 Task: Find connections with filter location Bhitarwār with filter topic #Jobinterviewswith filter profile language Potuguese with filter current company Dun & Bradstreet with filter school Queen Mary's College with filter industry Commercial and Industrial Machinery Maintenance with filter service category Demand Generation with filter keywords title Mechanic
Action: Mouse moved to (699, 91)
Screenshot: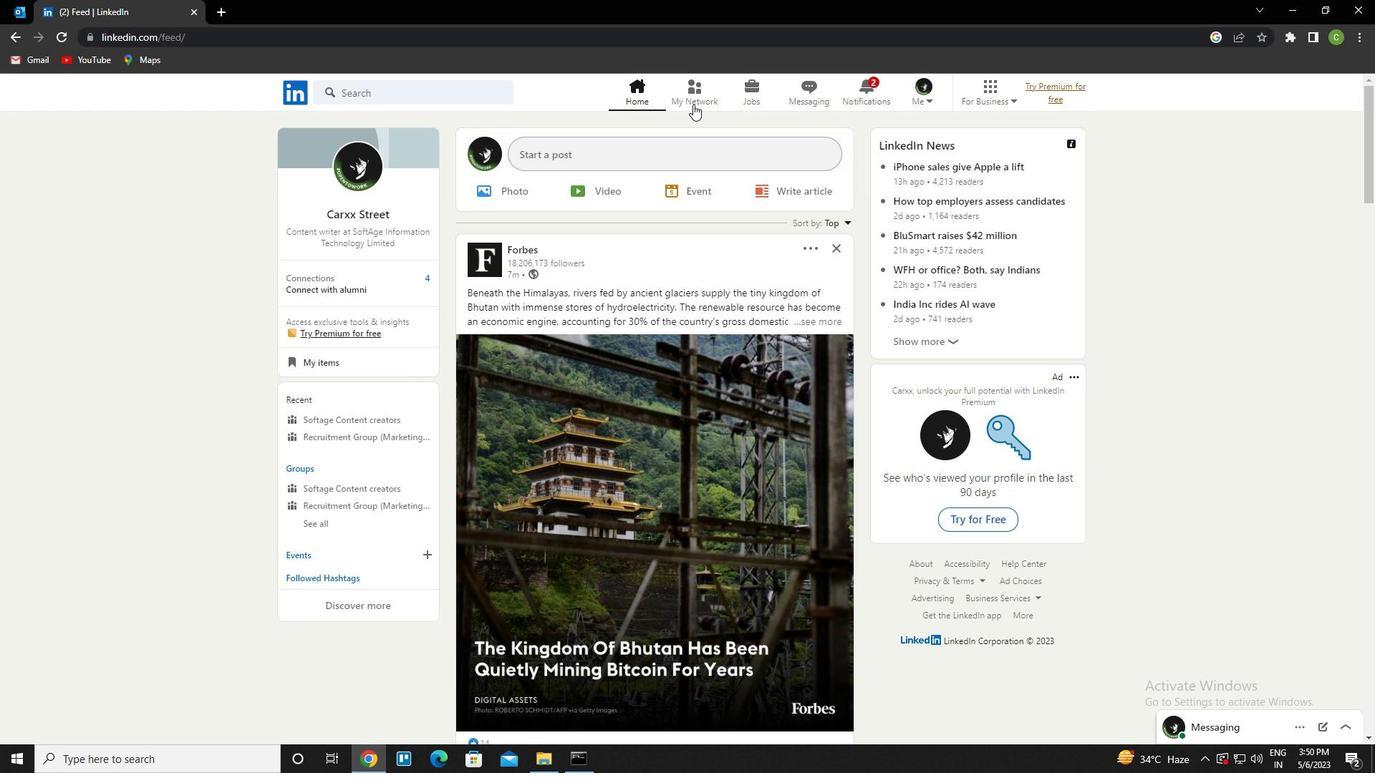 
Action: Mouse pressed left at (699, 91)
Screenshot: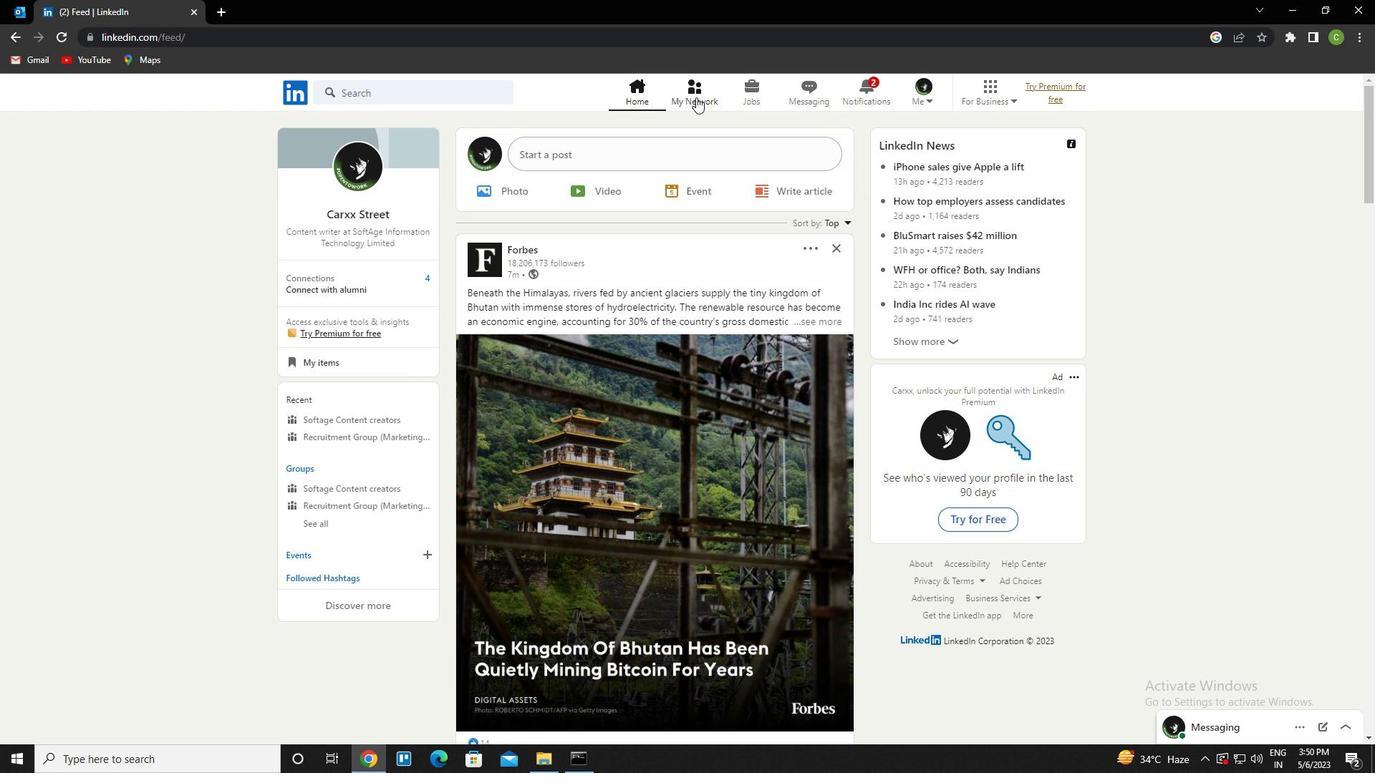 
Action: Mouse moved to (448, 174)
Screenshot: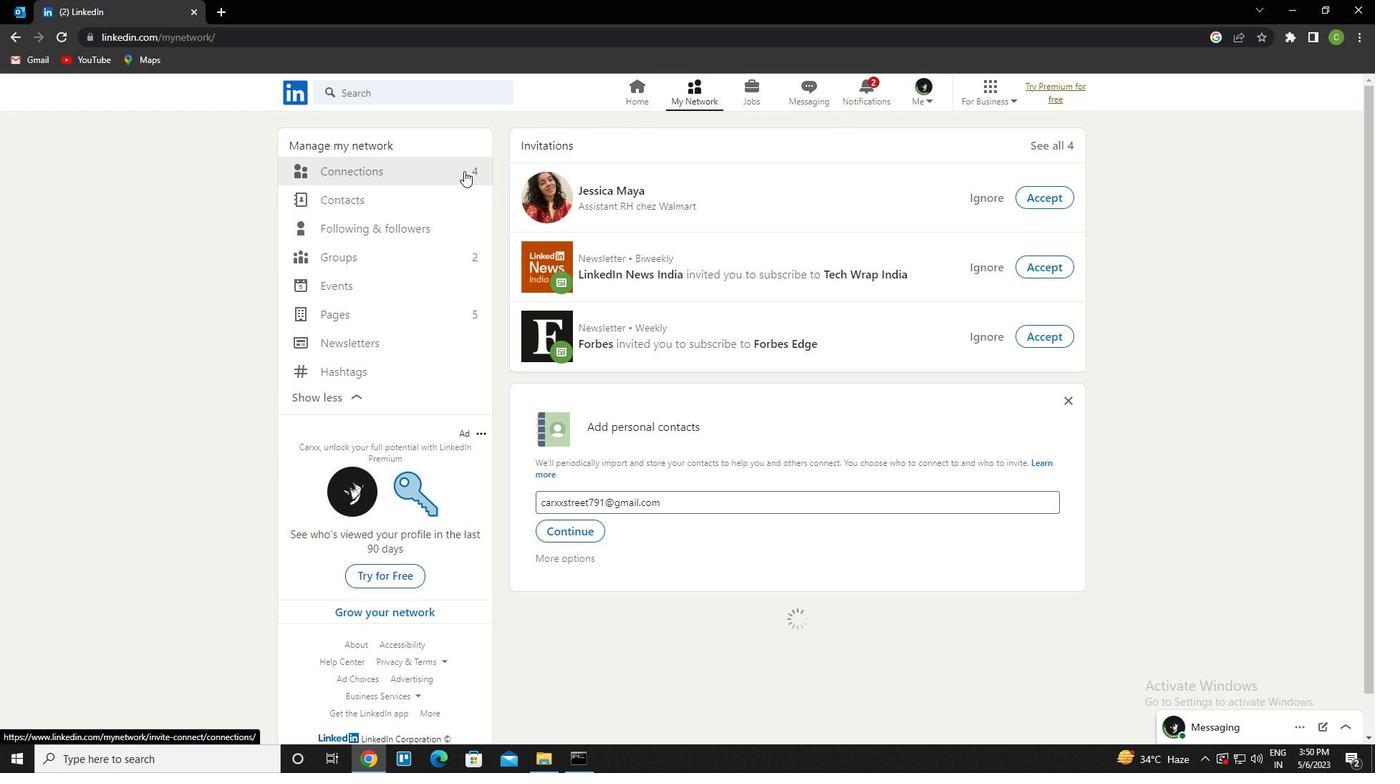 
Action: Mouse pressed left at (448, 174)
Screenshot: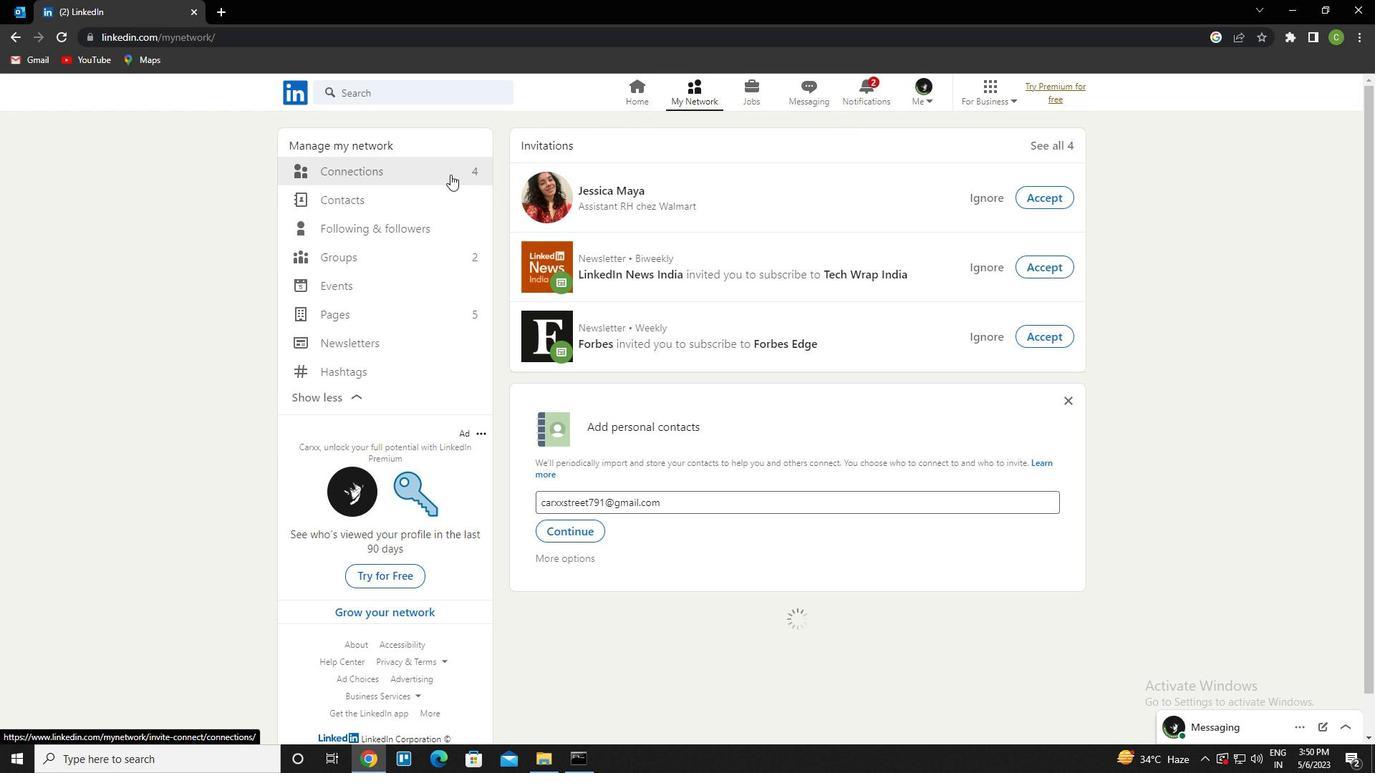 
Action: Mouse moved to (786, 175)
Screenshot: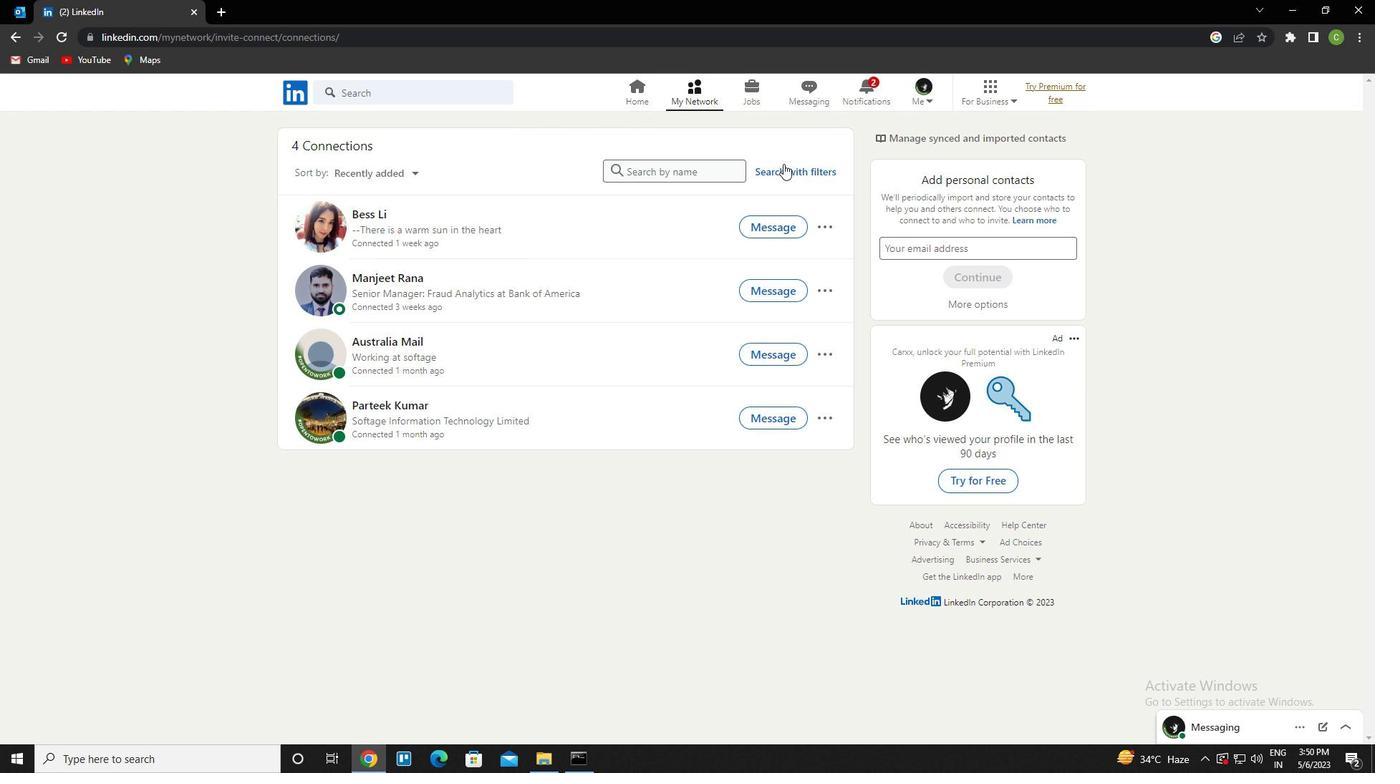 
Action: Mouse pressed left at (786, 175)
Screenshot: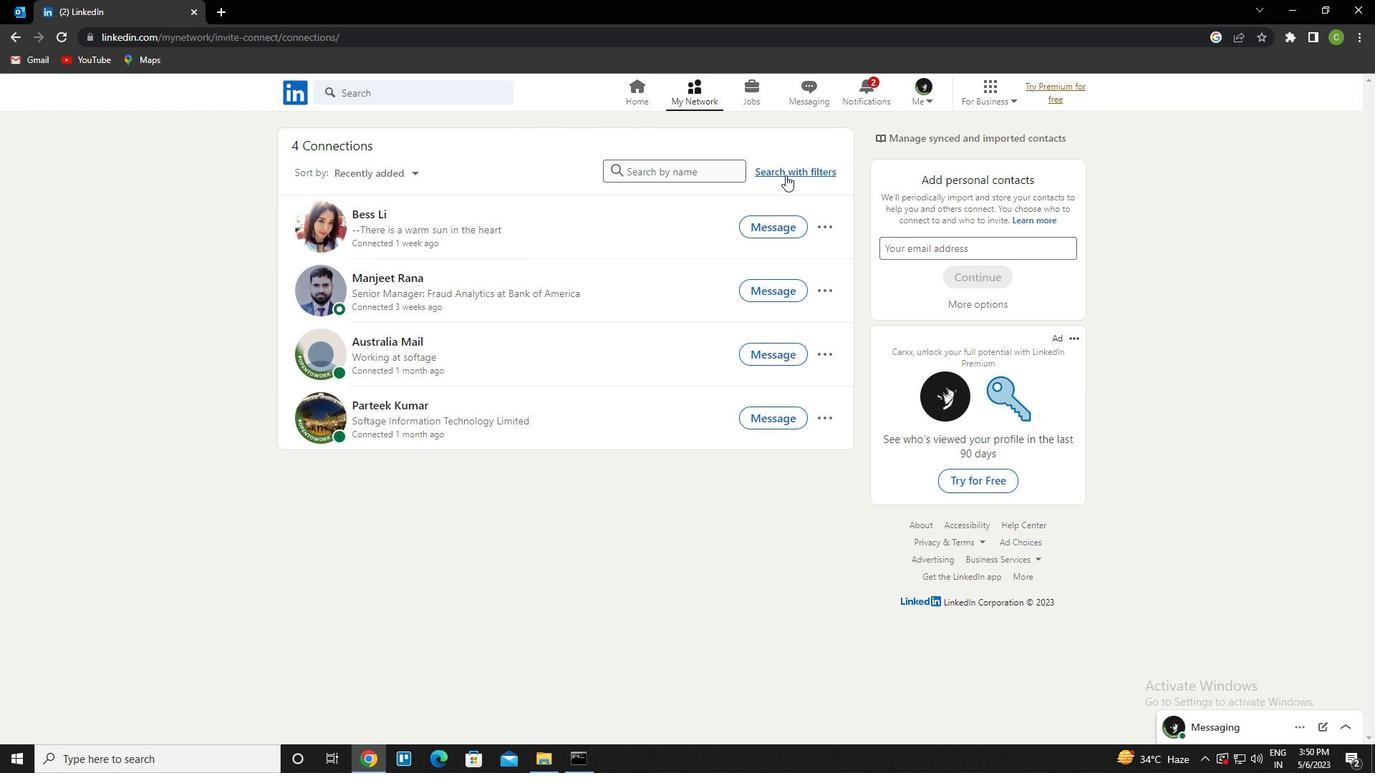 
Action: Mouse moved to (789, 174)
Screenshot: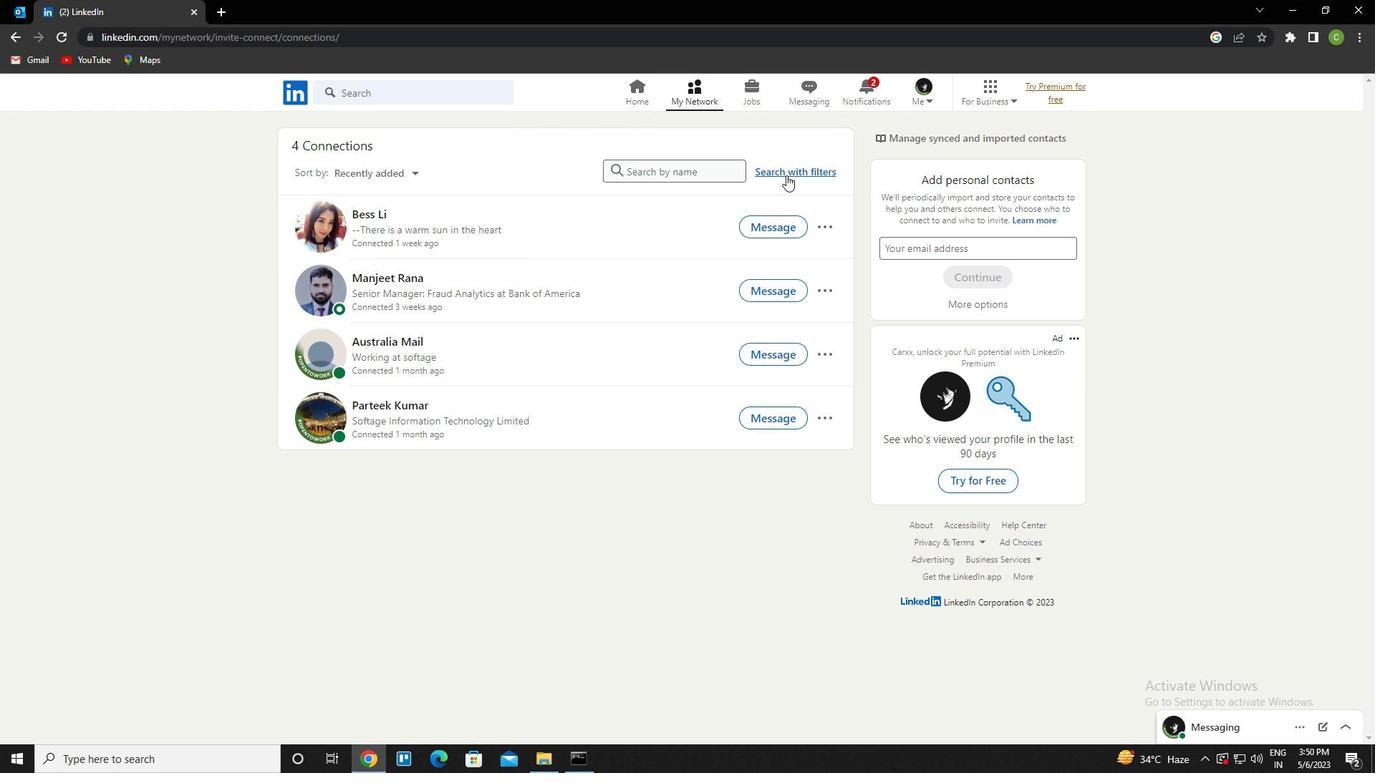 
Action: Mouse pressed left at (789, 174)
Screenshot: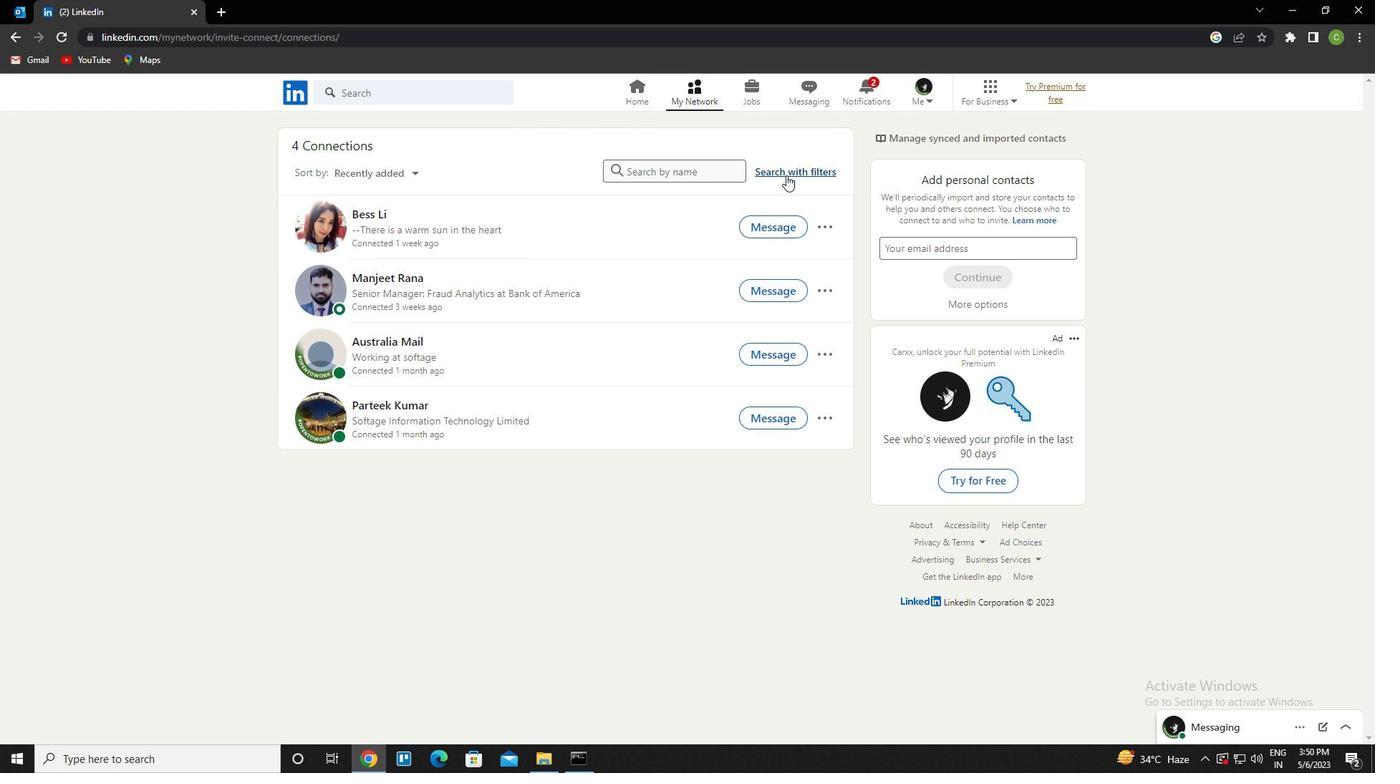 
Action: Mouse moved to (717, 126)
Screenshot: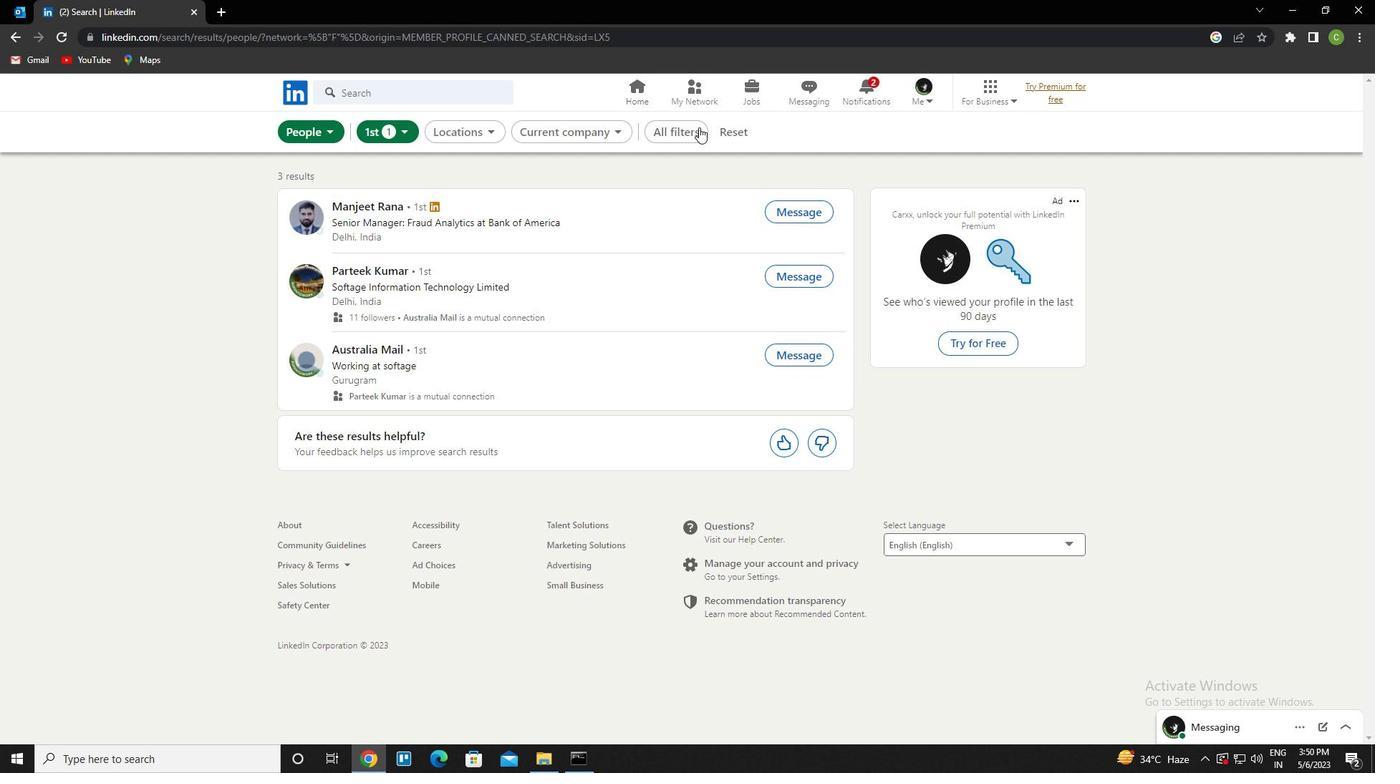 
Action: Mouse pressed left at (717, 126)
Screenshot: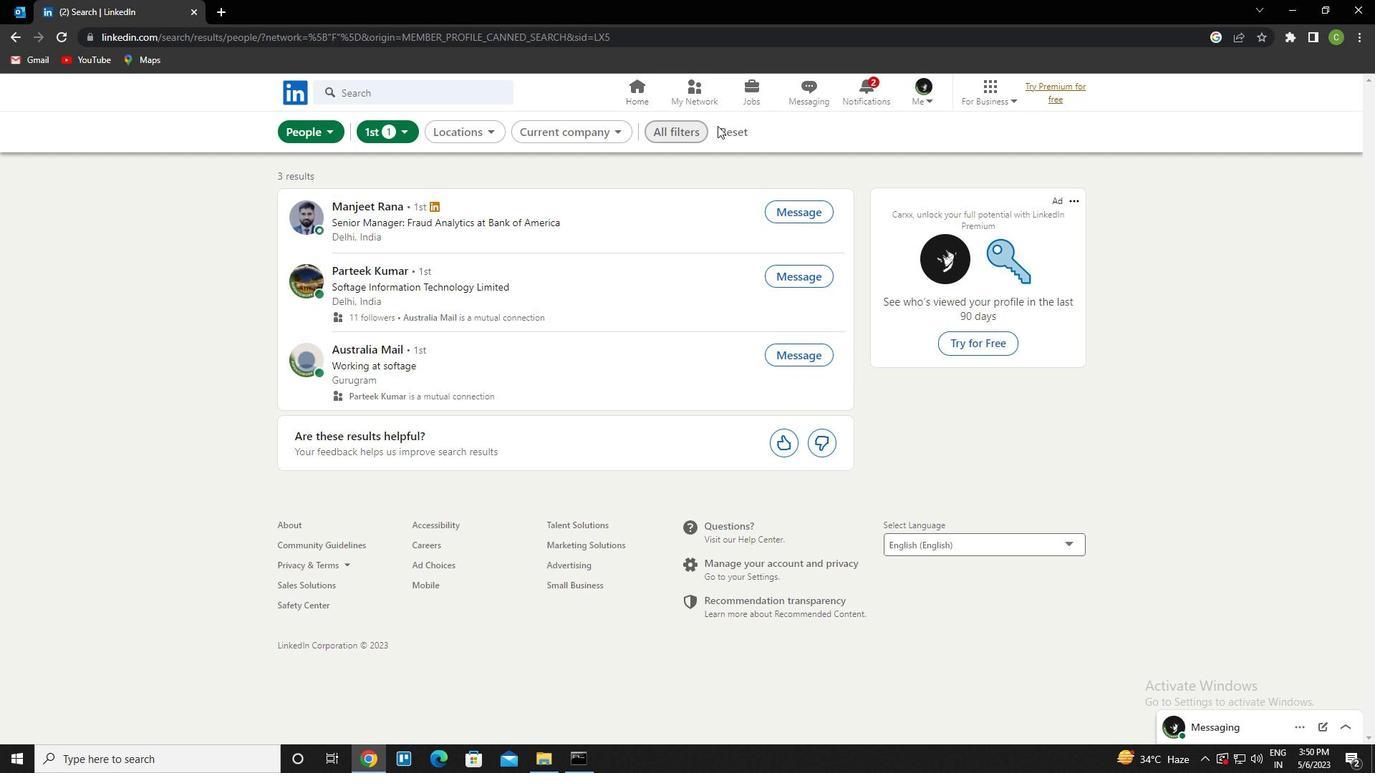 
Action: Mouse moved to (683, 131)
Screenshot: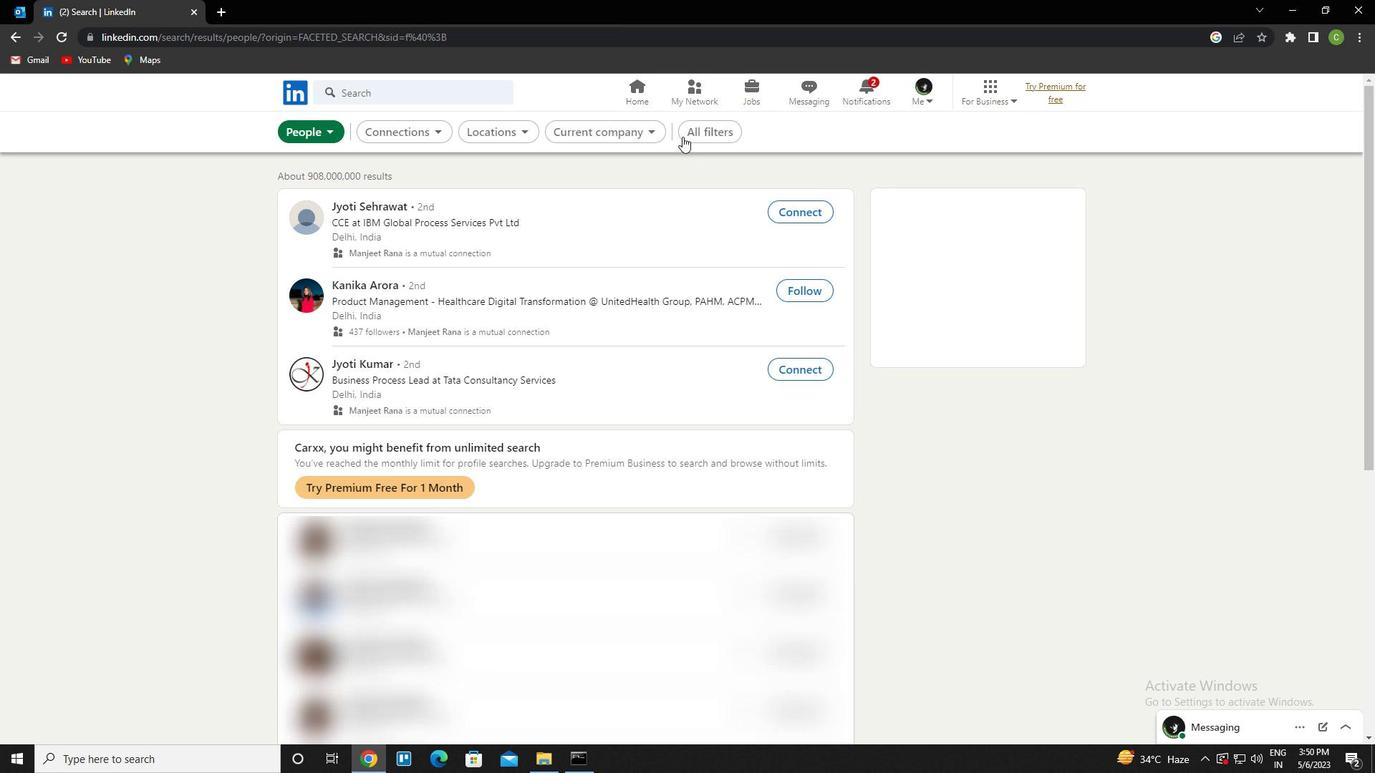 
Action: Mouse pressed left at (683, 131)
Screenshot: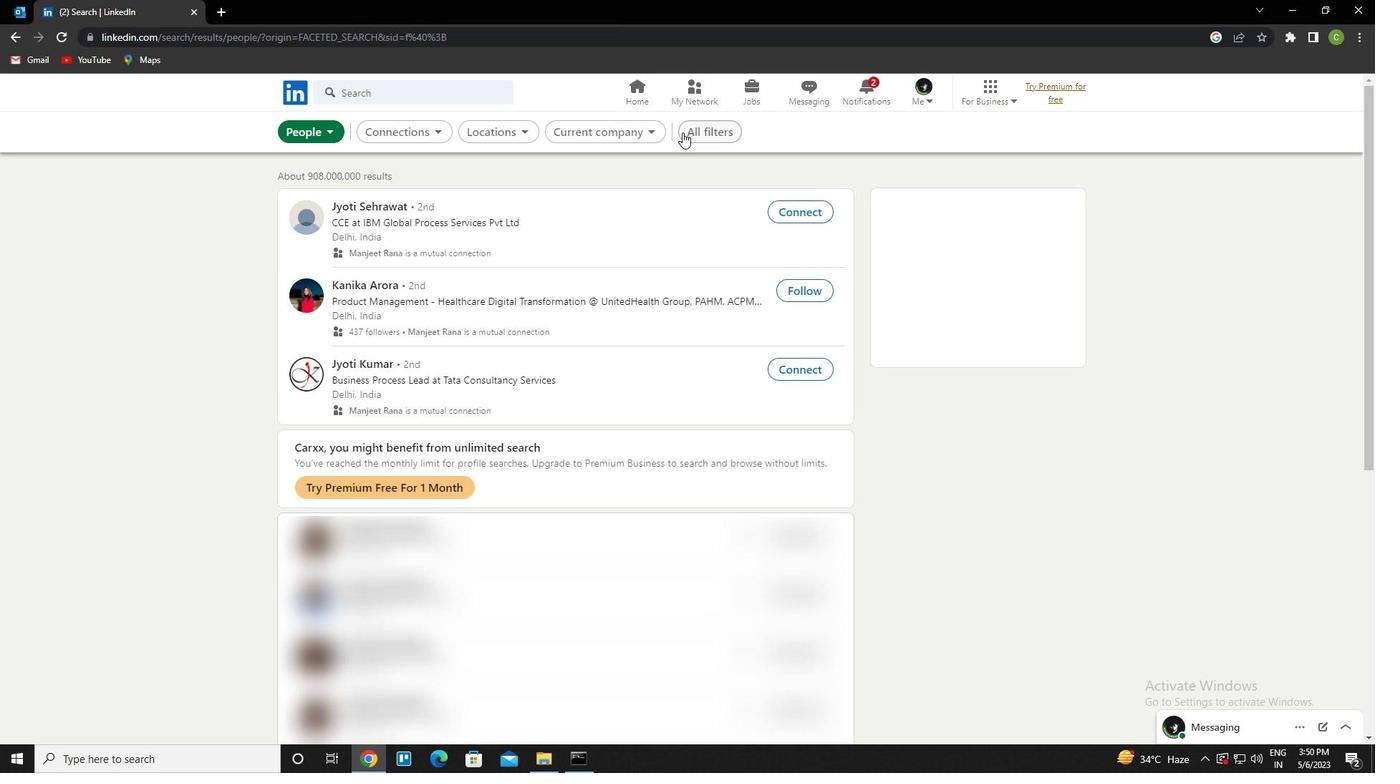 
Action: Mouse moved to (1242, 469)
Screenshot: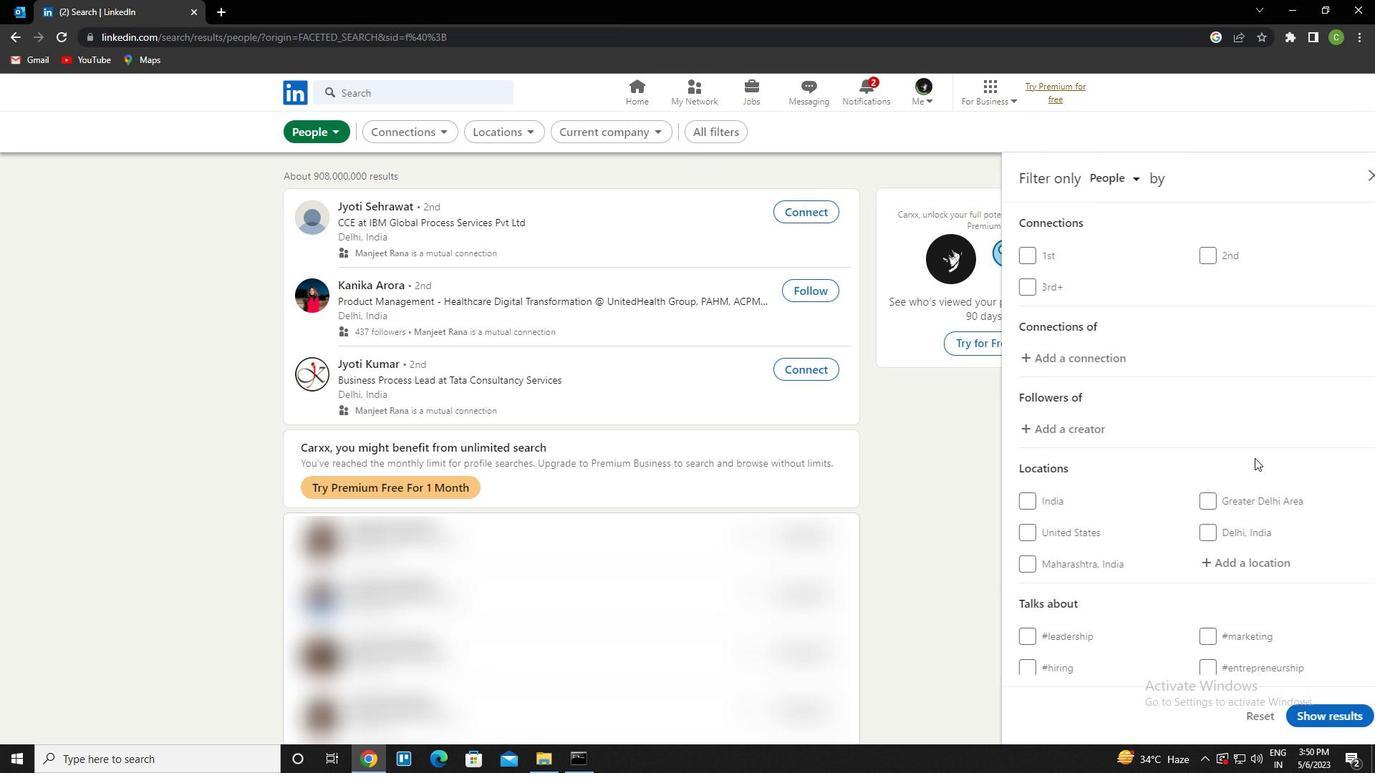 
Action: Mouse scrolled (1242, 468) with delta (0, 0)
Screenshot: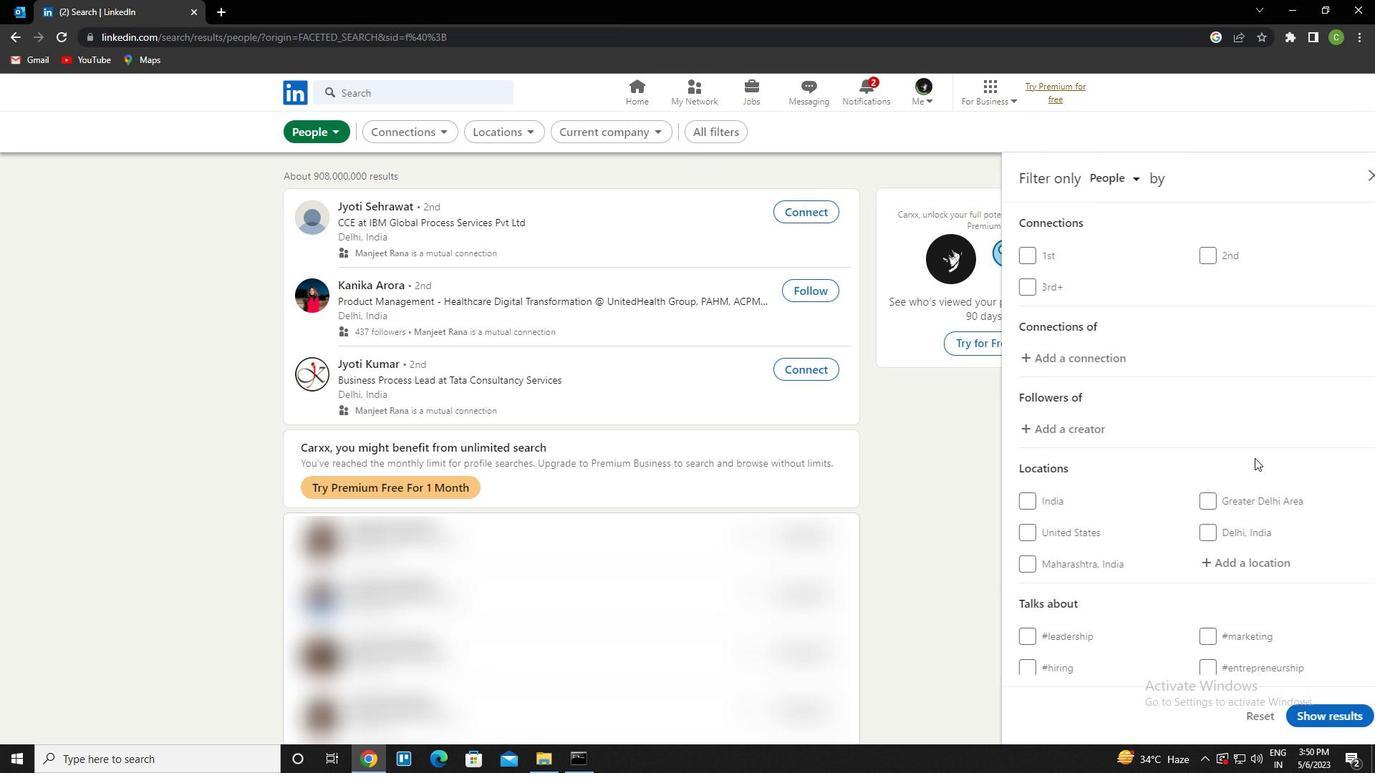 
Action: Mouse moved to (1231, 472)
Screenshot: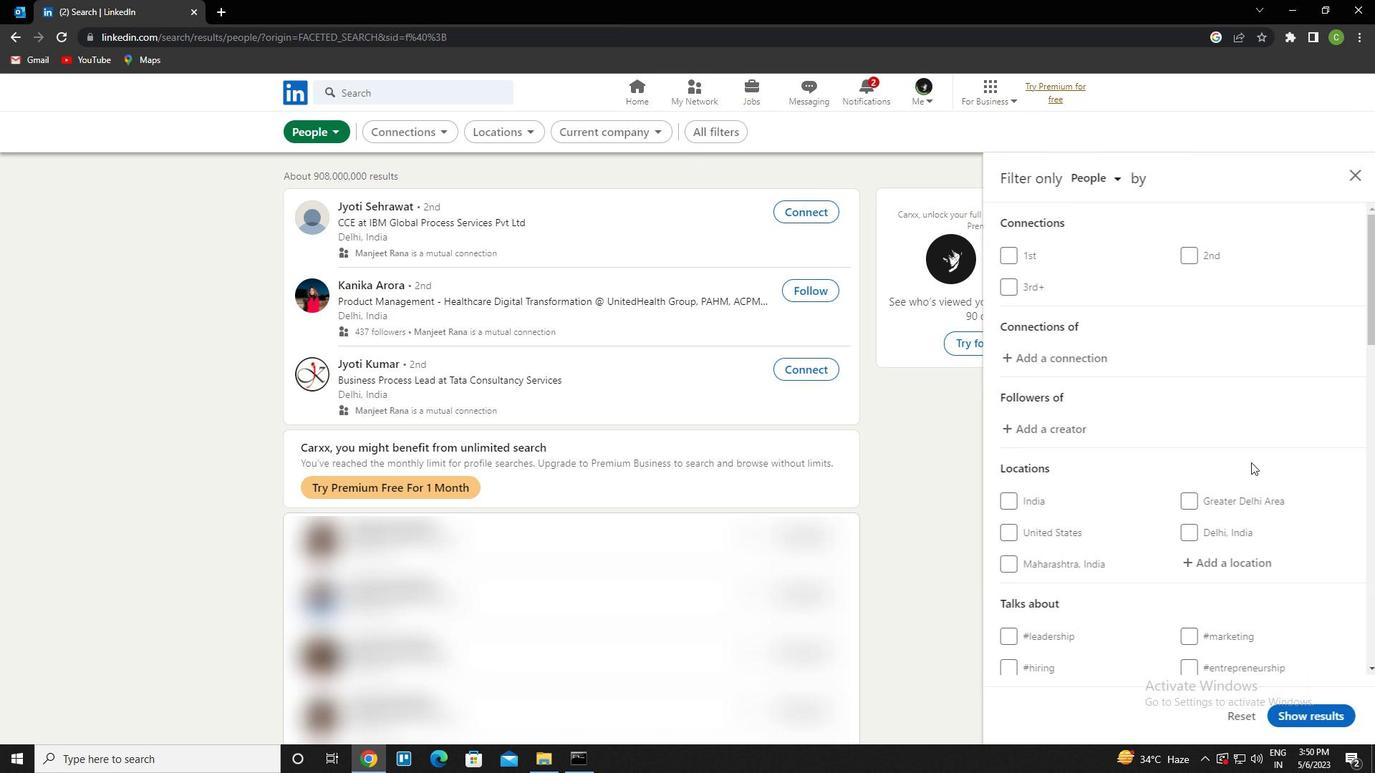 
Action: Mouse scrolled (1231, 471) with delta (0, 0)
Screenshot: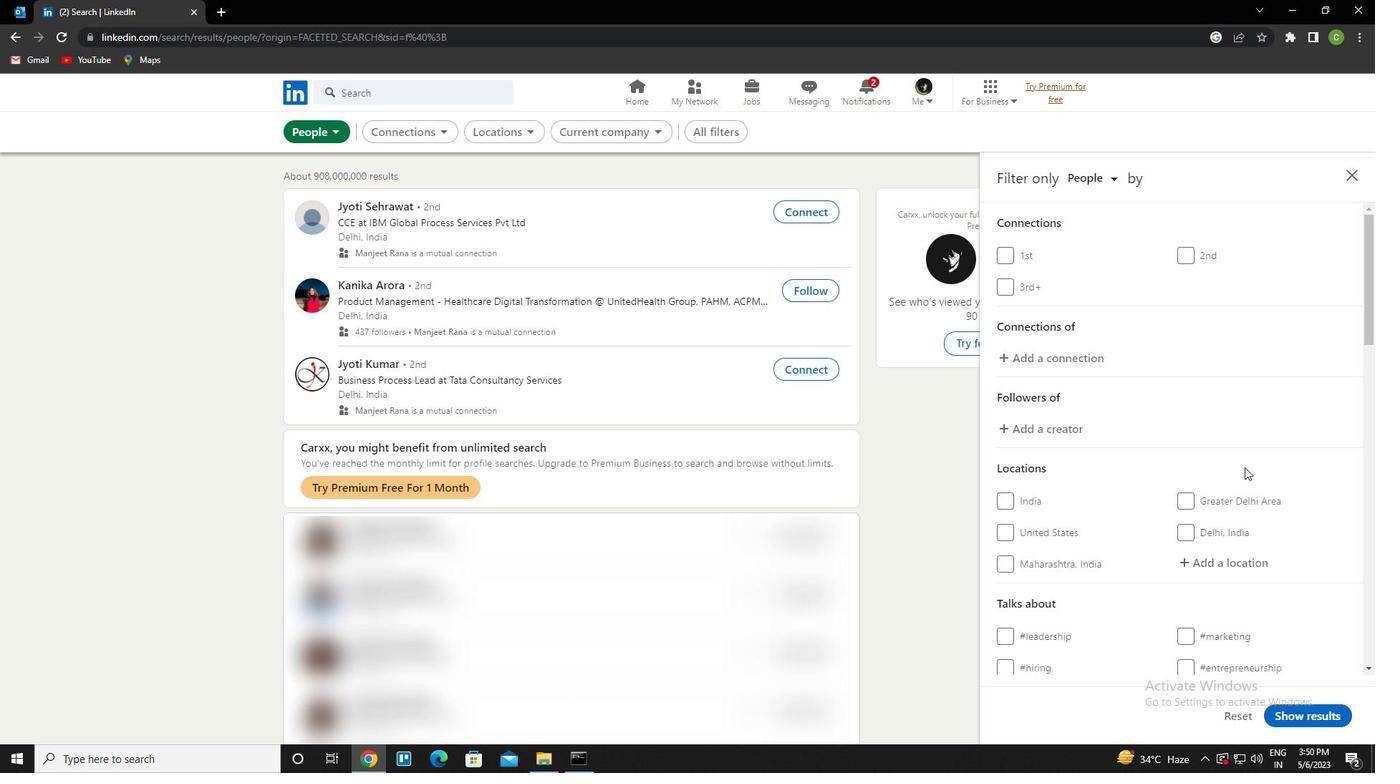 
Action: Mouse moved to (1237, 411)
Screenshot: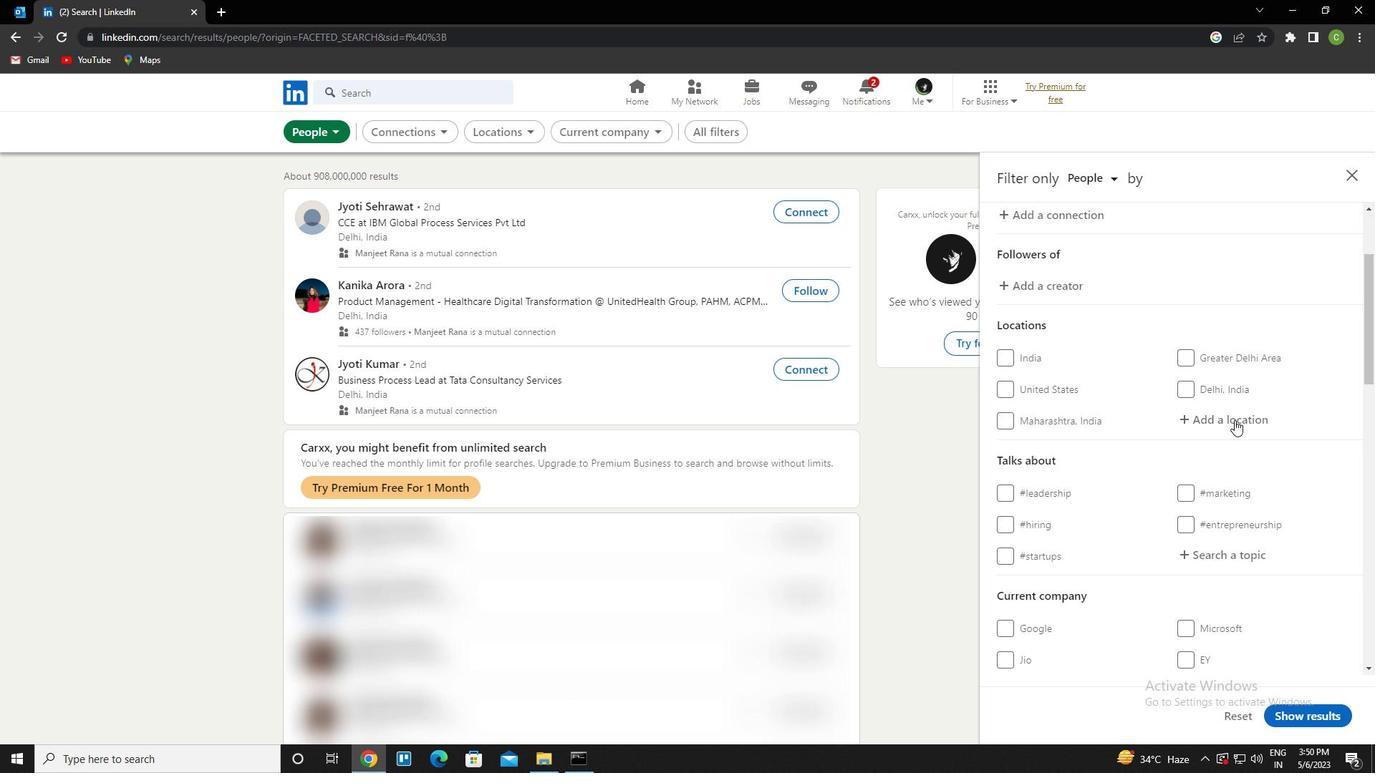 
Action: Mouse pressed left at (1237, 411)
Screenshot: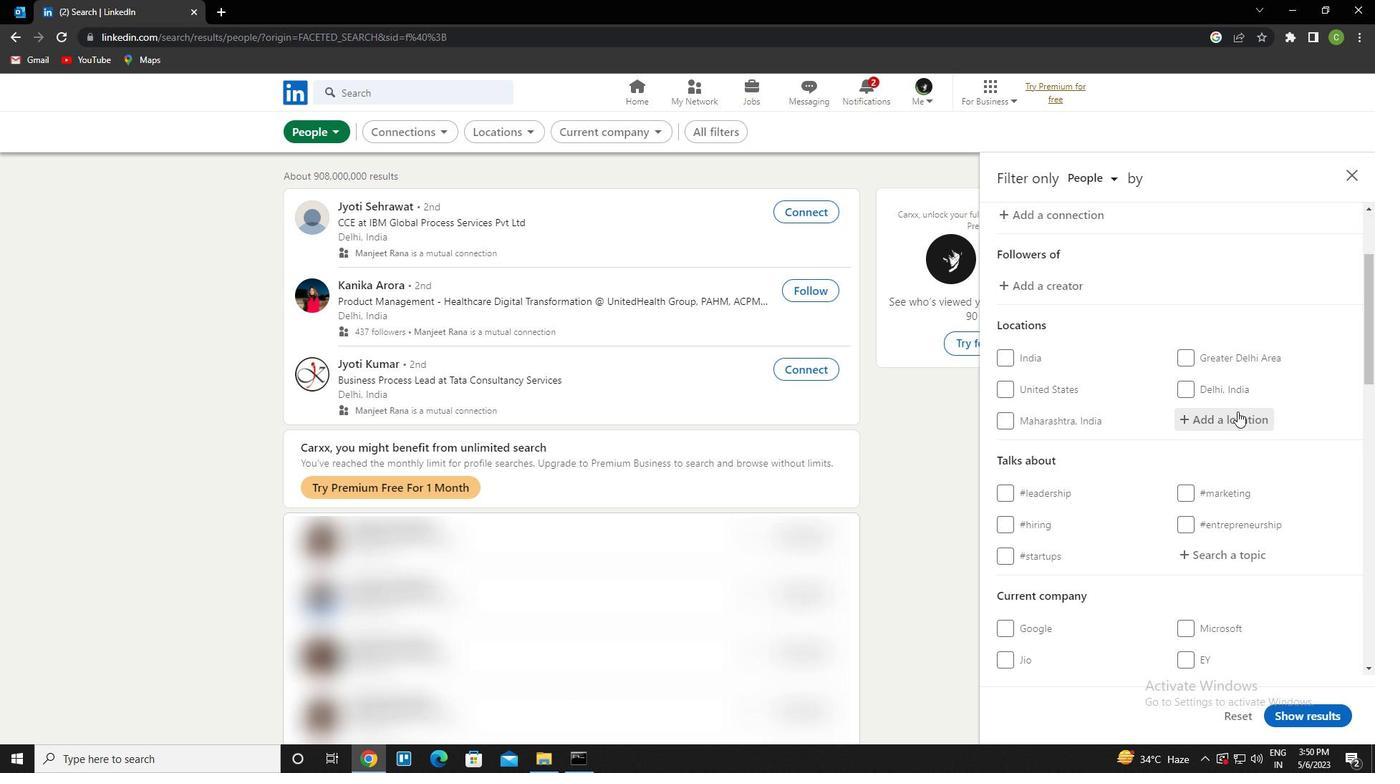 
Action: Key pressed <Key.caps_lock>b<Key.caps_lock>hitarwar<Key.down><Key.enter>
Screenshot: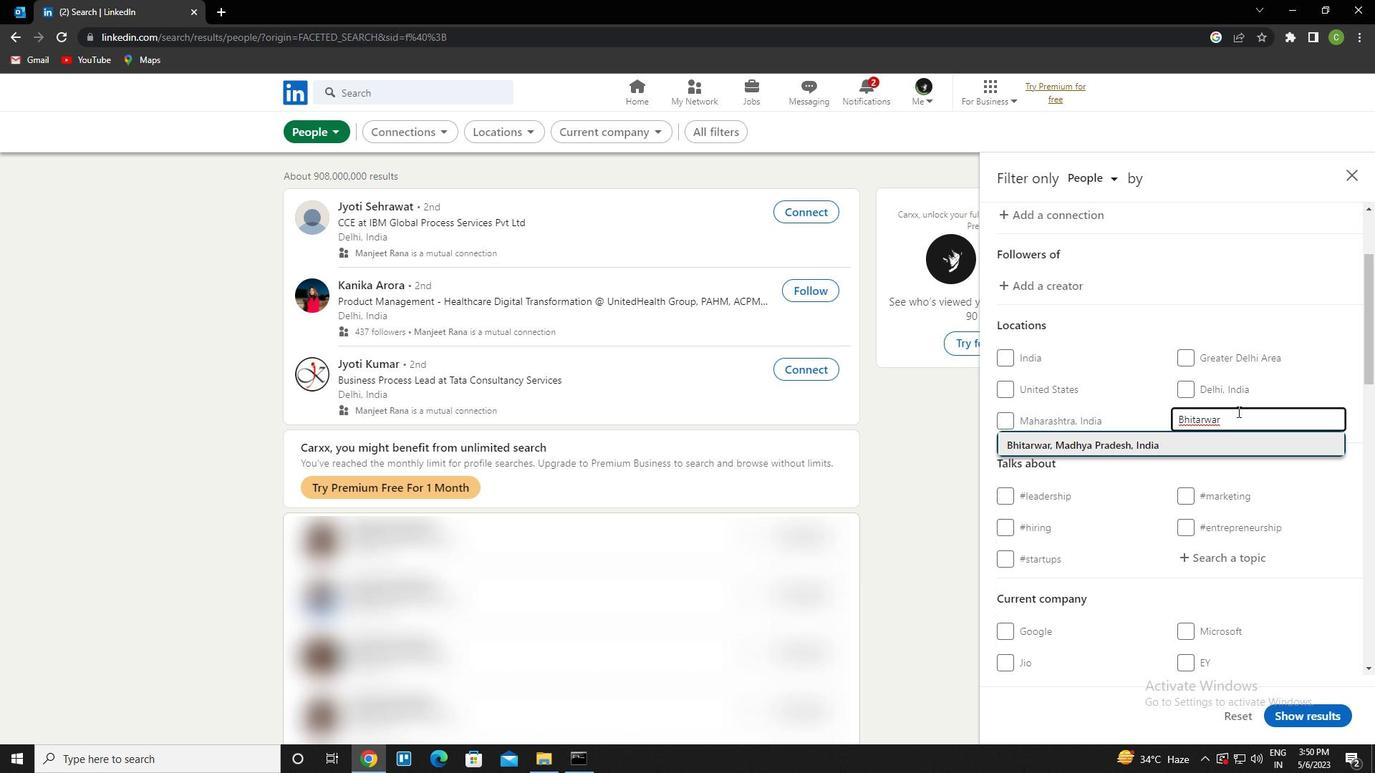 
Action: Mouse moved to (1216, 422)
Screenshot: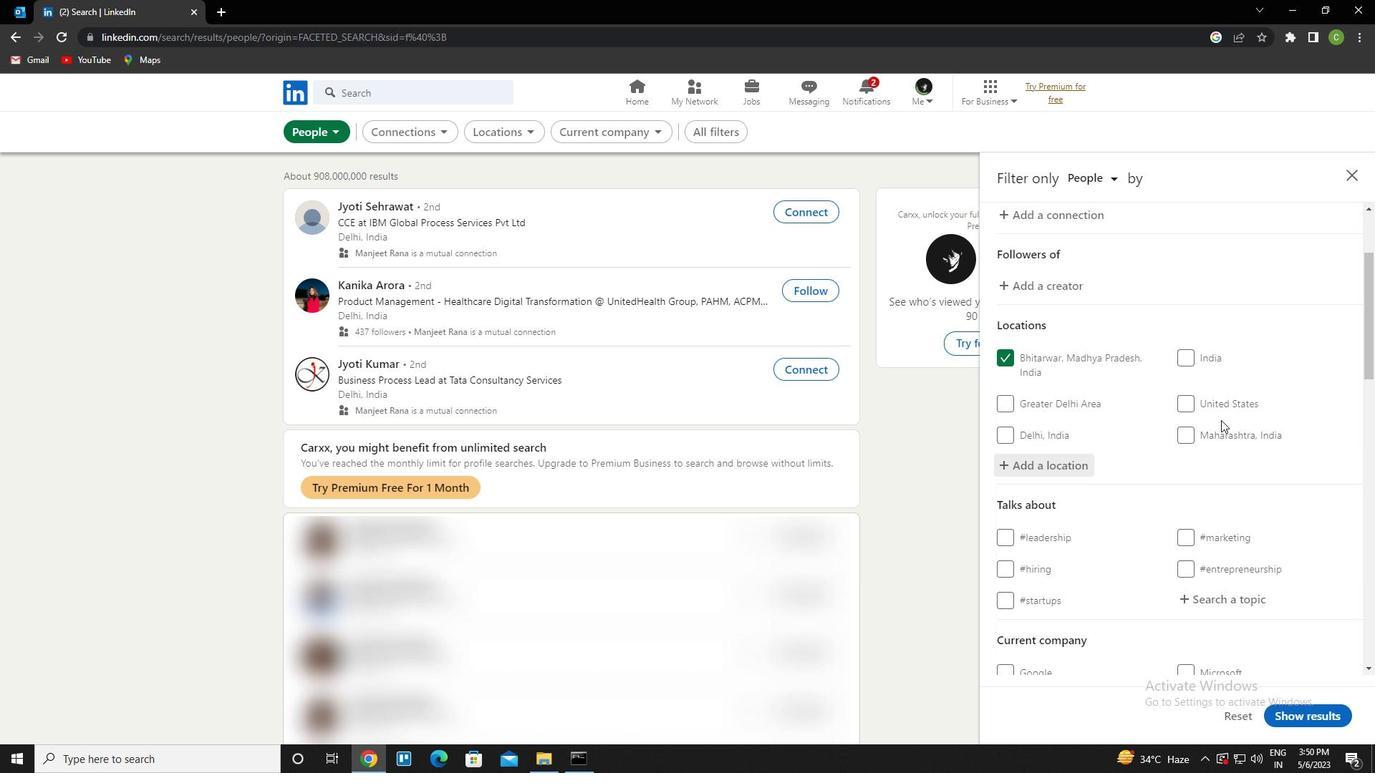 
Action: Mouse scrolled (1216, 421) with delta (0, 0)
Screenshot: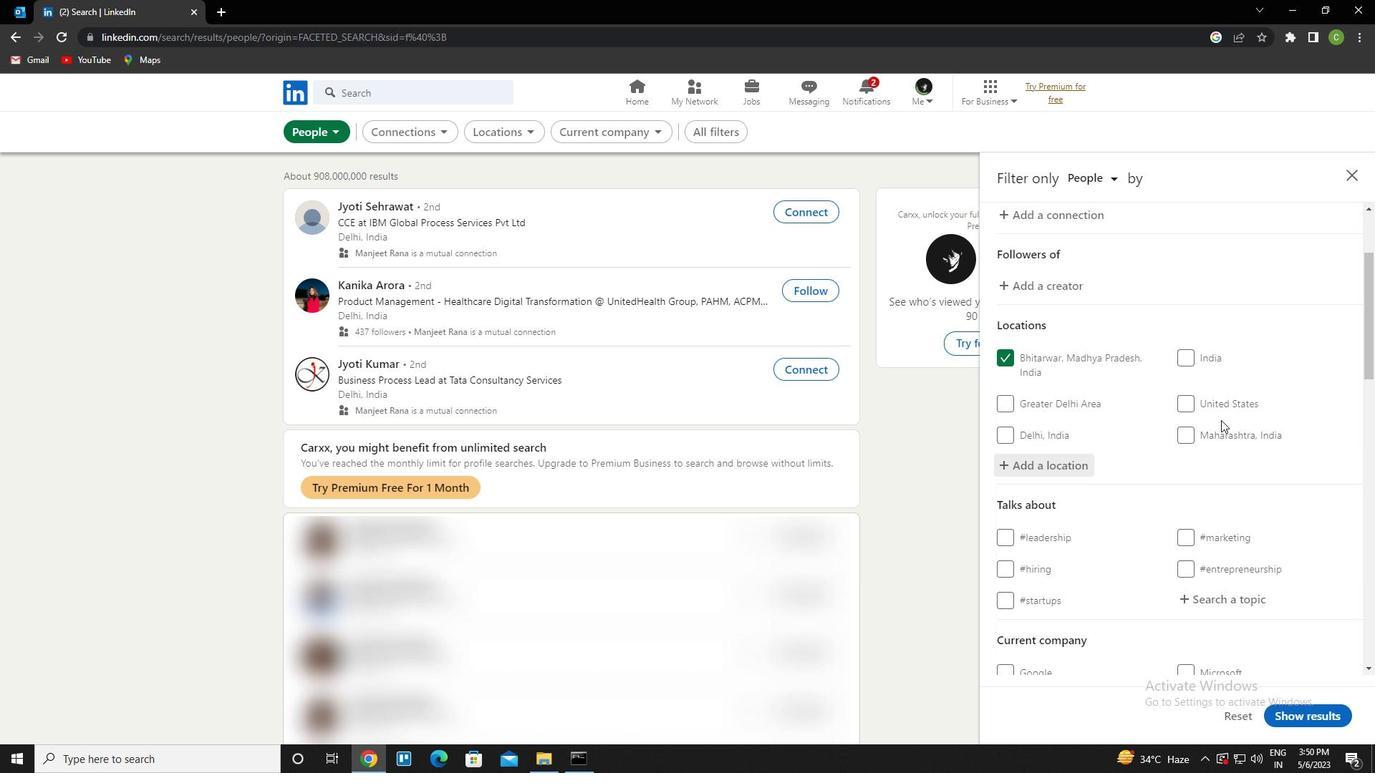 
Action: Mouse moved to (1203, 426)
Screenshot: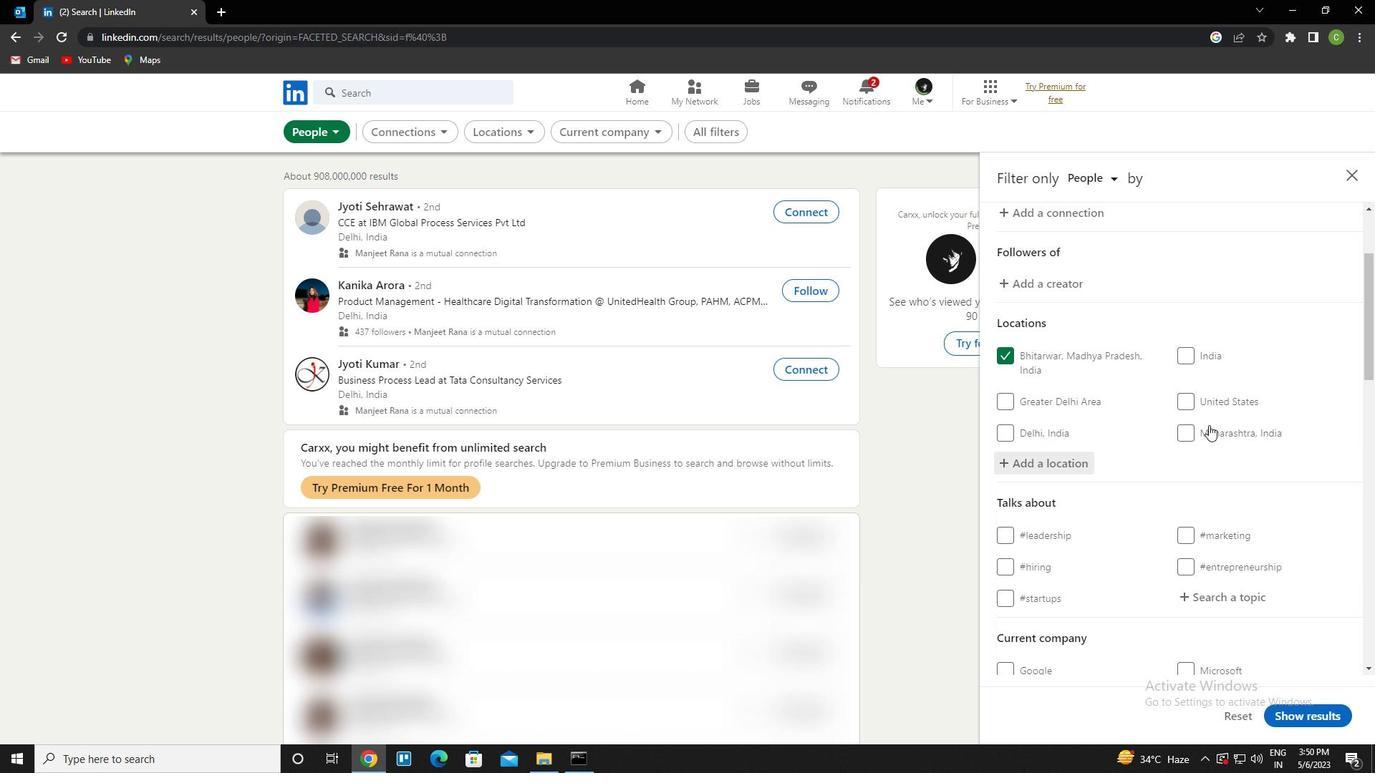 
Action: Mouse scrolled (1203, 426) with delta (0, 0)
Screenshot: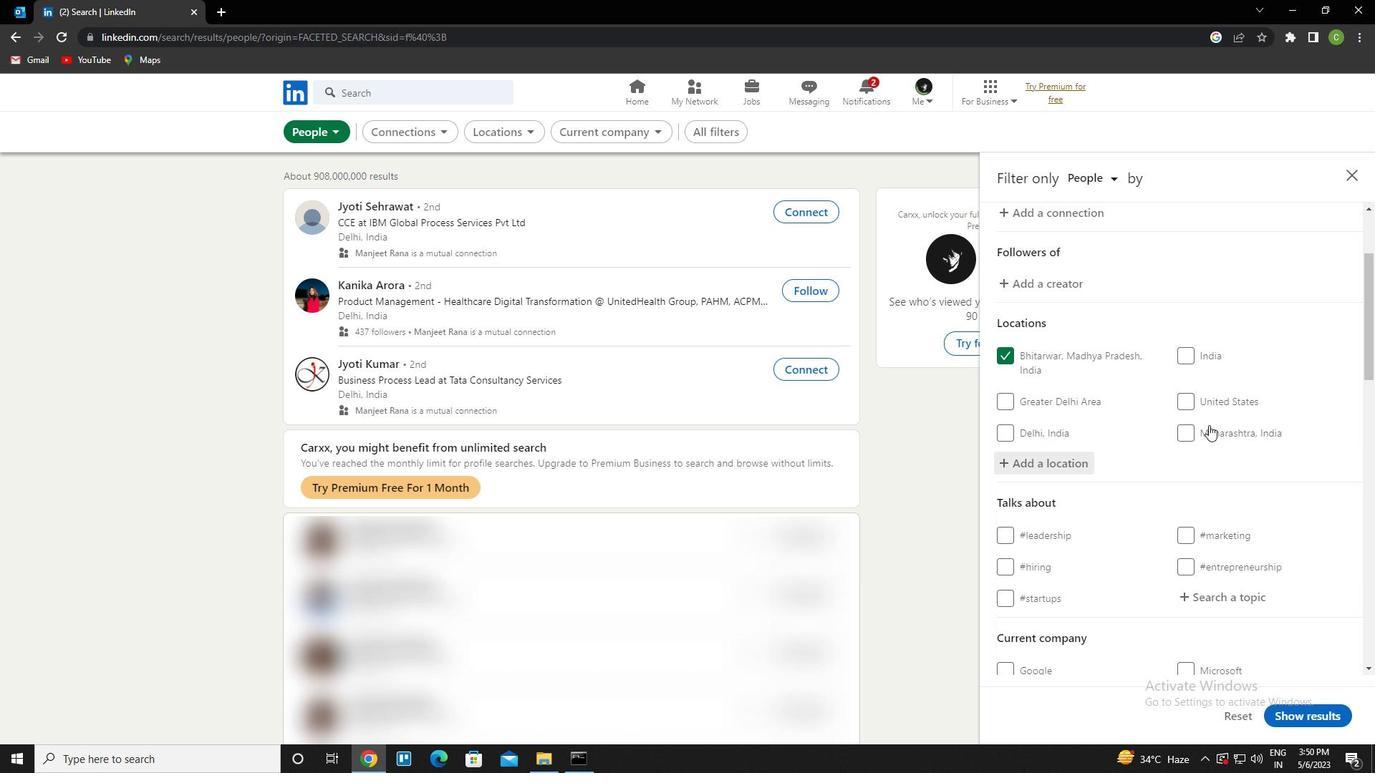 
Action: Mouse moved to (1167, 446)
Screenshot: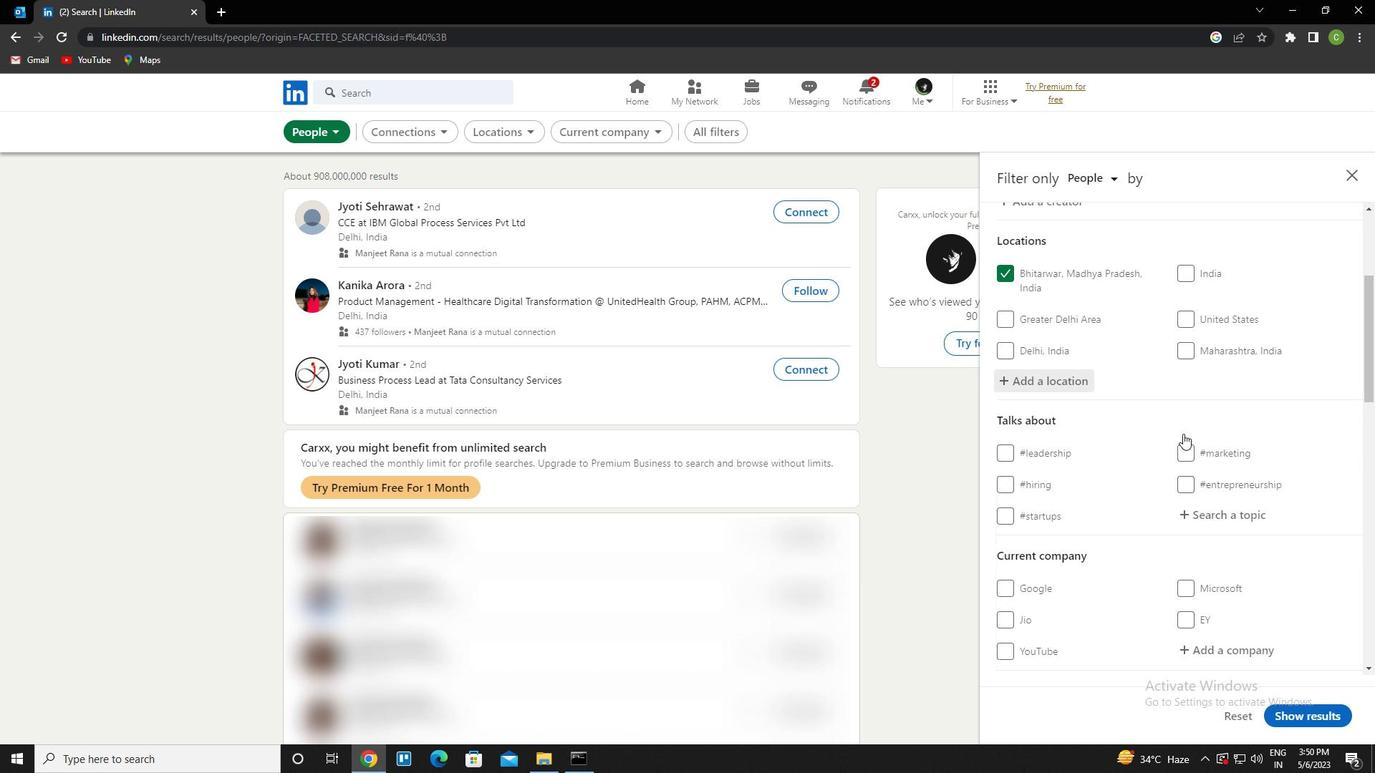 
Action: Mouse scrolled (1167, 445) with delta (0, 0)
Screenshot: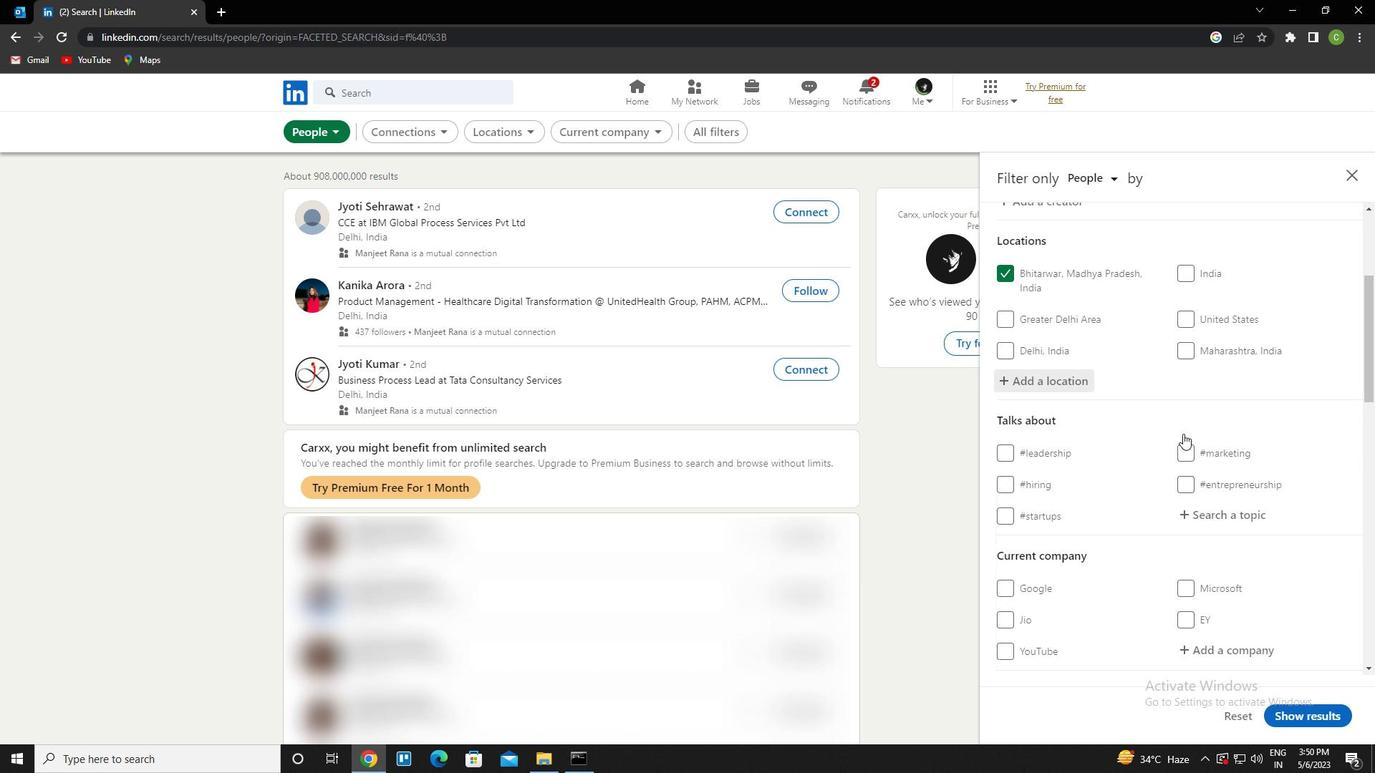 
Action: Mouse moved to (1213, 389)
Screenshot: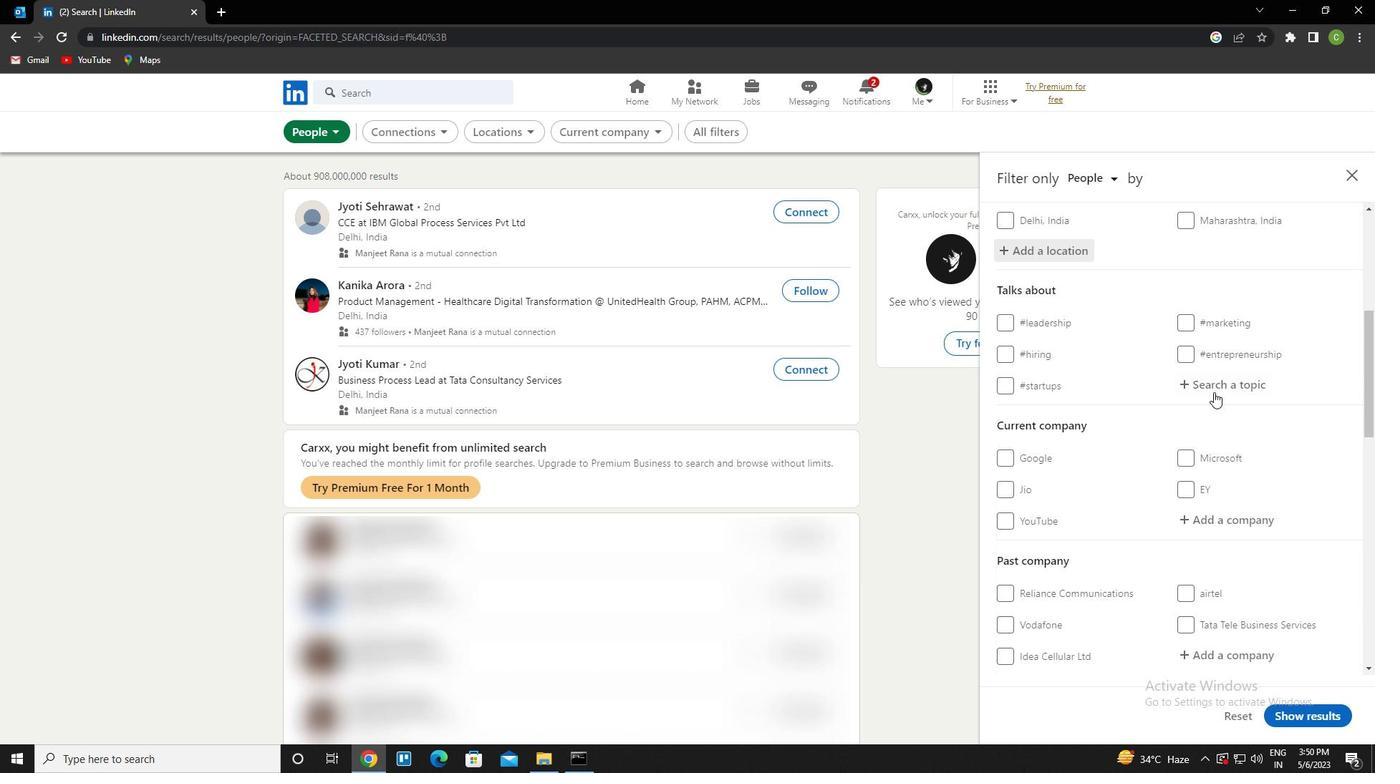 
Action: Mouse pressed left at (1213, 389)
Screenshot: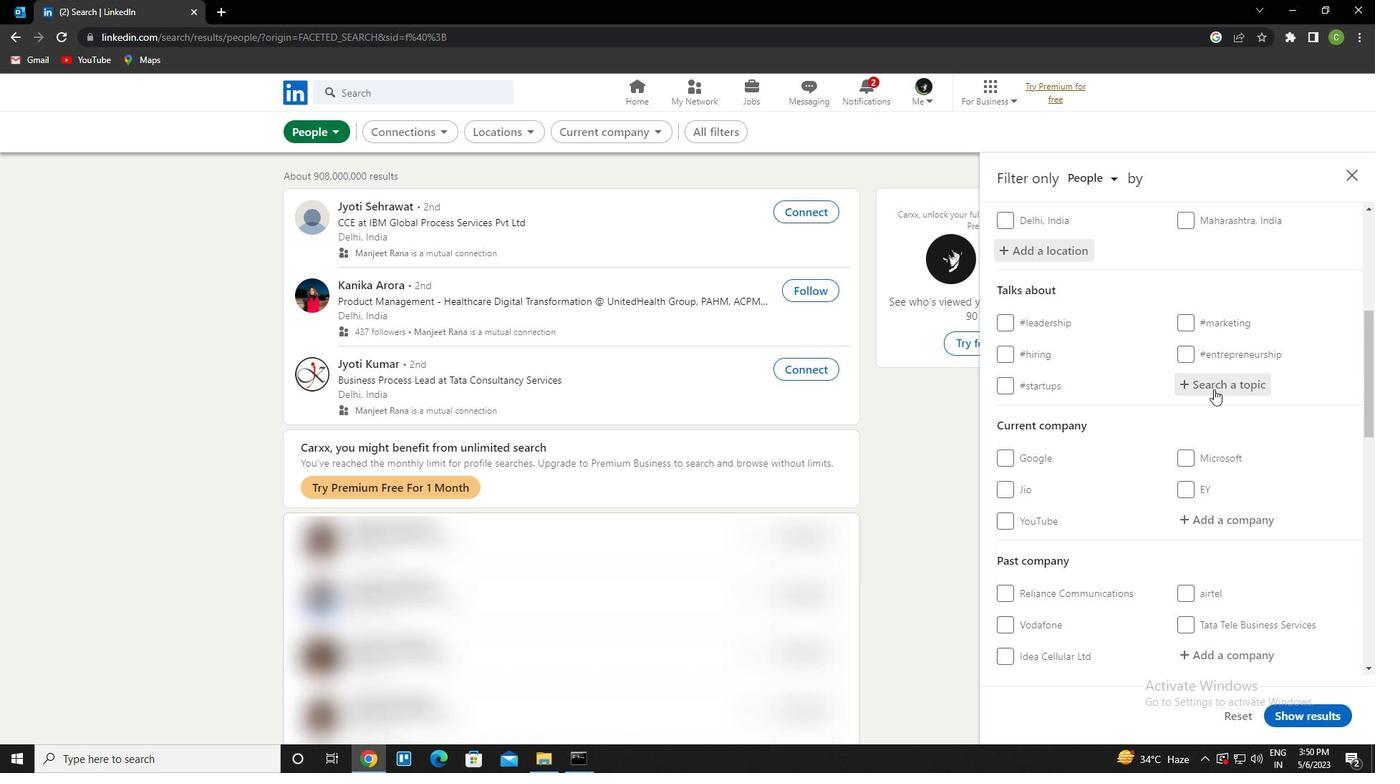 
Action: Key pressed jobinterviews<Key.down><Key.enter>
Screenshot: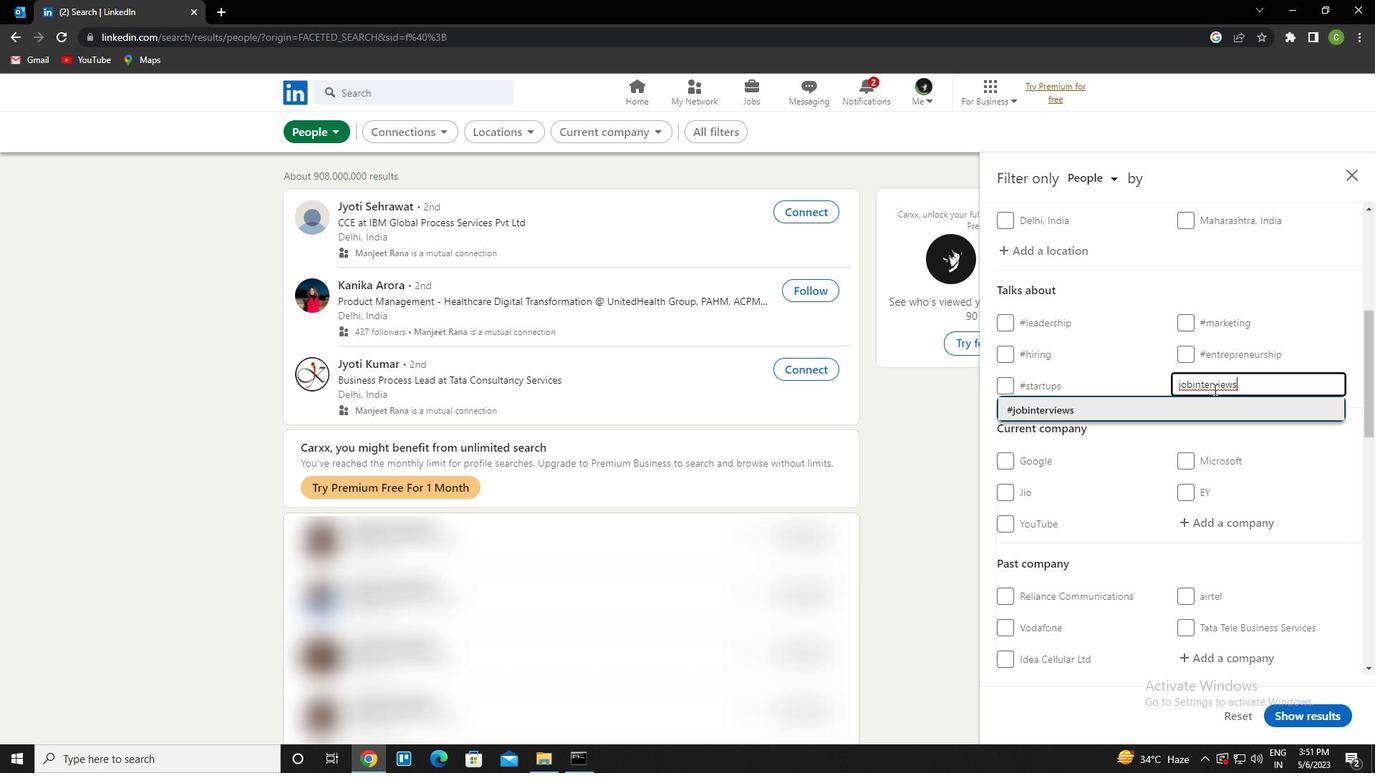 
Action: Mouse scrolled (1213, 388) with delta (0, 0)
Screenshot: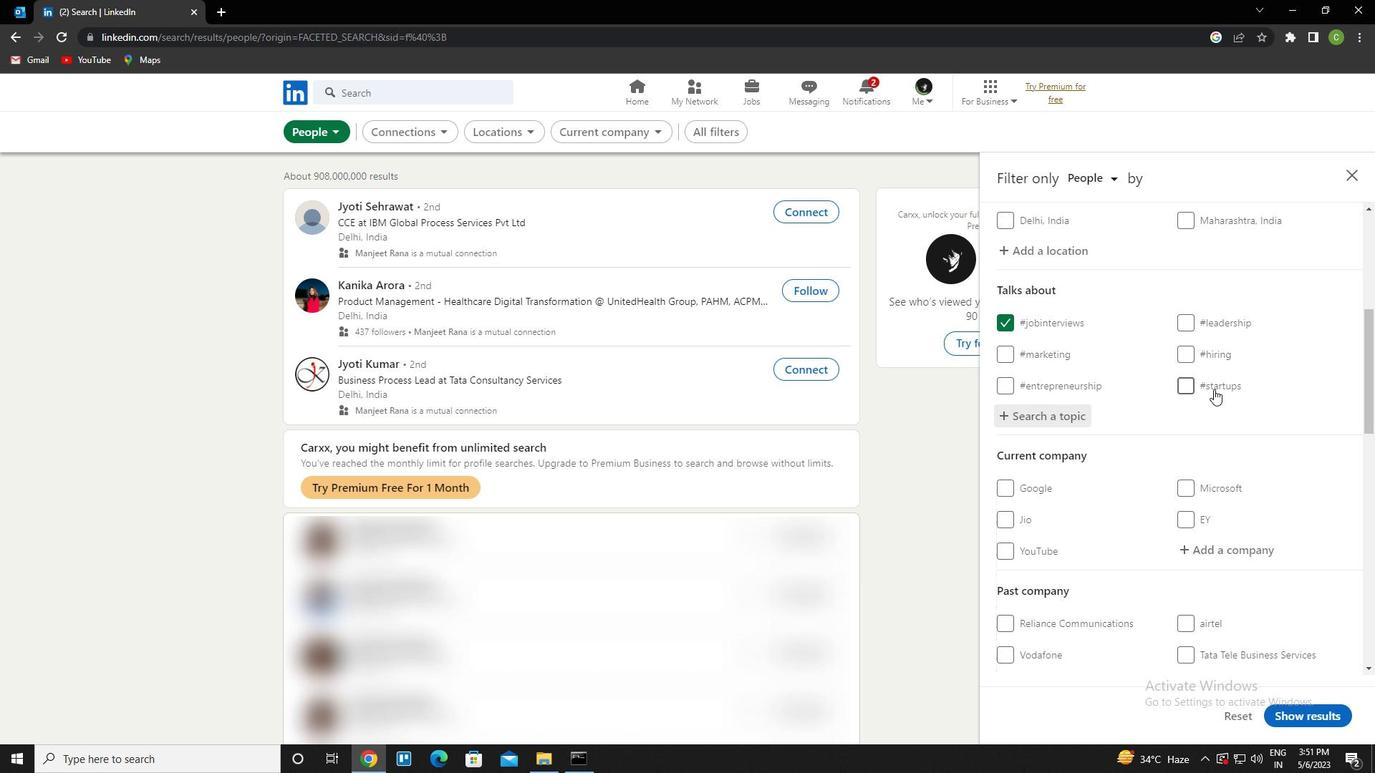 
Action: Mouse moved to (1199, 393)
Screenshot: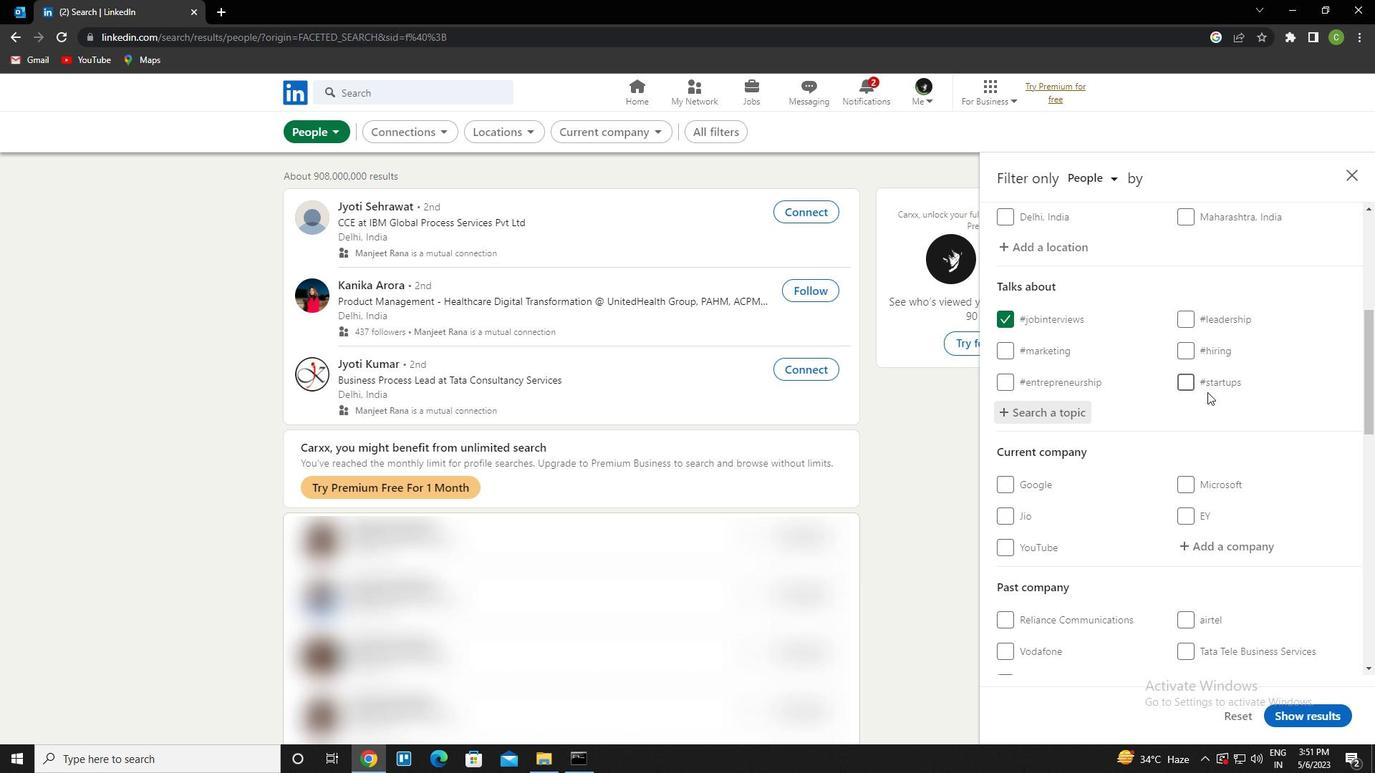 
Action: Mouse scrolled (1199, 392) with delta (0, 0)
Screenshot: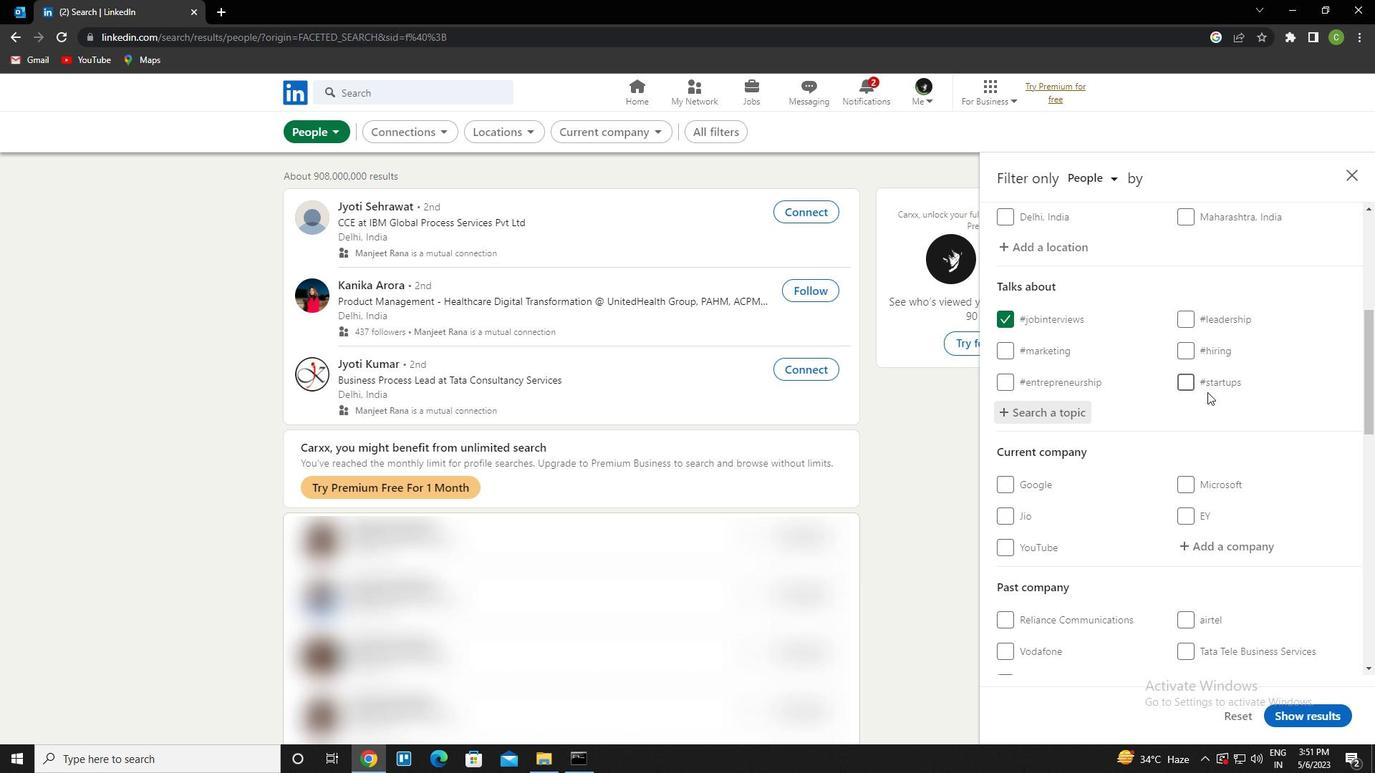 
Action: Mouse moved to (1196, 393)
Screenshot: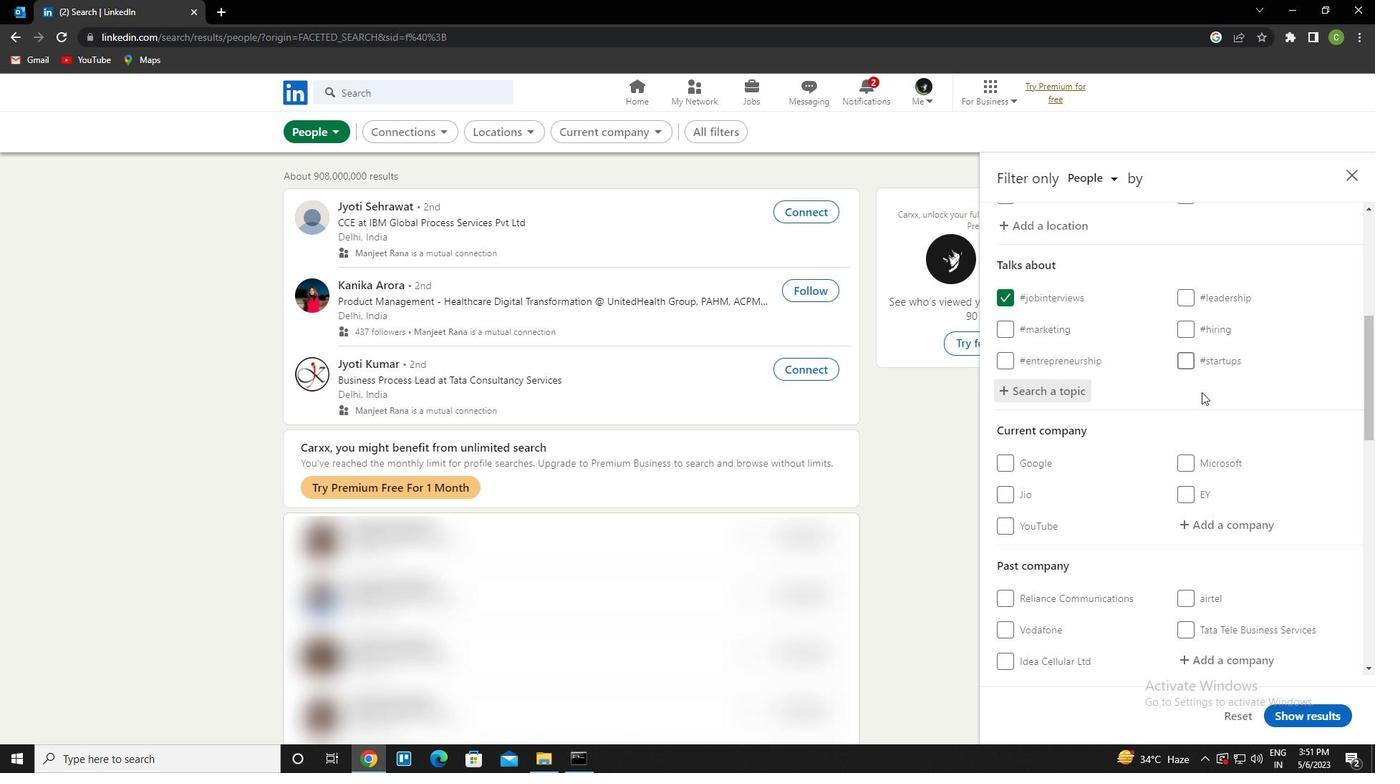 
Action: Mouse scrolled (1196, 392) with delta (0, 0)
Screenshot: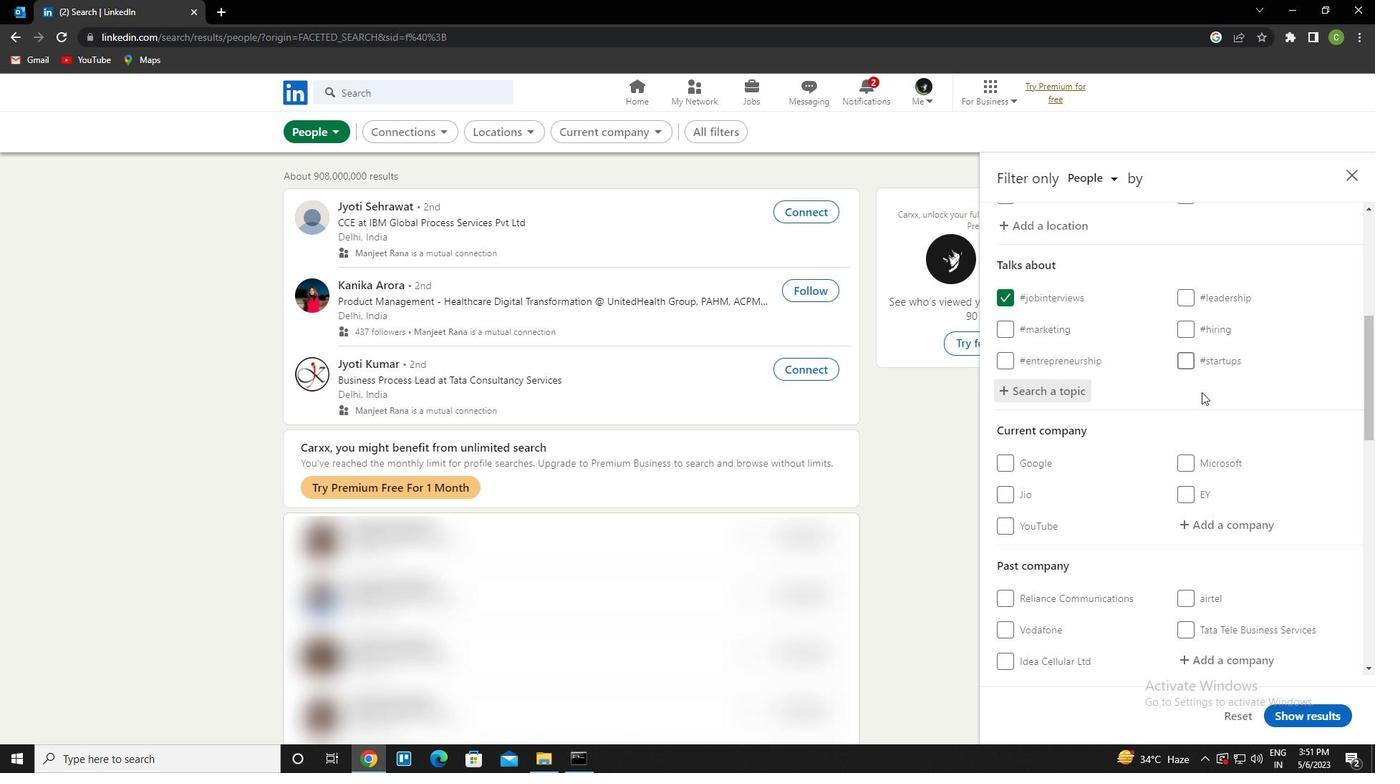 
Action: Mouse moved to (1195, 393)
Screenshot: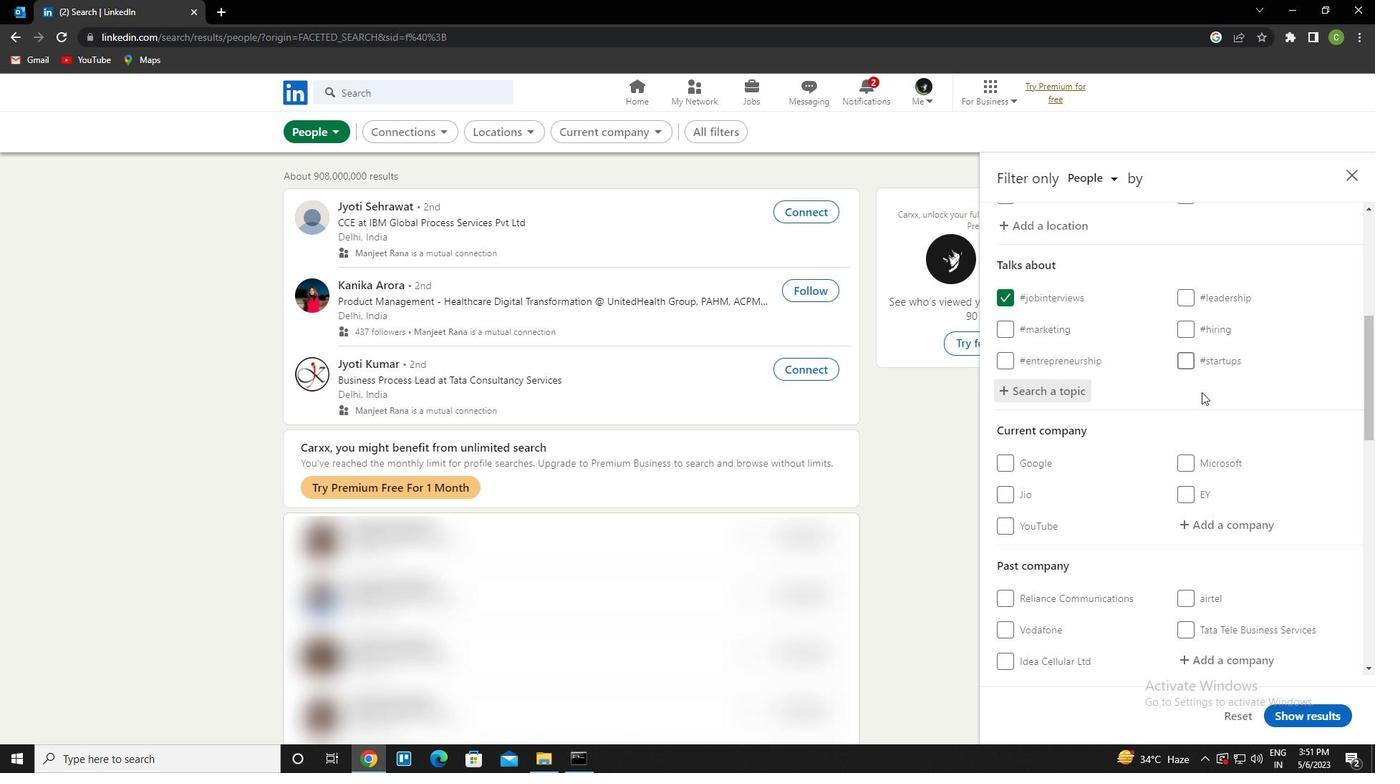 
Action: Mouse scrolled (1195, 392) with delta (0, 0)
Screenshot: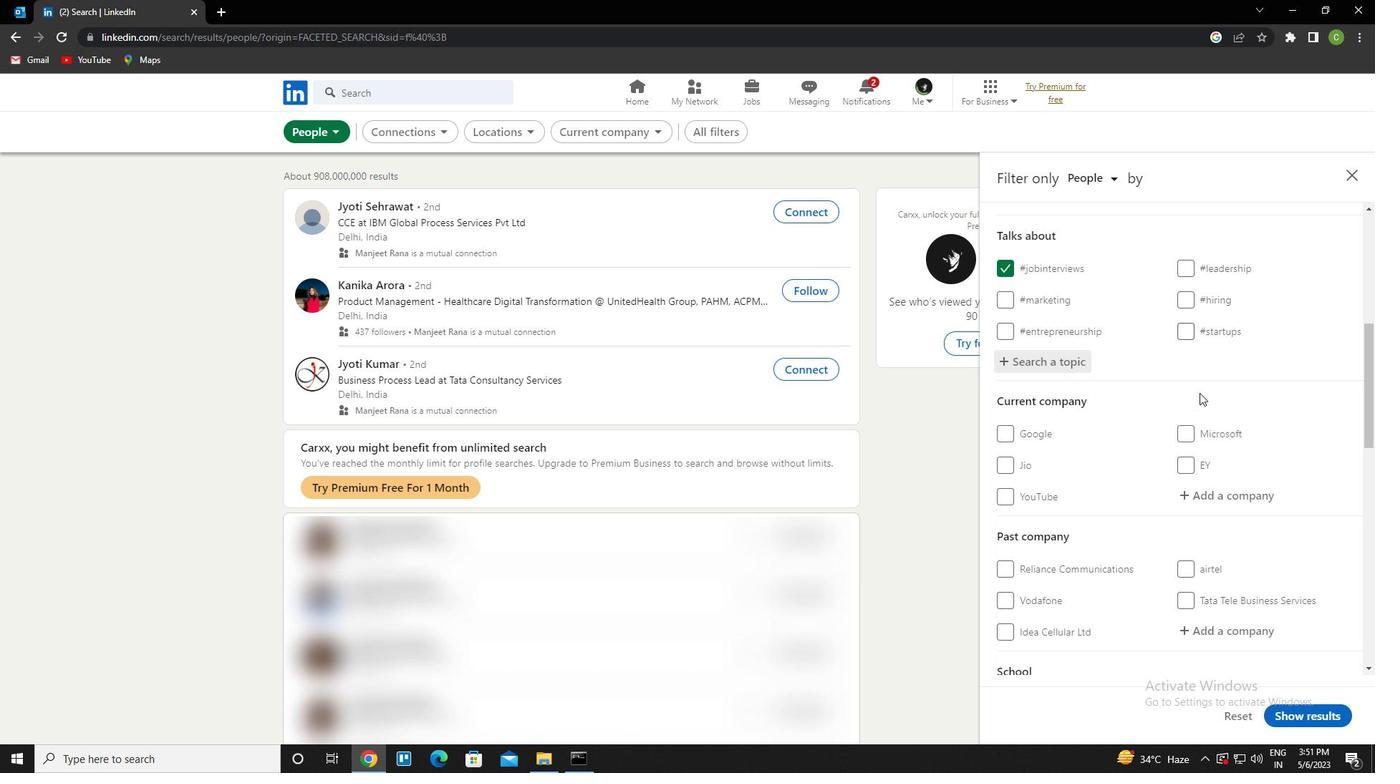 
Action: Mouse moved to (1194, 393)
Screenshot: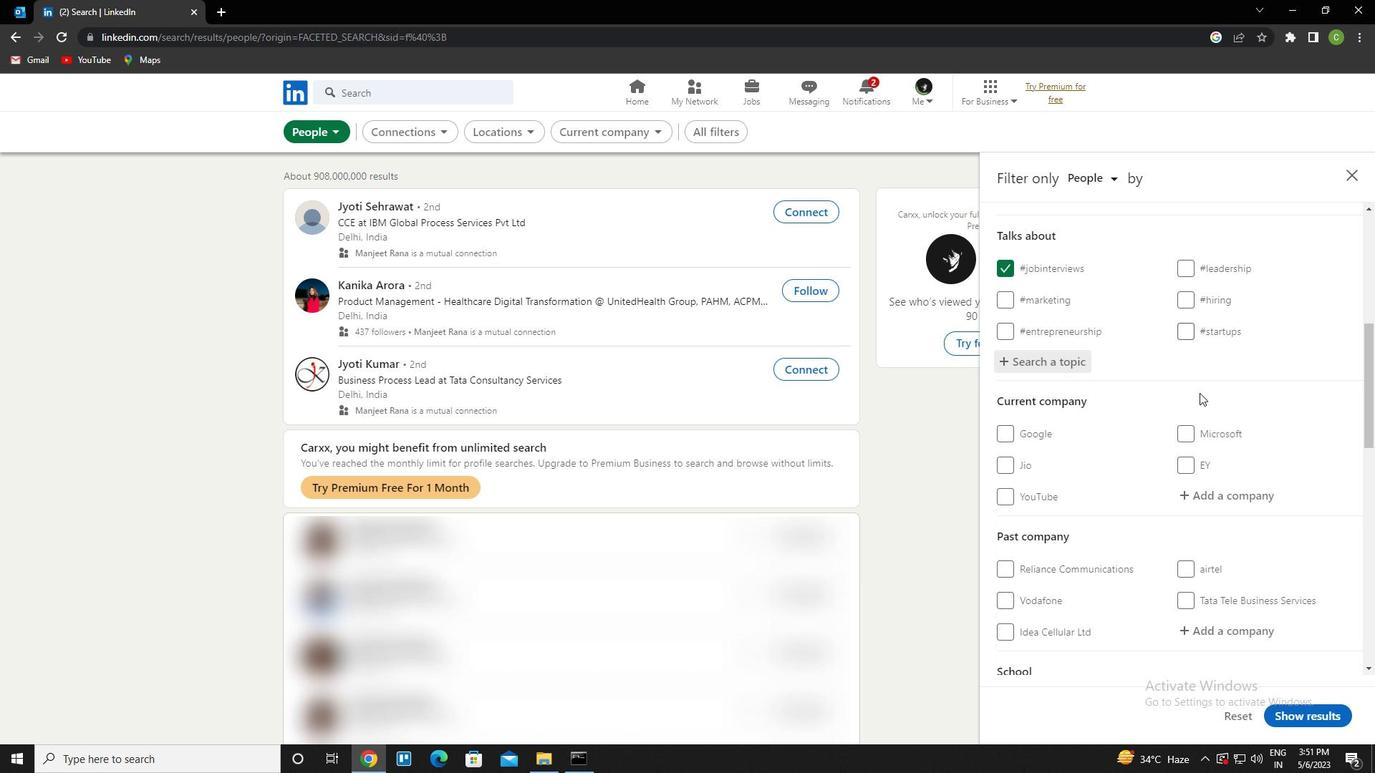 
Action: Mouse scrolled (1194, 392) with delta (0, 0)
Screenshot: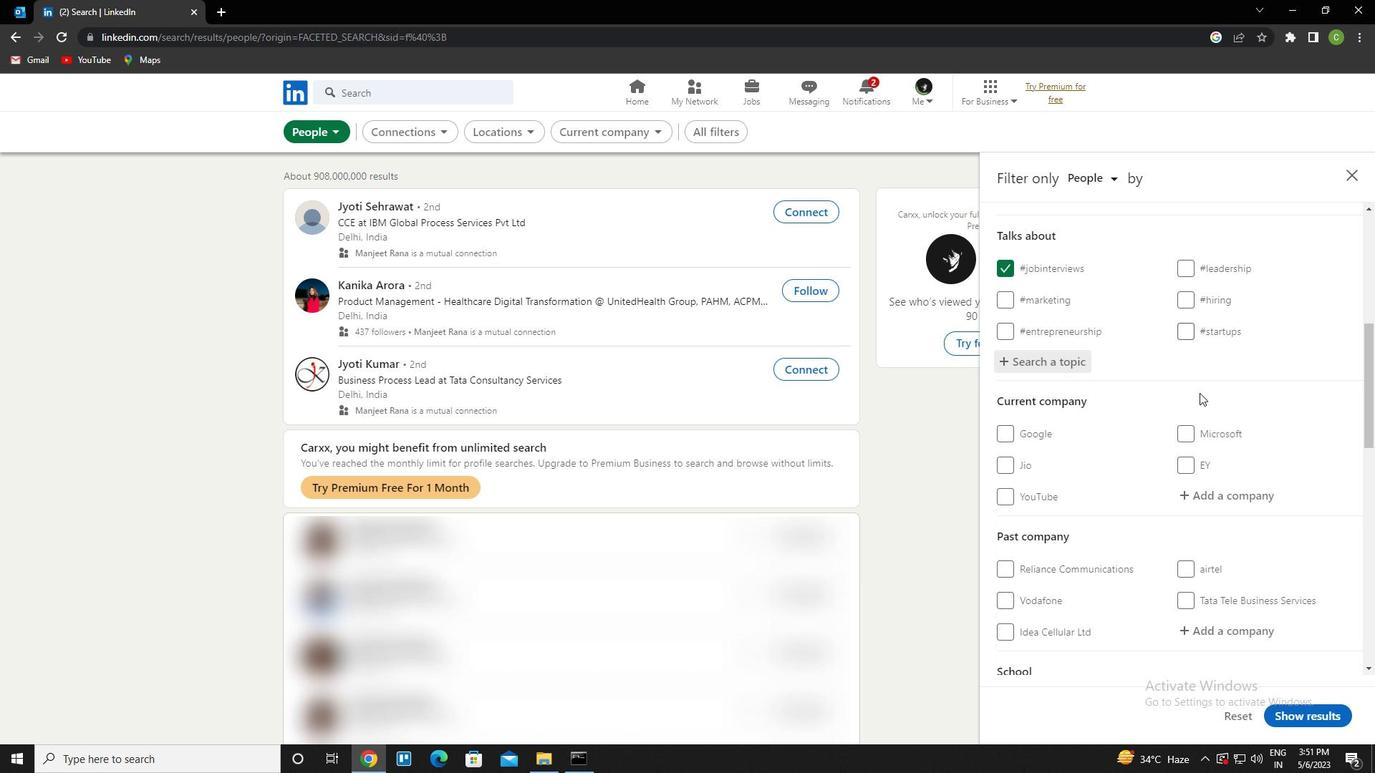 
Action: Mouse moved to (1191, 393)
Screenshot: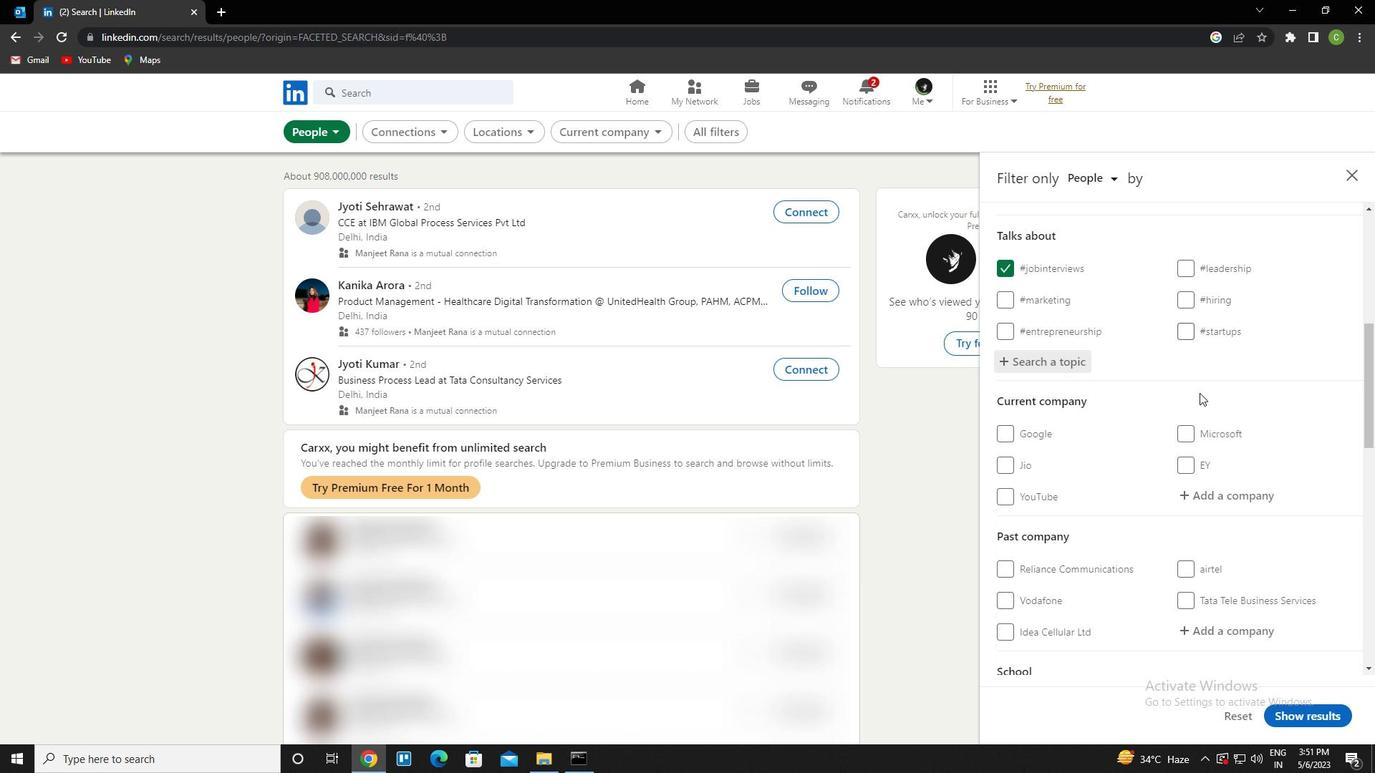 
Action: Mouse scrolled (1191, 392) with delta (0, 0)
Screenshot: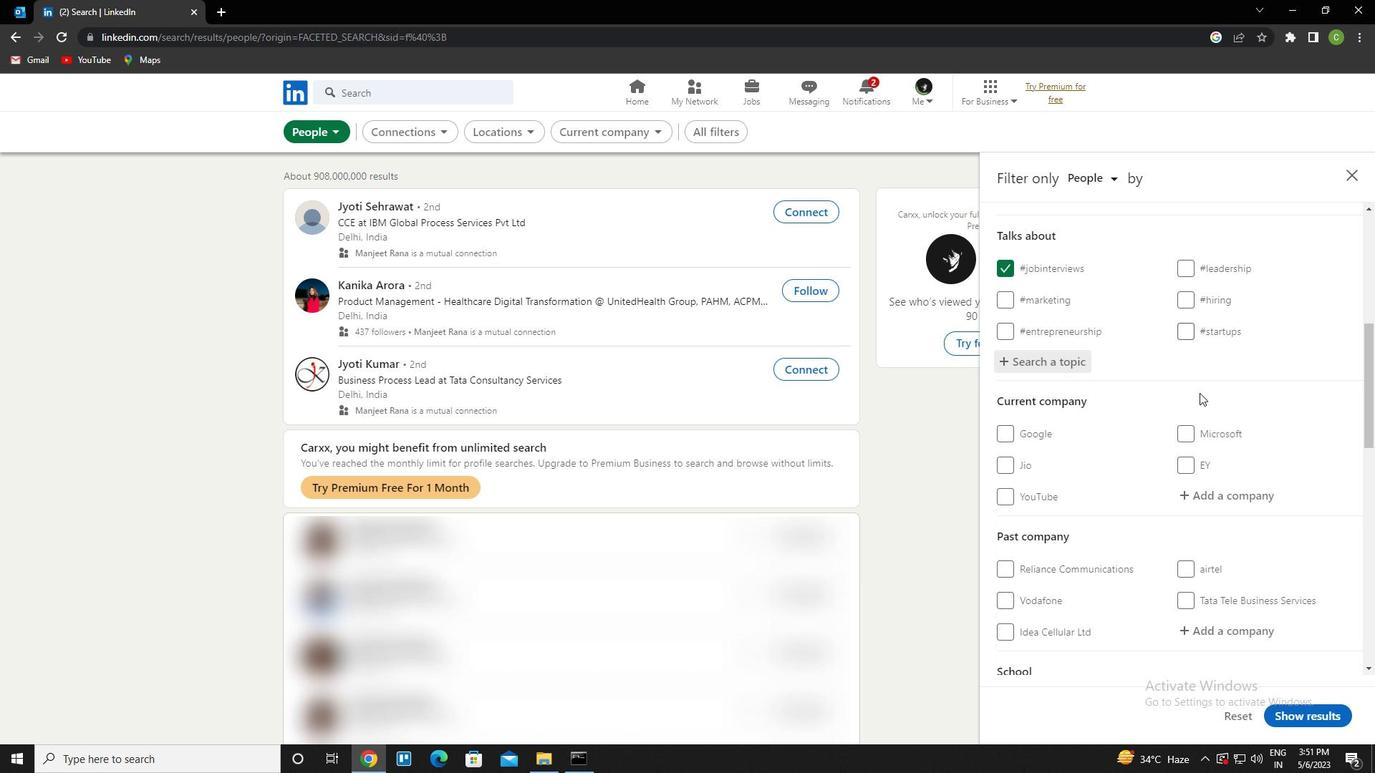 
Action: Mouse moved to (1191, 392)
Screenshot: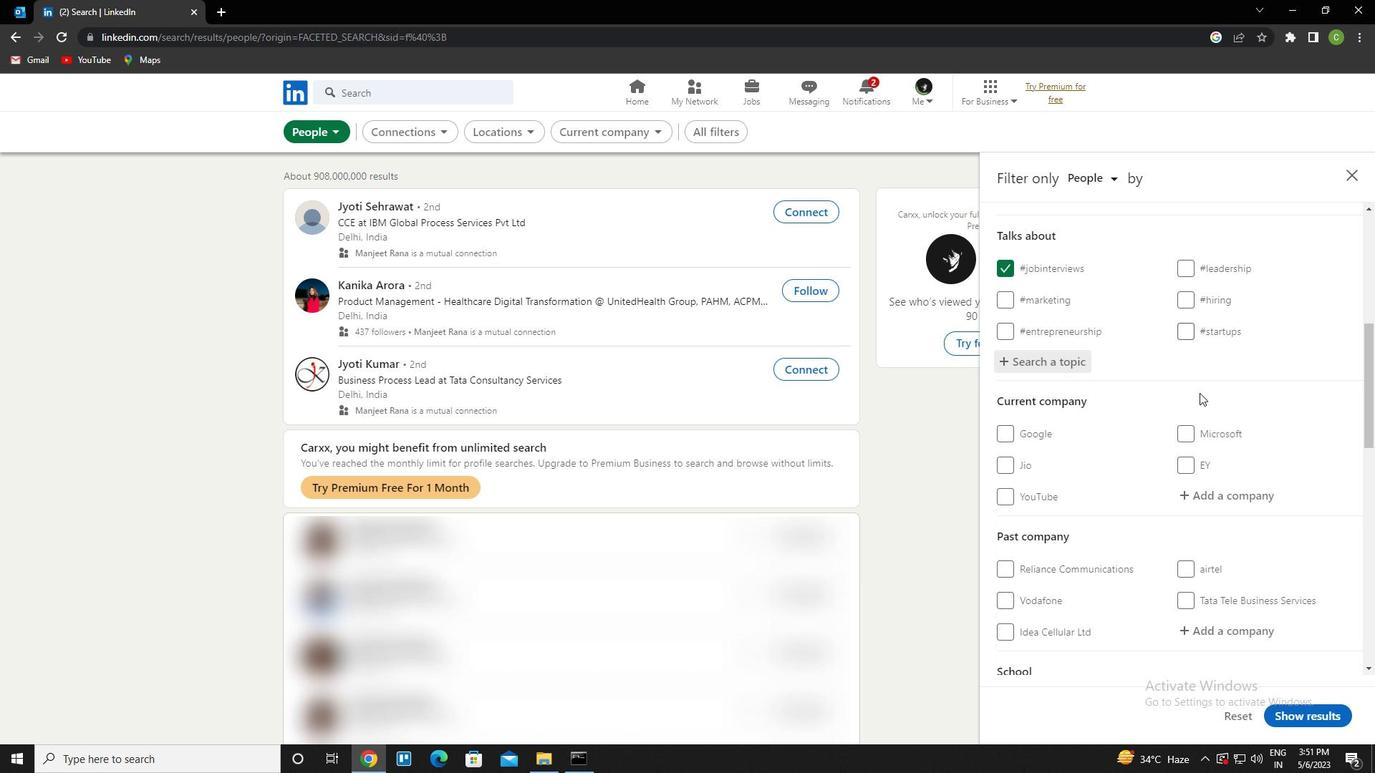 
Action: Mouse scrolled (1191, 391) with delta (0, 0)
Screenshot: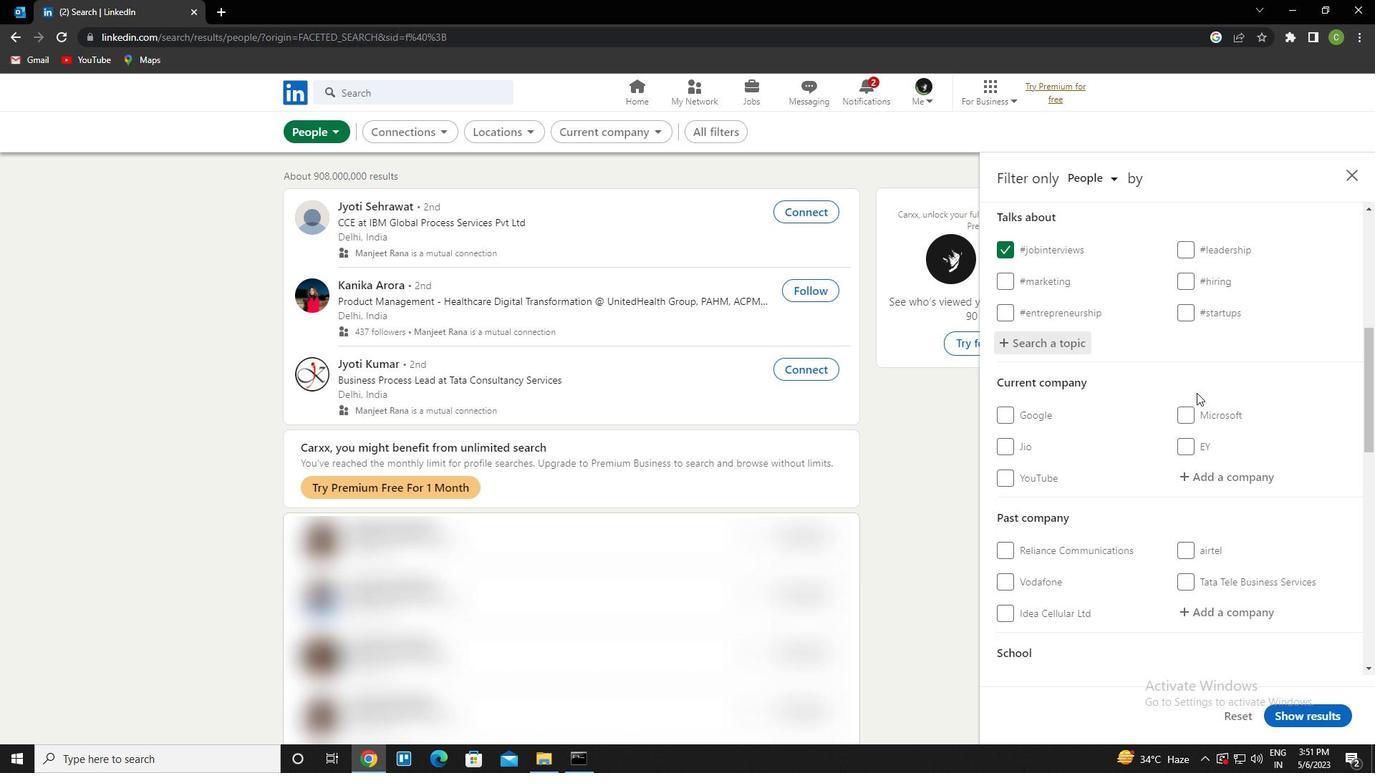 
Action: Mouse moved to (1188, 391)
Screenshot: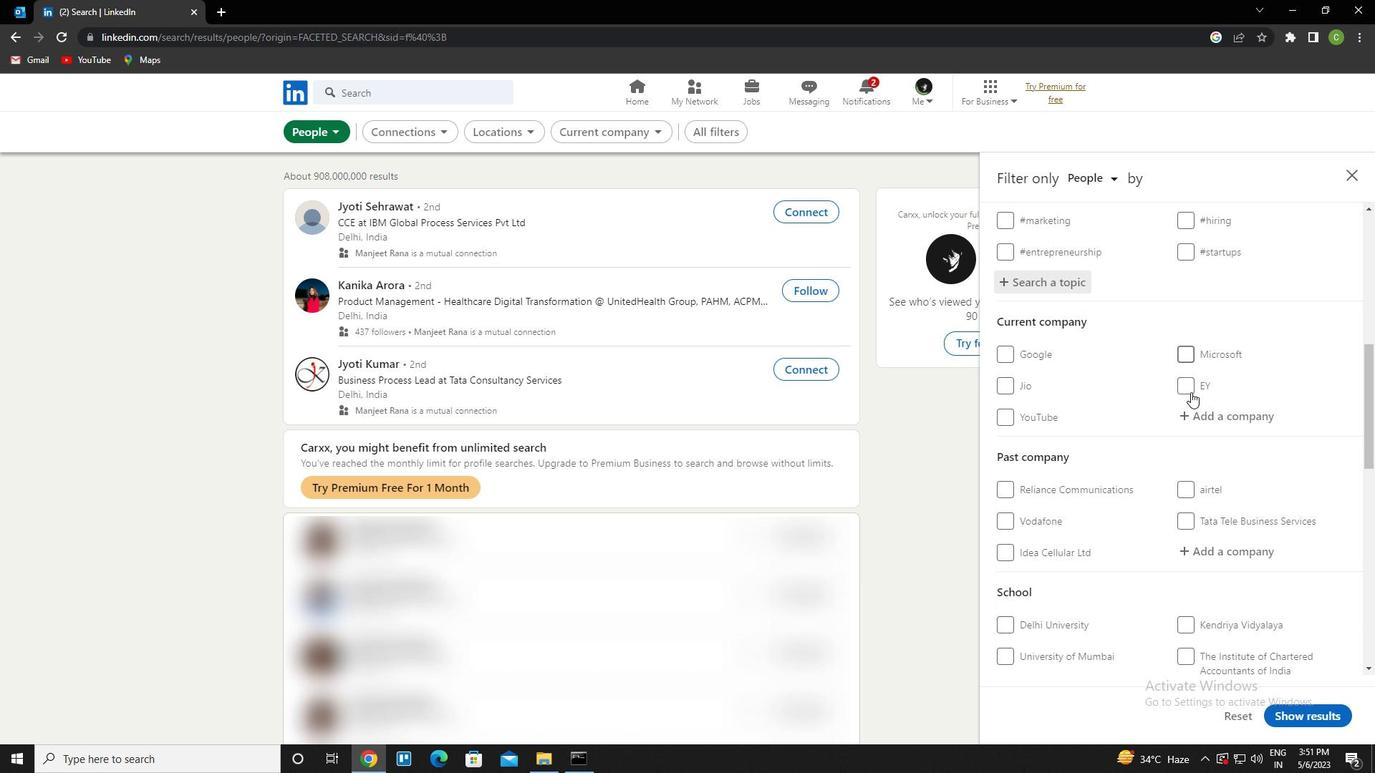 
Action: Mouse scrolled (1188, 391) with delta (0, 0)
Screenshot: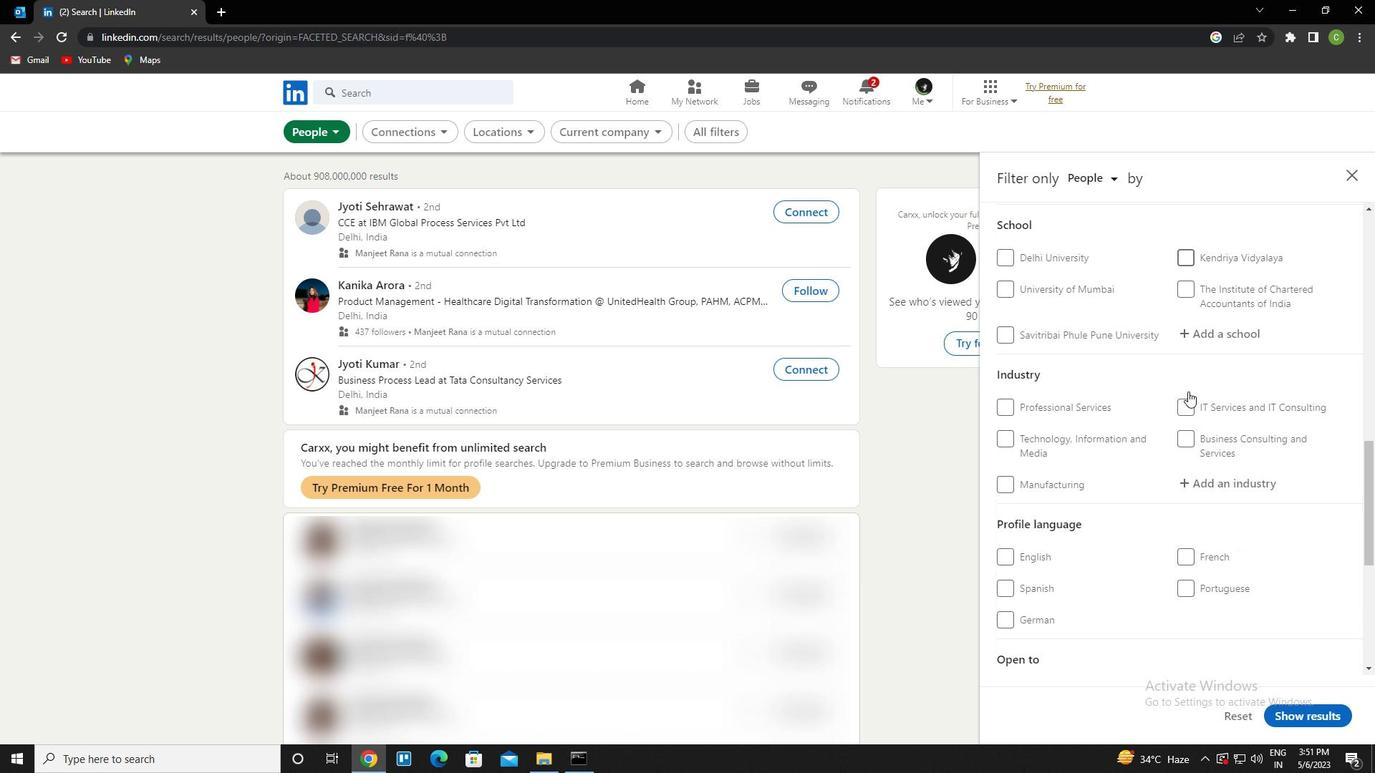 
Action: Mouse scrolled (1188, 391) with delta (0, 0)
Screenshot: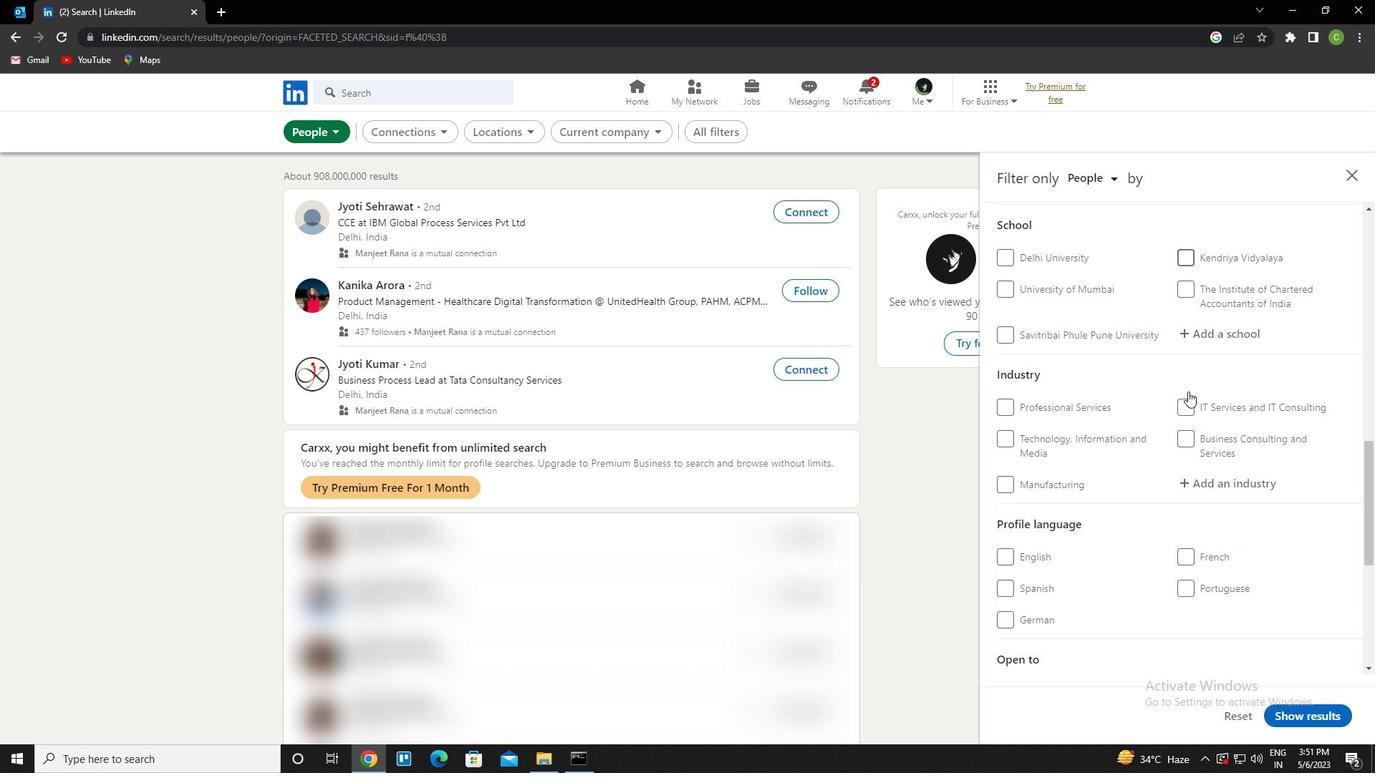 
Action: Mouse scrolled (1188, 391) with delta (0, 0)
Screenshot: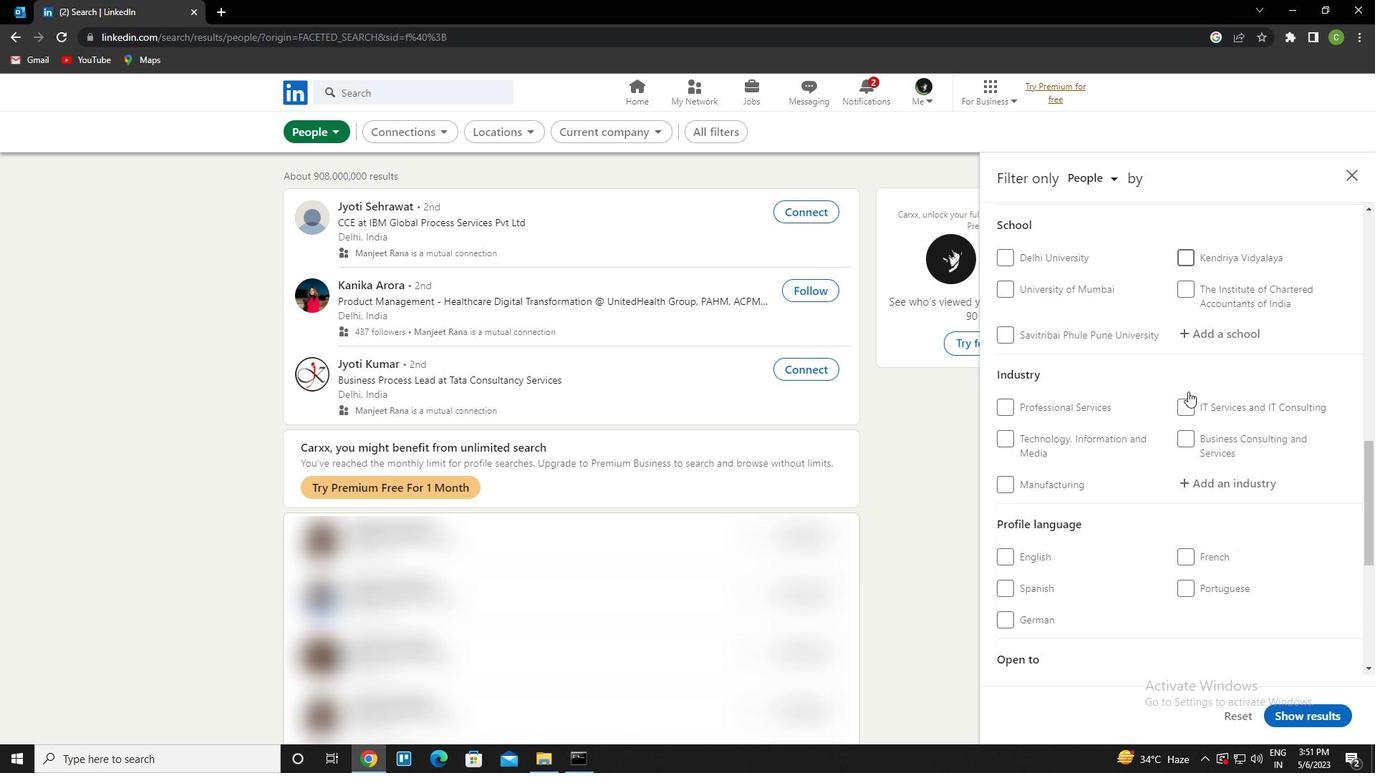 
Action: Mouse moved to (1187, 391)
Screenshot: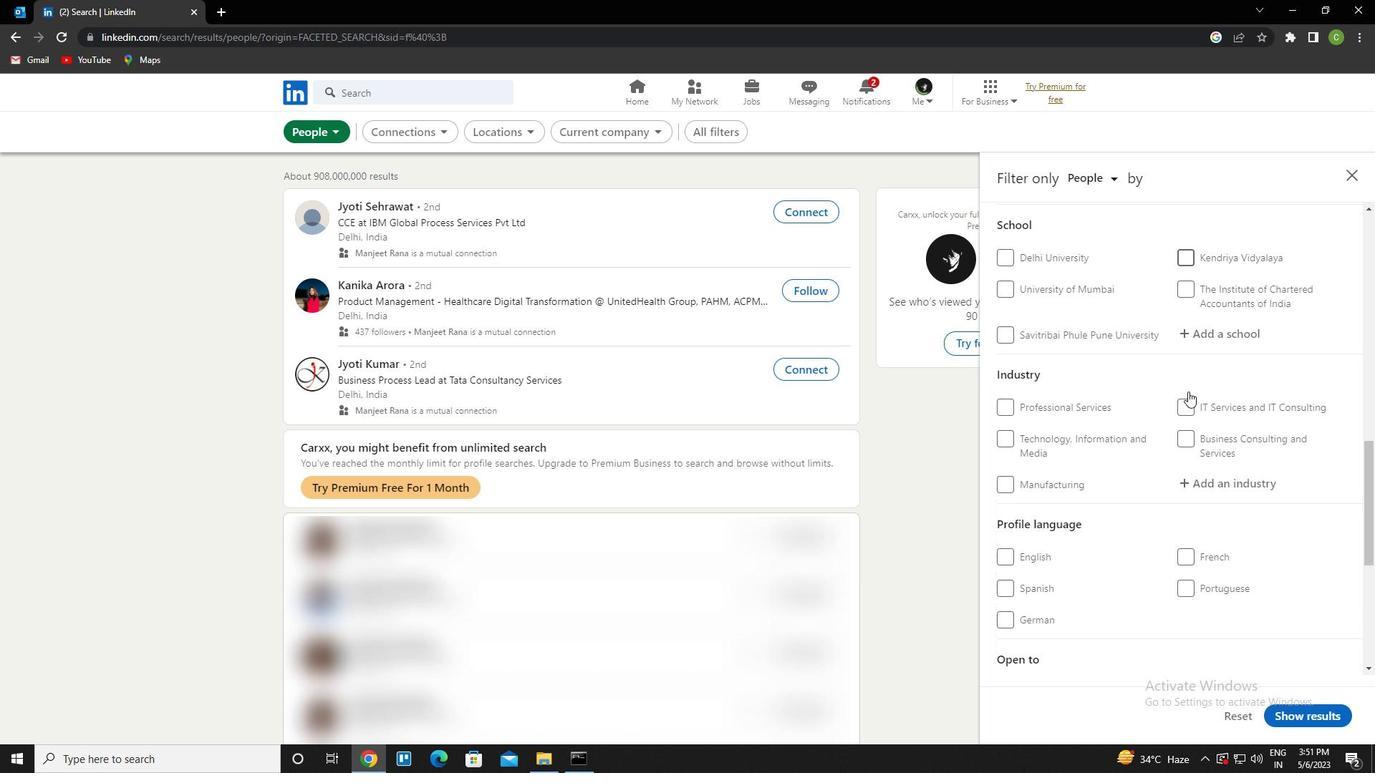 
Action: Mouse scrolled (1187, 391) with delta (0, 0)
Screenshot: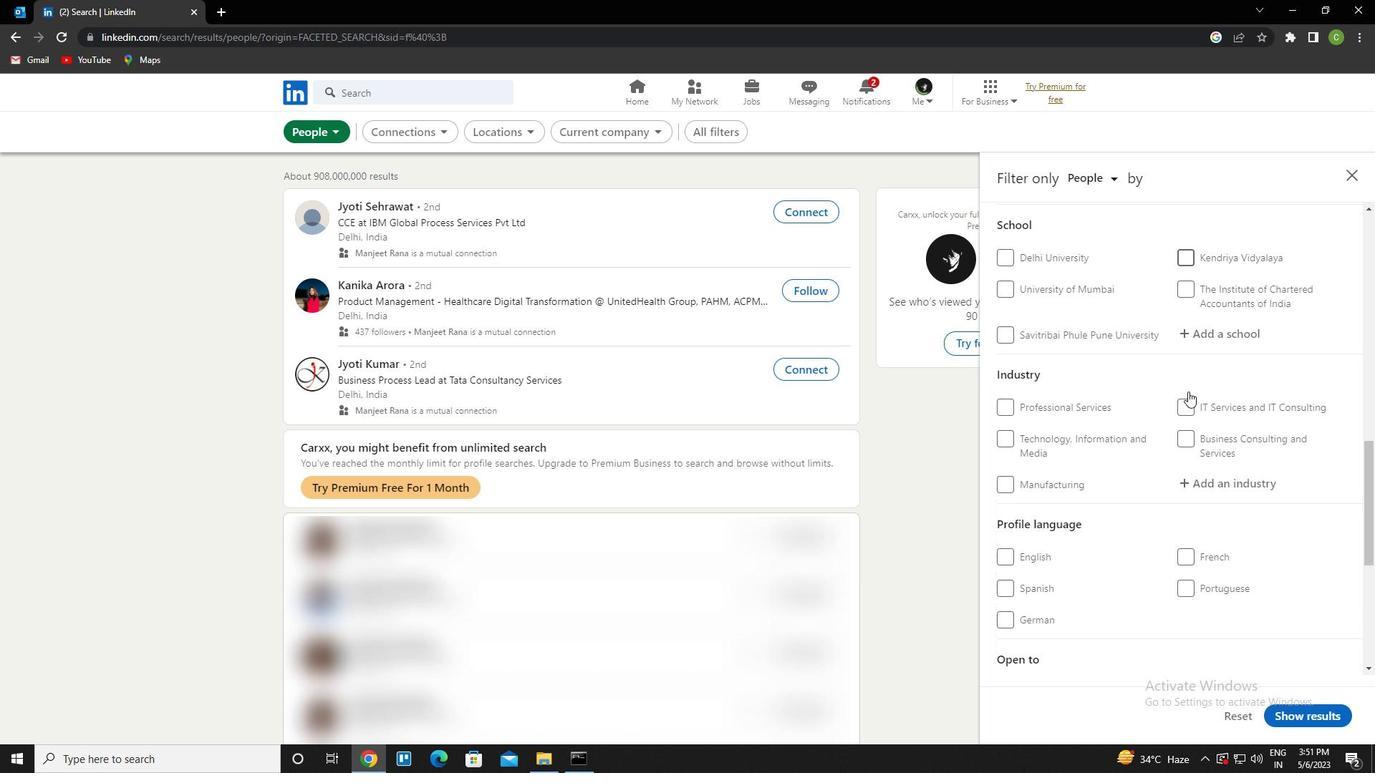 
Action: Mouse moved to (1184, 391)
Screenshot: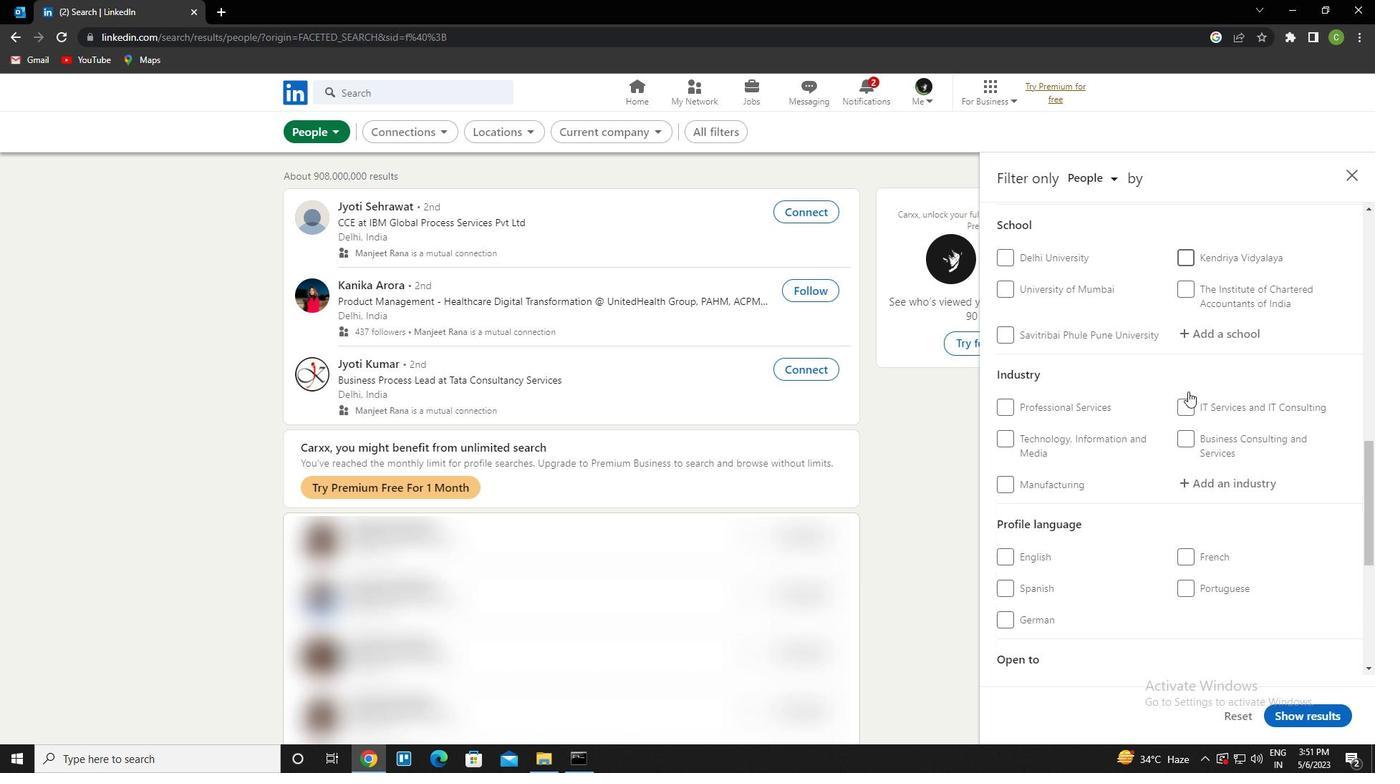 
Action: Mouse scrolled (1184, 391) with delta (0, 0)
Screenshot: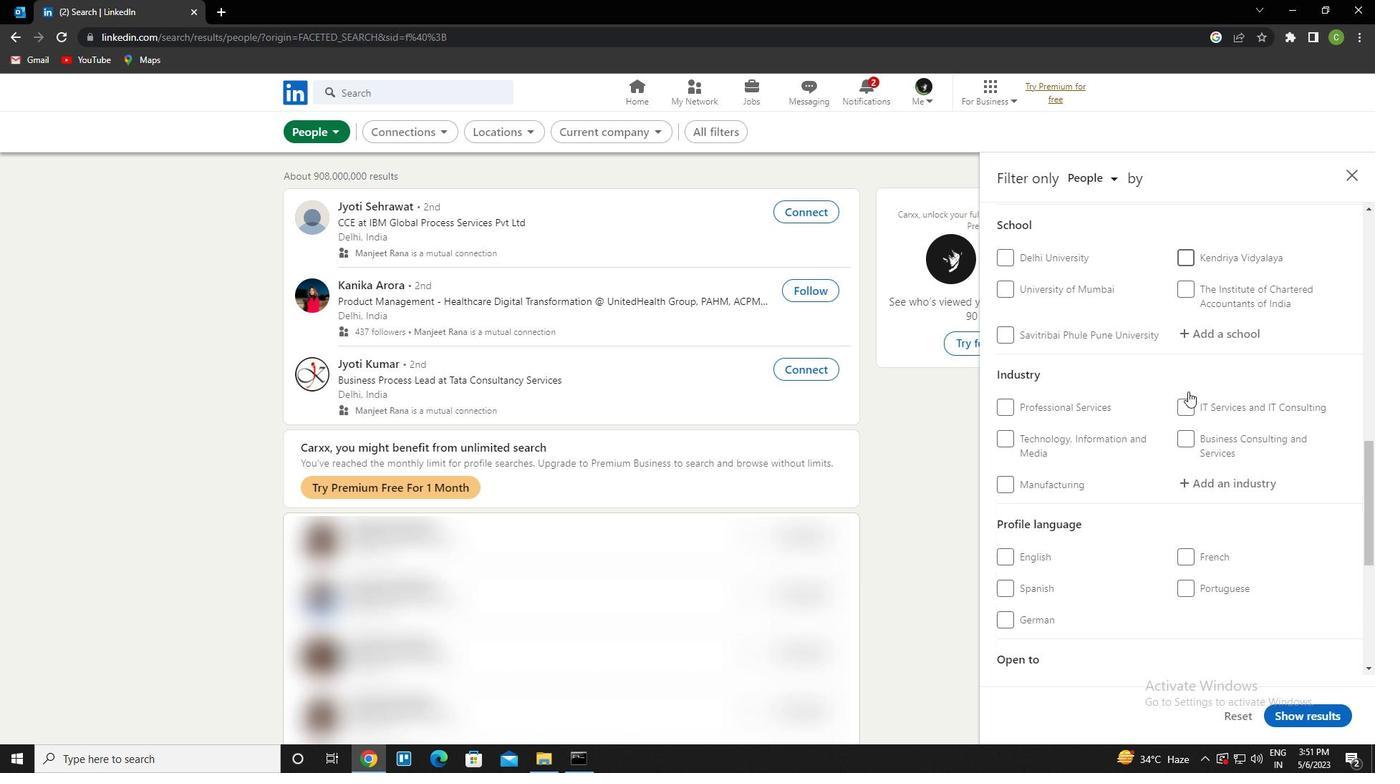 
Action: Mouse moved to (1044, 378)
Screenshot: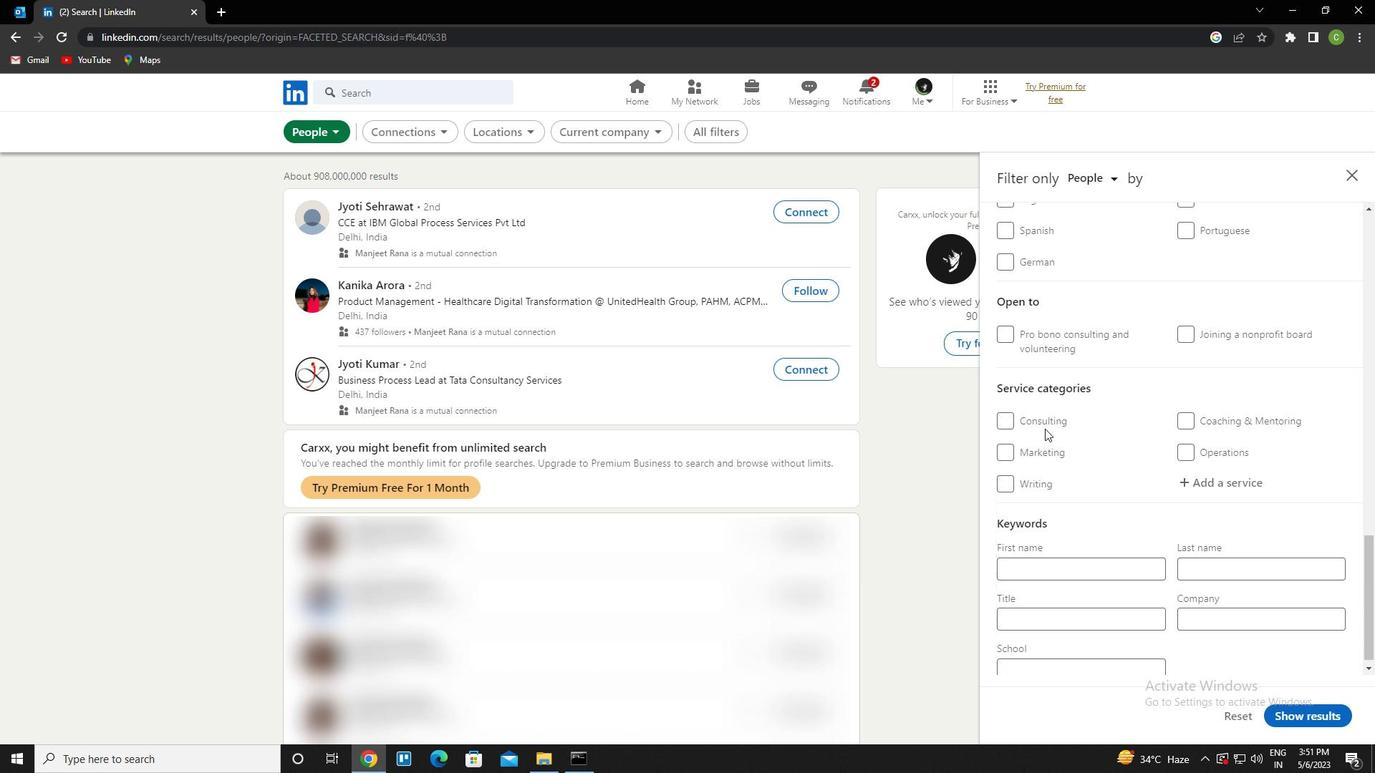 
Action: Mouse scrolled (1044, 379) with delta (0, 0)
Screenshot: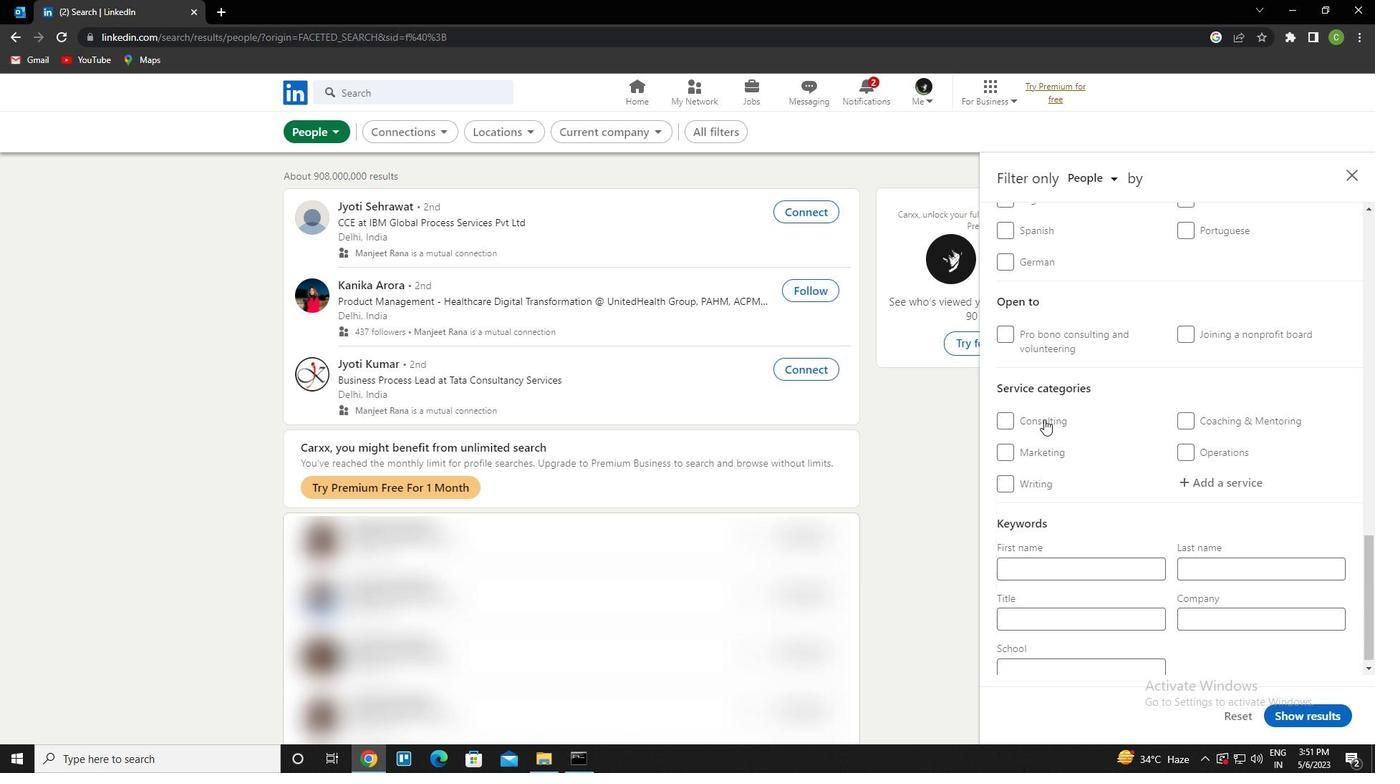 
Action: Mouse scrolled (1044, 379) with delta (0, 0)
Screenshot: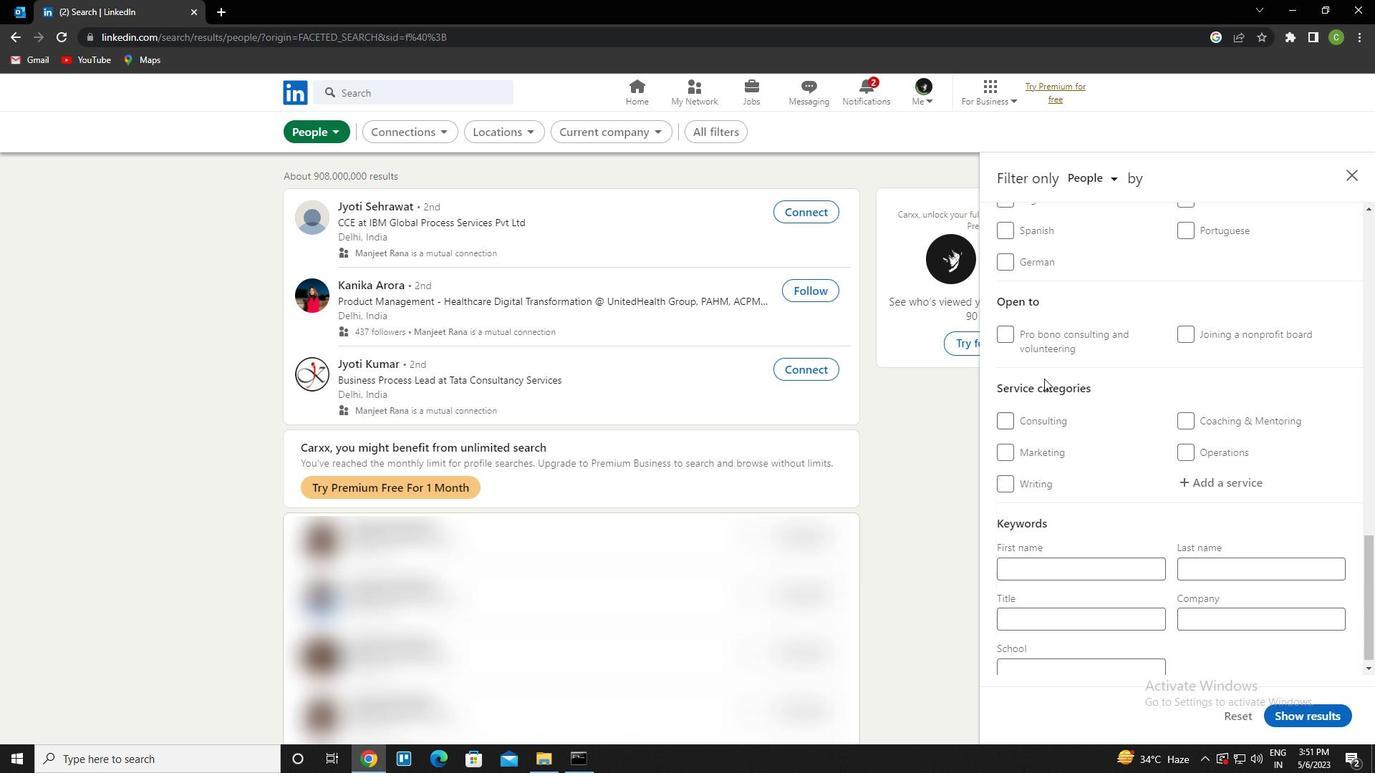 
Action: Mouse moved to (1186, 372)
Screenshot: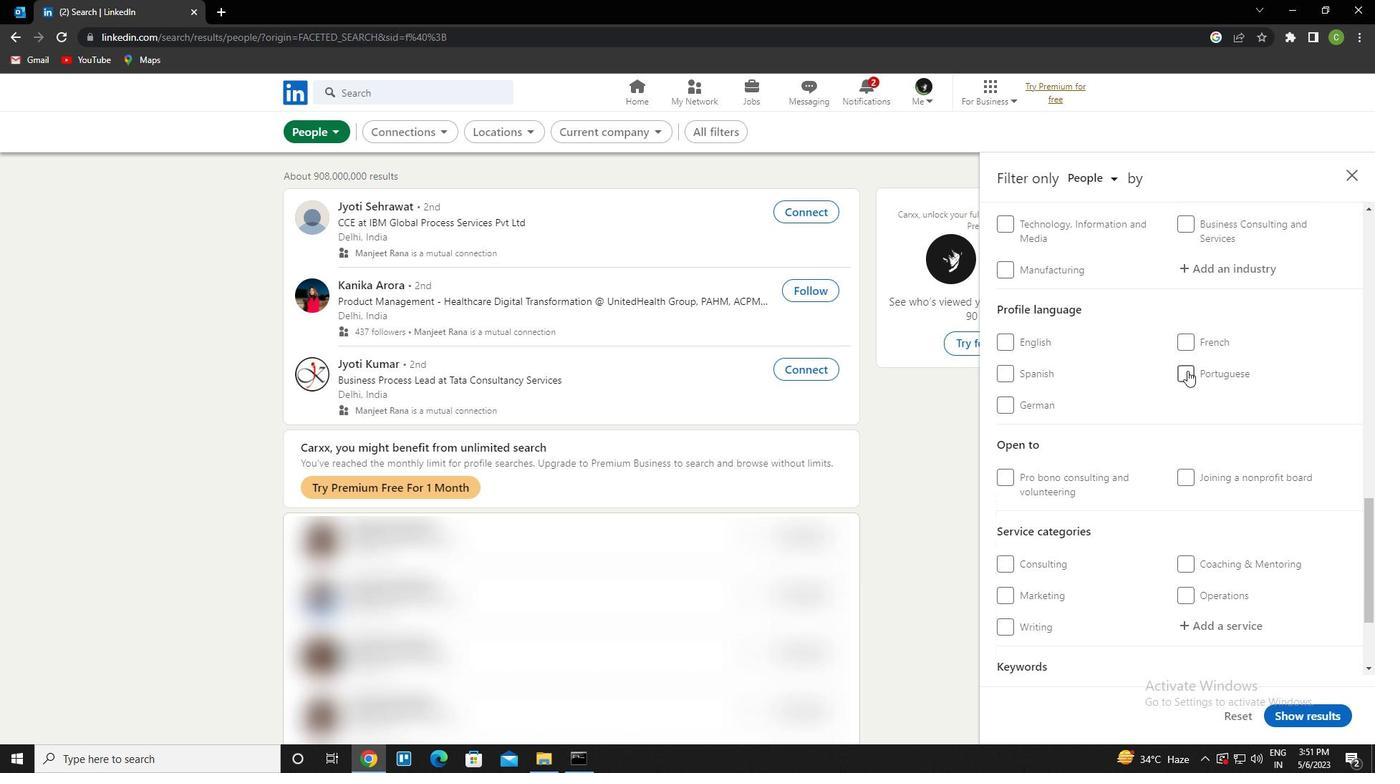 
Action: Mouse pressed left at (1186, 372)
Screenshot: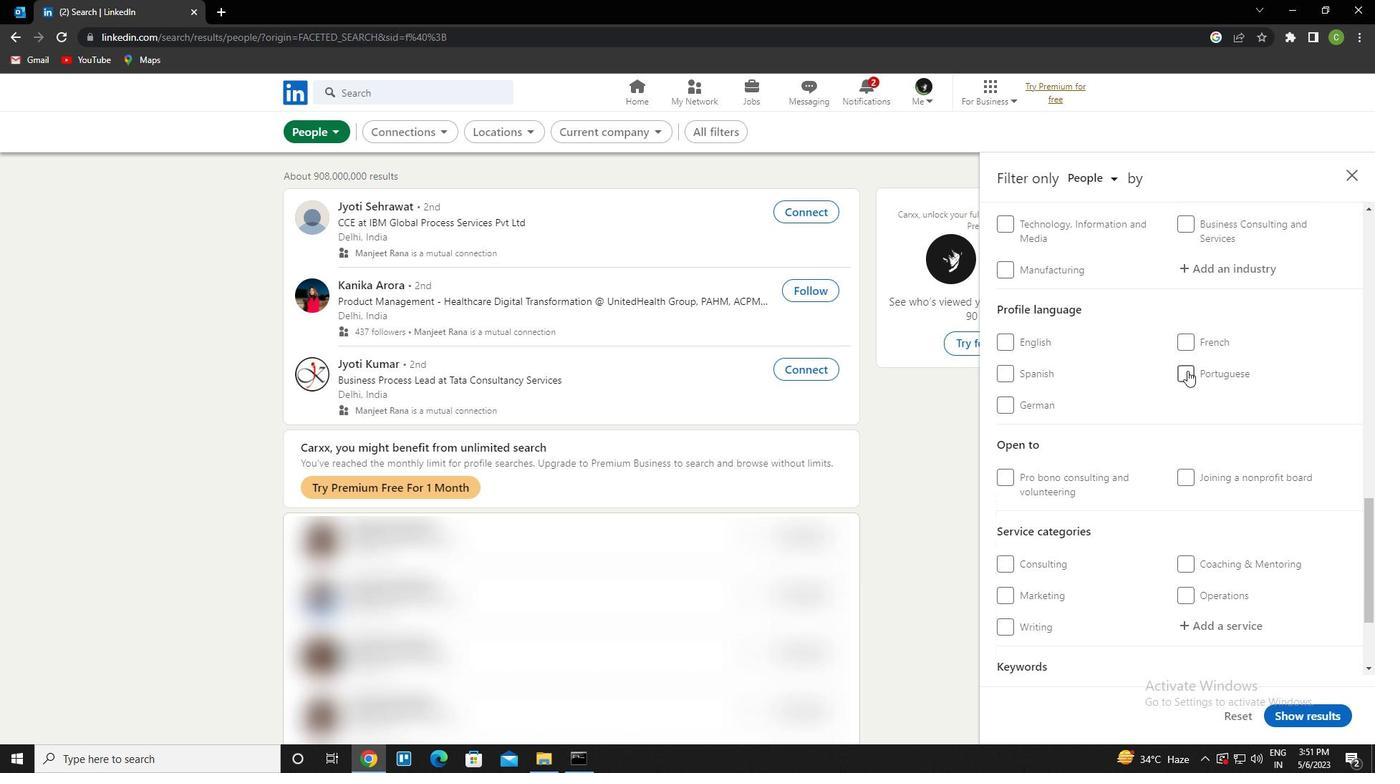 
Action: Mouse moved to (1149, 396)
Screenshot: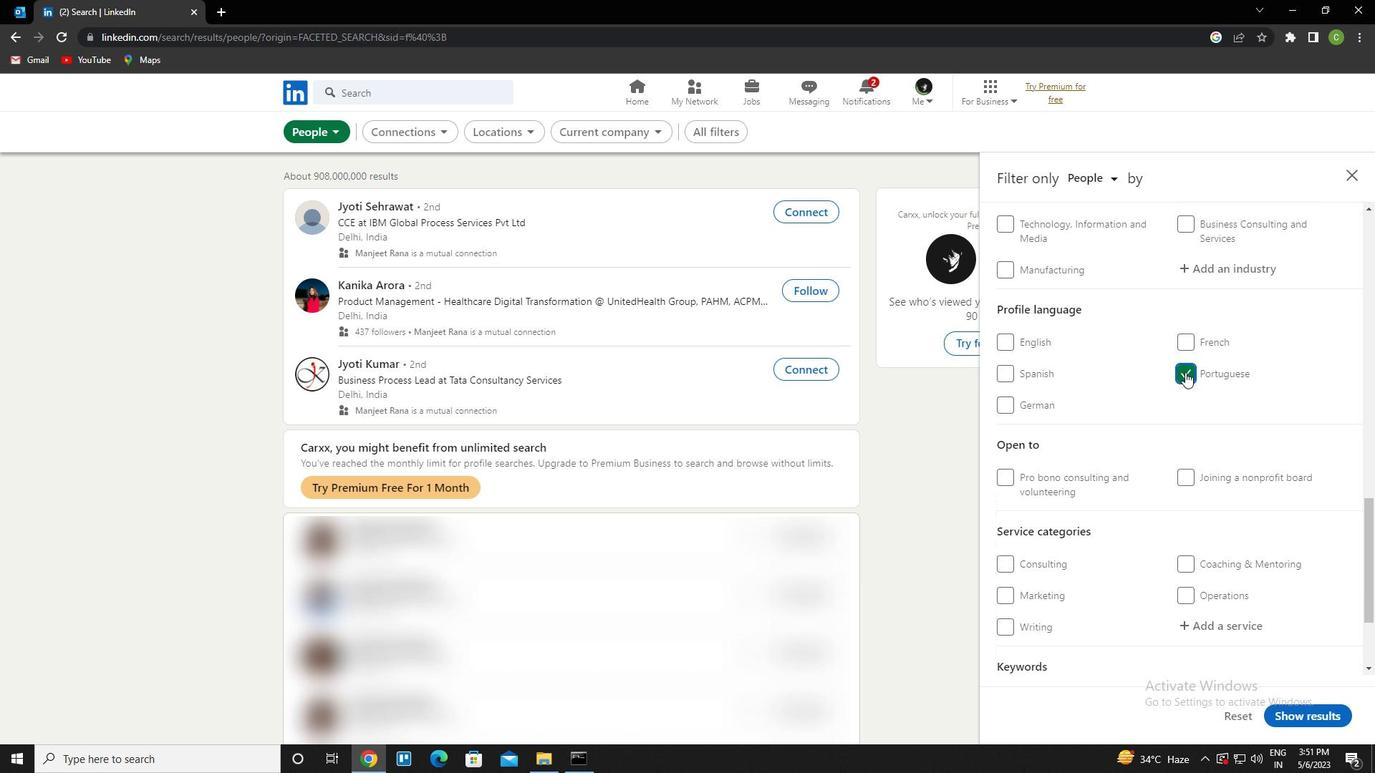 
Action: Mouse scrolled (1149, 396) with delta (0, 0)
Screenshot: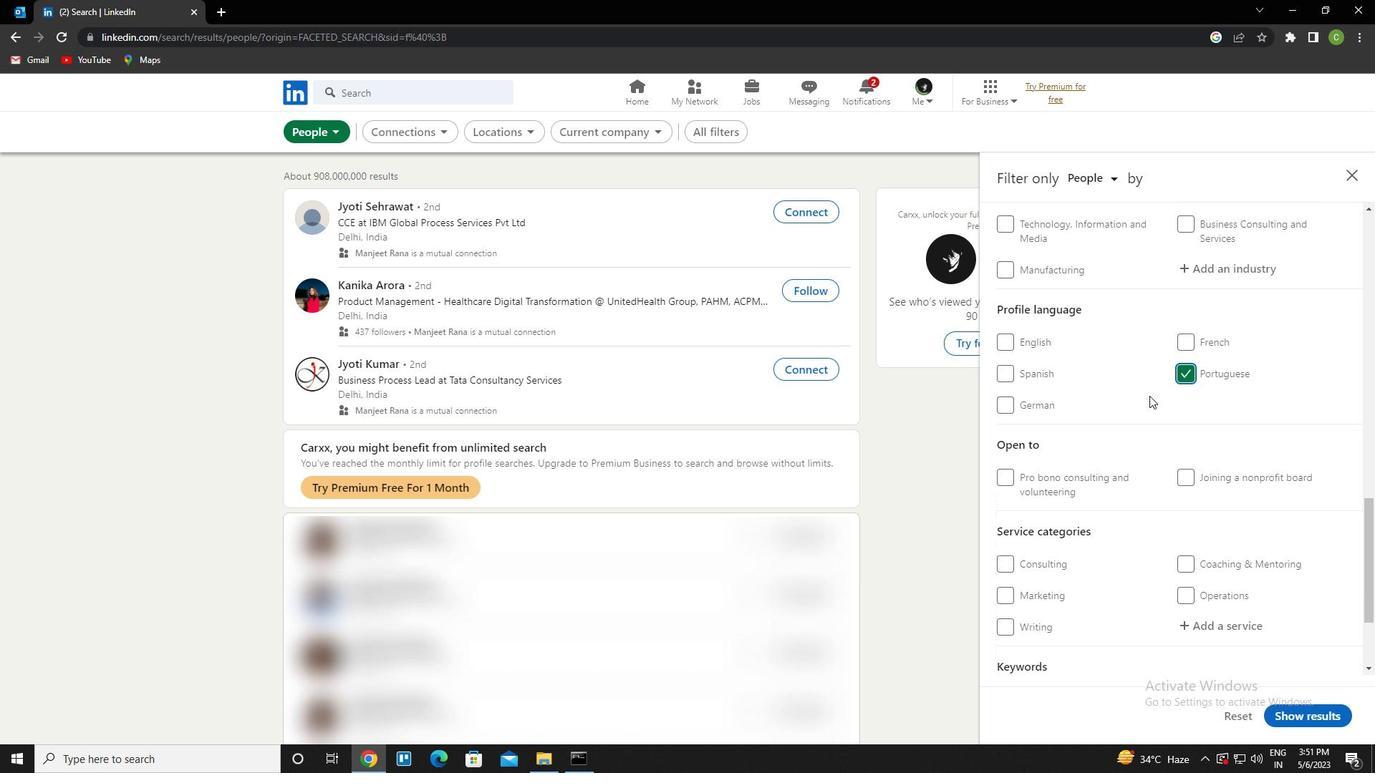 
Action: Mouse scrolled (1149, 396) with delta (0, 0)
Screenshot: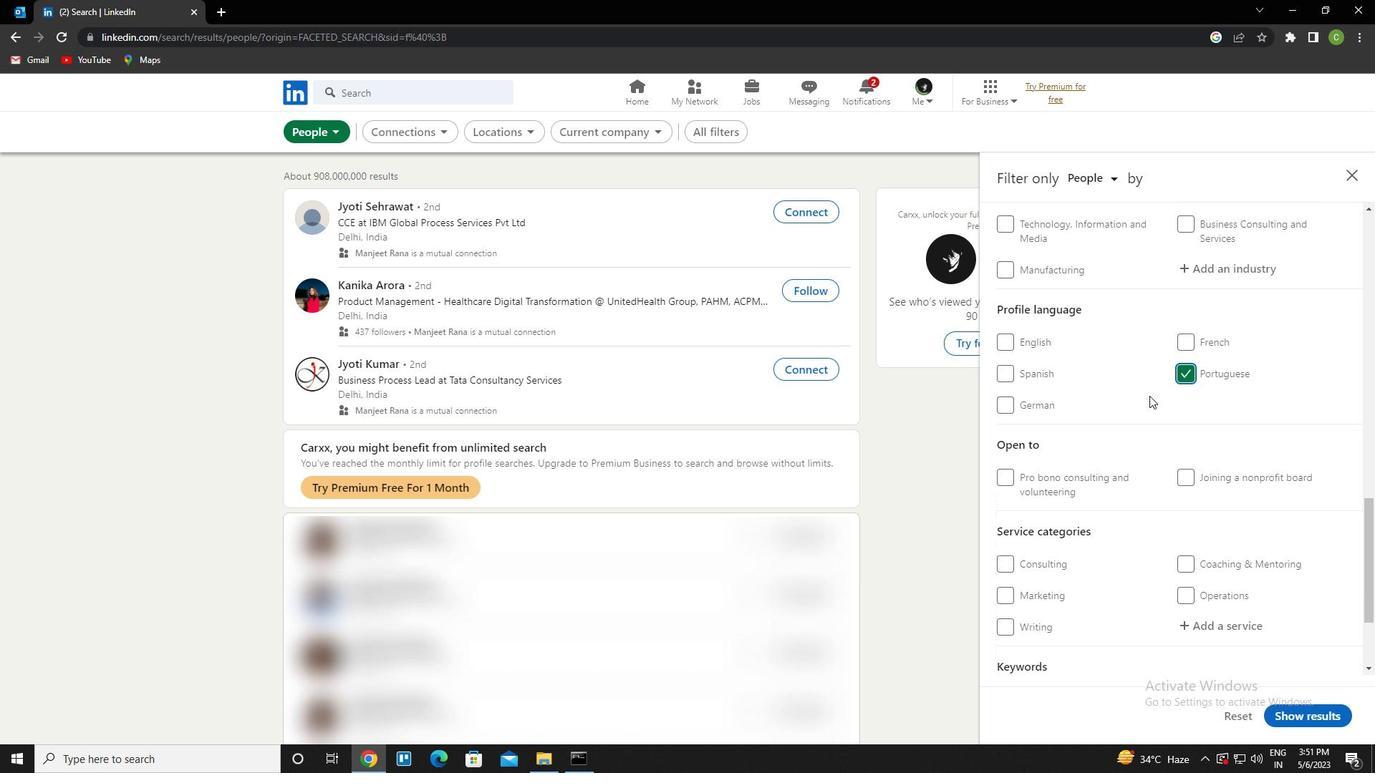 
Action: Mouse scrolled (1149, 396) with delta (0, 0)
Screenshot: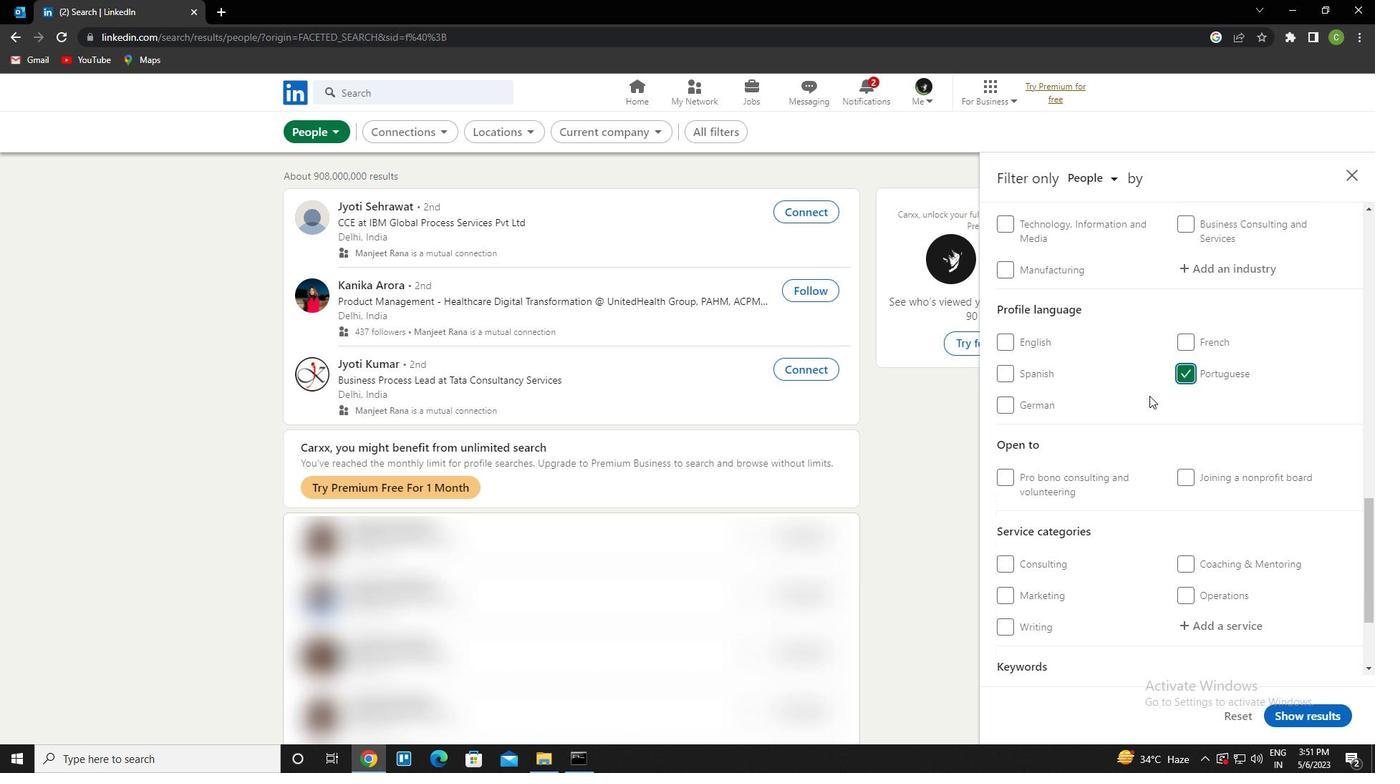 
Action: Mouse scrolled (1149, 396) with delta (0, 0)
Screenshot: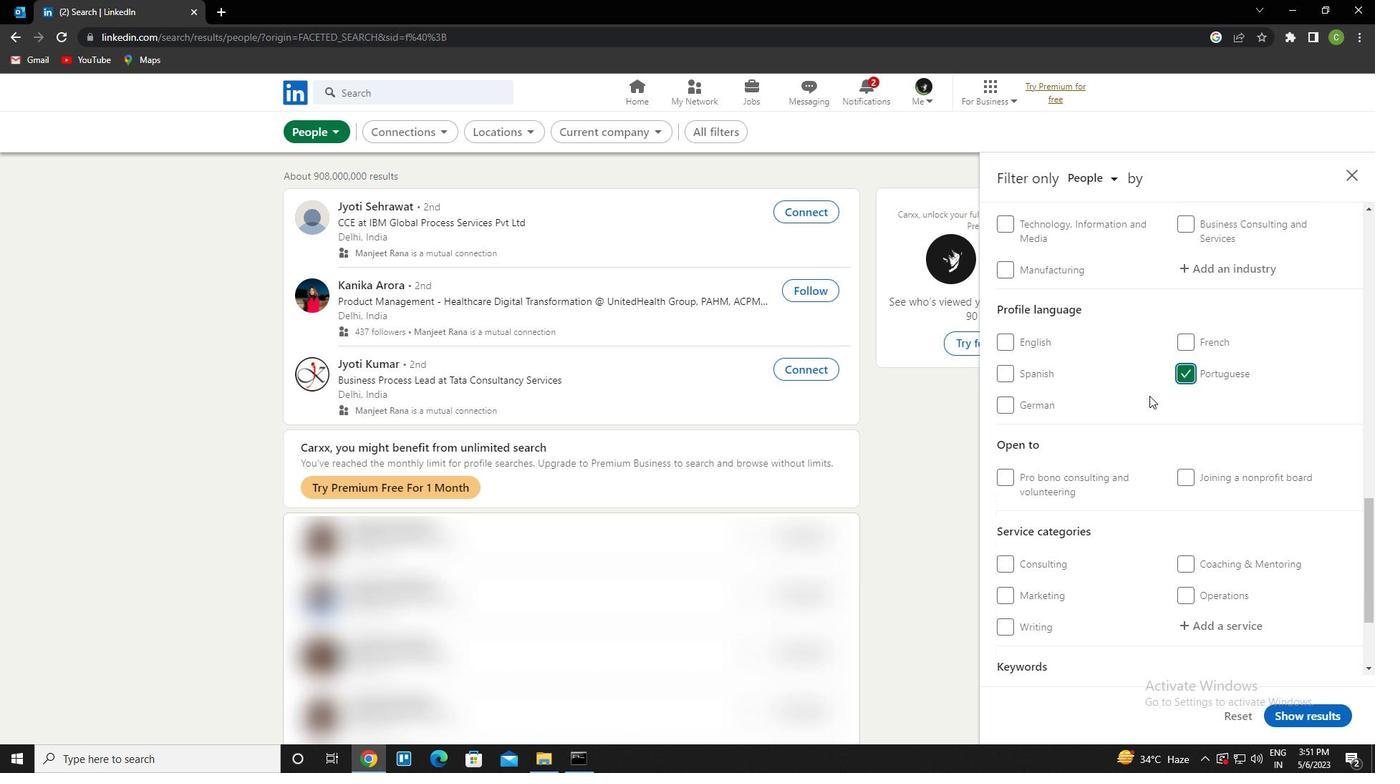 
Action: Mouse scrolled (1149, 396) with delta (0, 0)
Screenshot: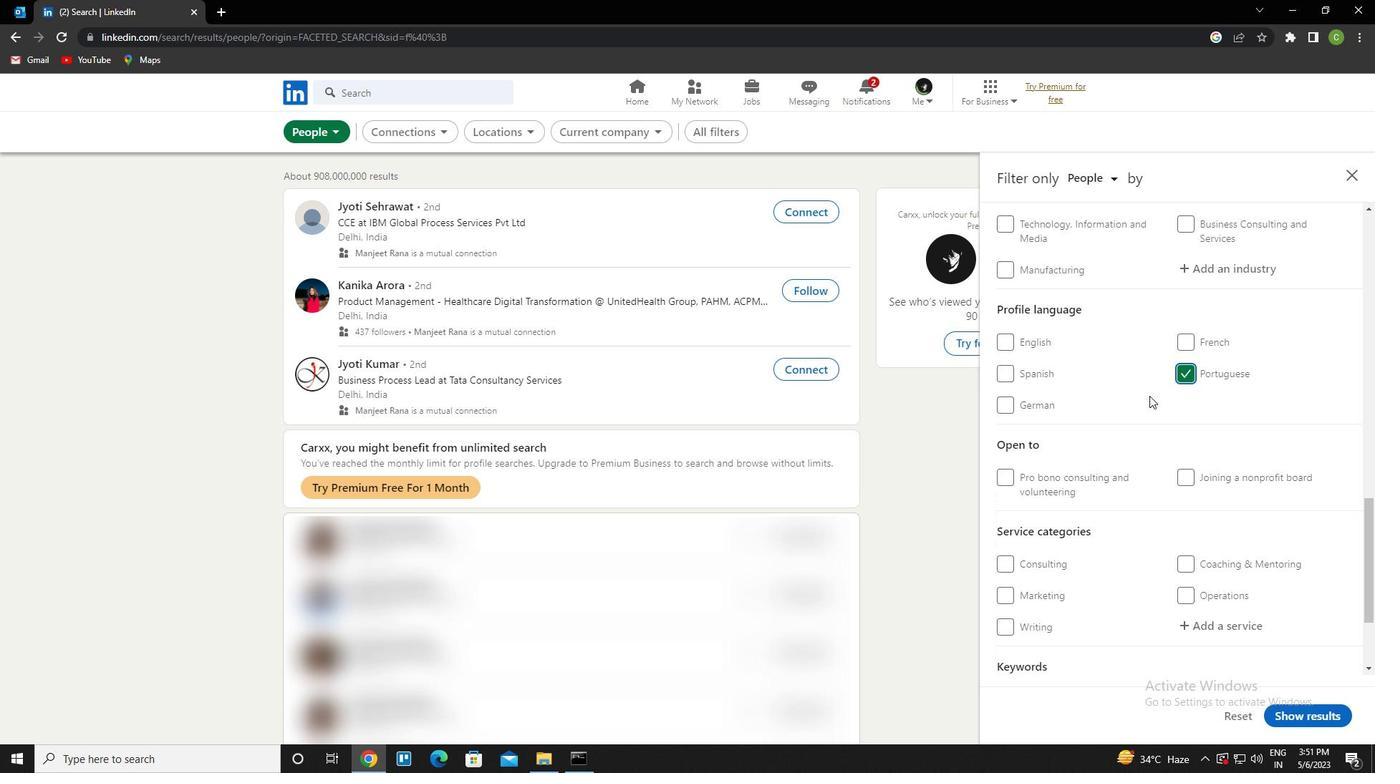 
Action: Mouse scrolled (1149, 396) with delta (0, 0)
Screenshot: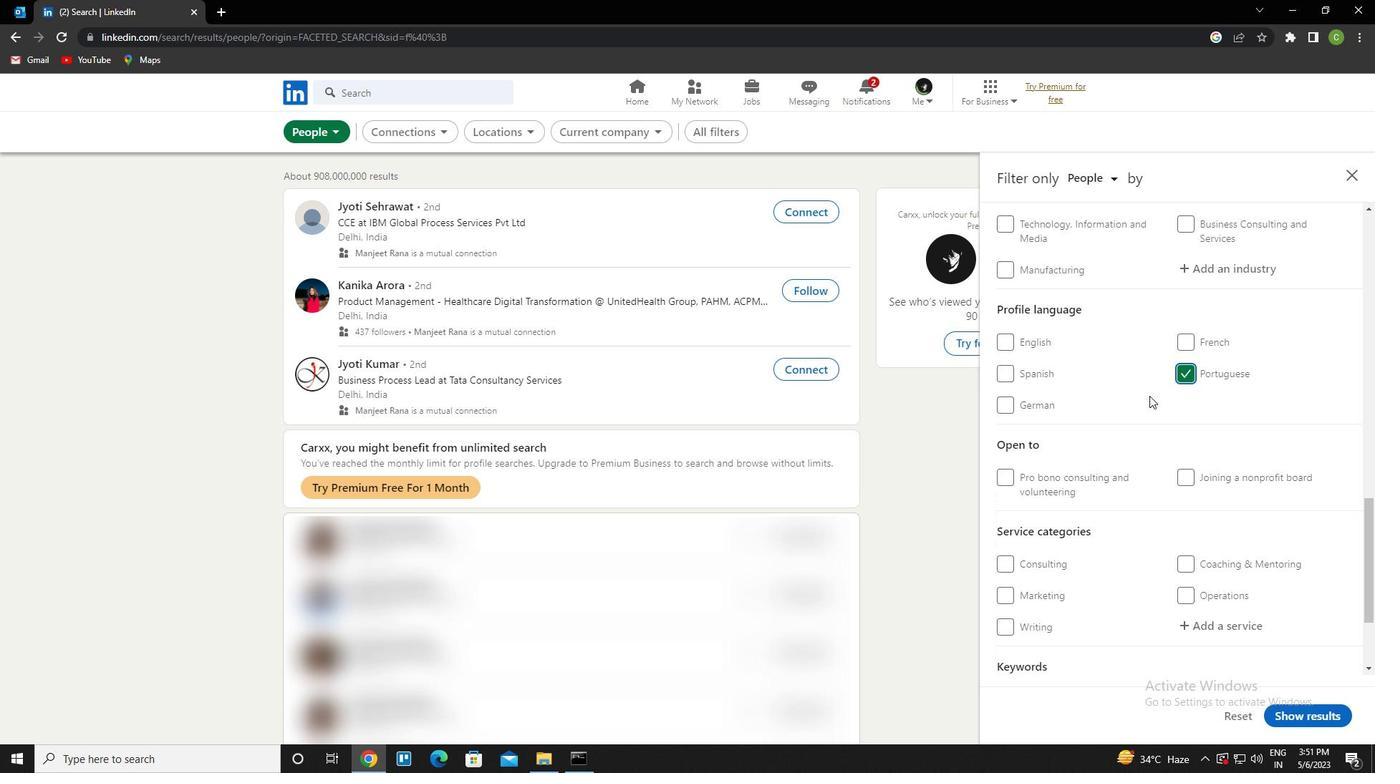 
Action: Mouse scrolled (1149, 396) with delta (0, 0)
Screenshot: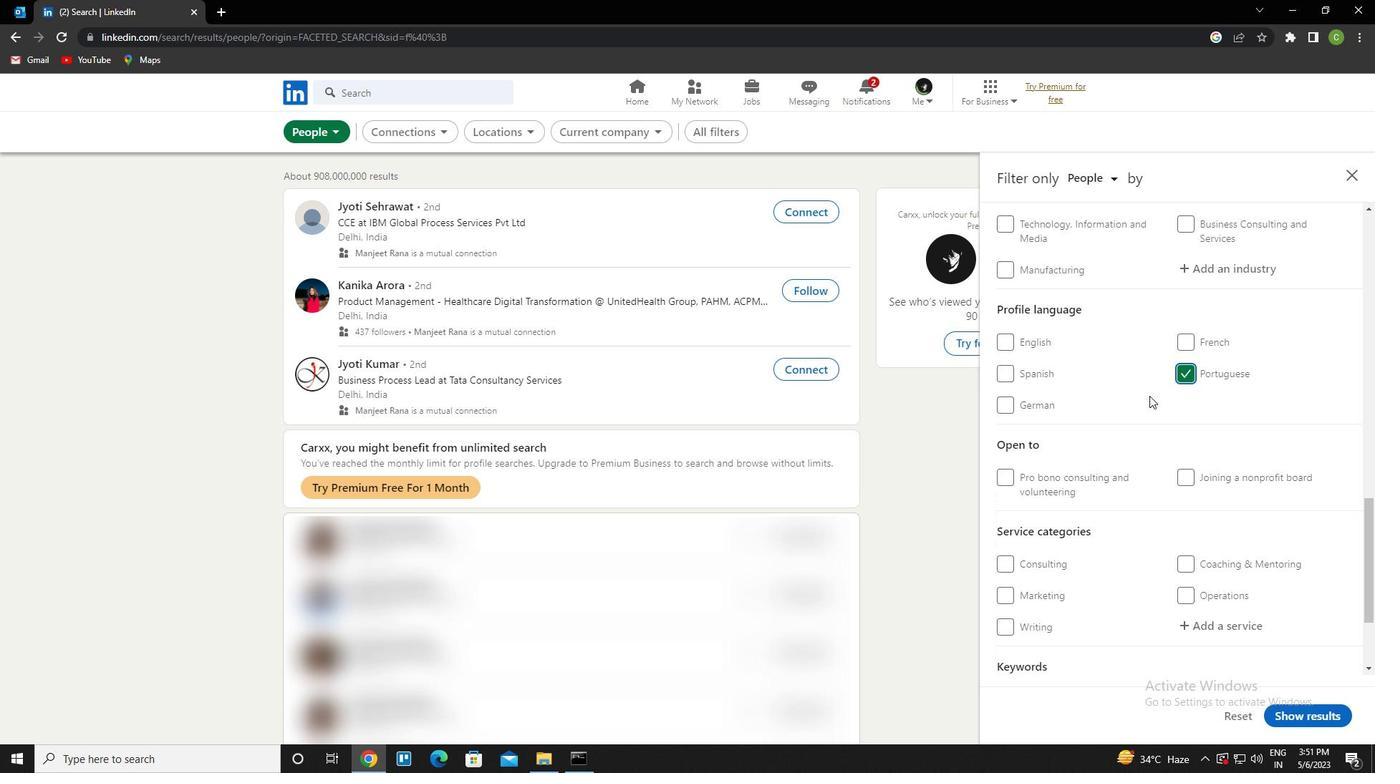 
Action: Mouse scrolled (1149, 396) with delta (0, 0)
Screenshot: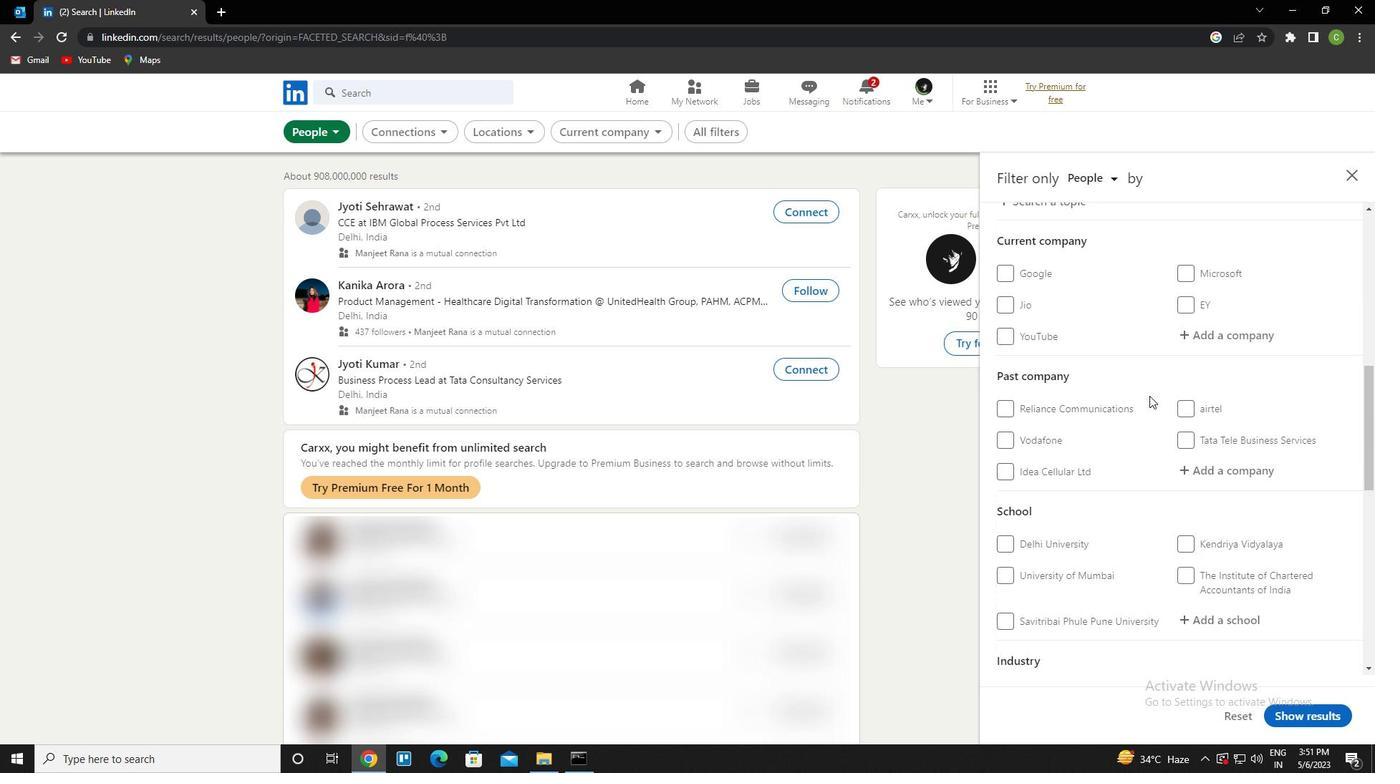
Action: Mouse scrolled (1149, 396) with delta (0, 0)
Screenshot: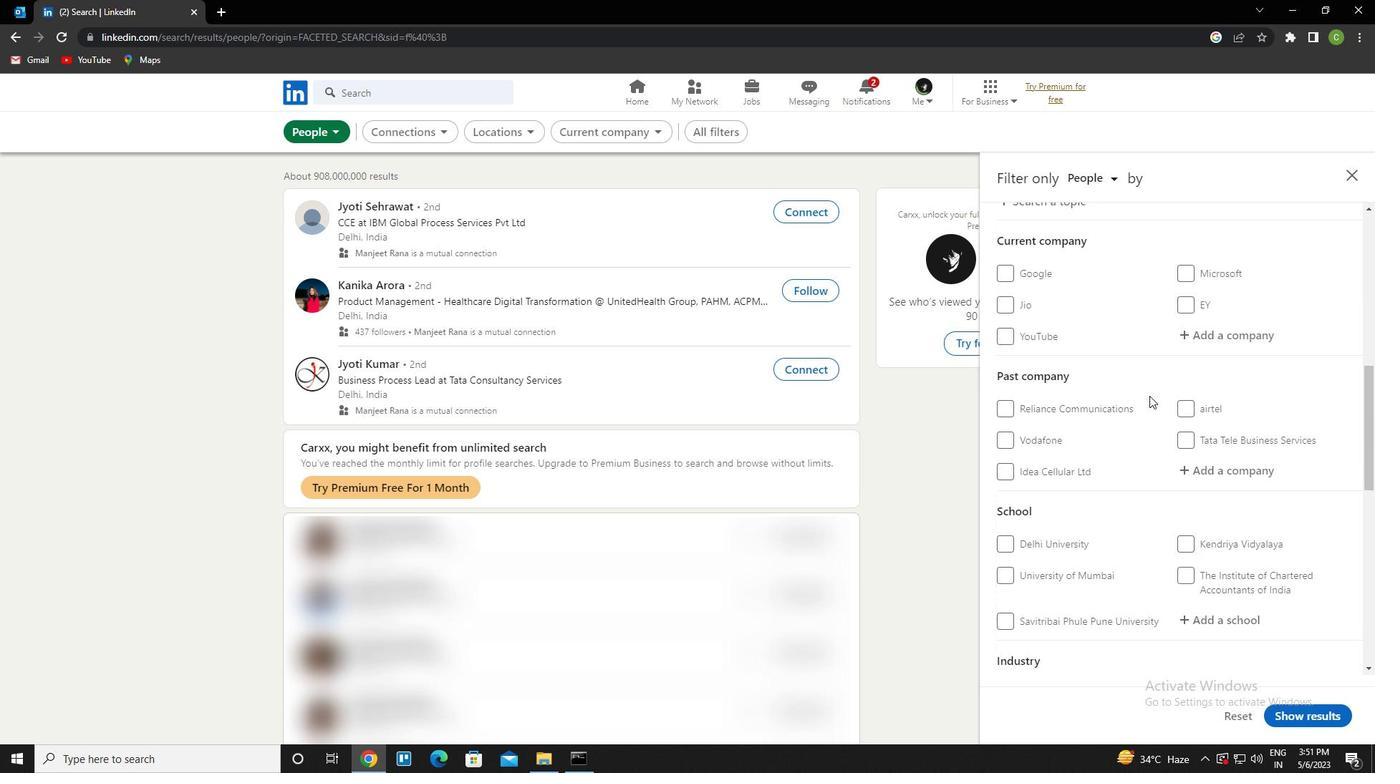 
Action: Mouse moved to (1204, 474)
Screenshot: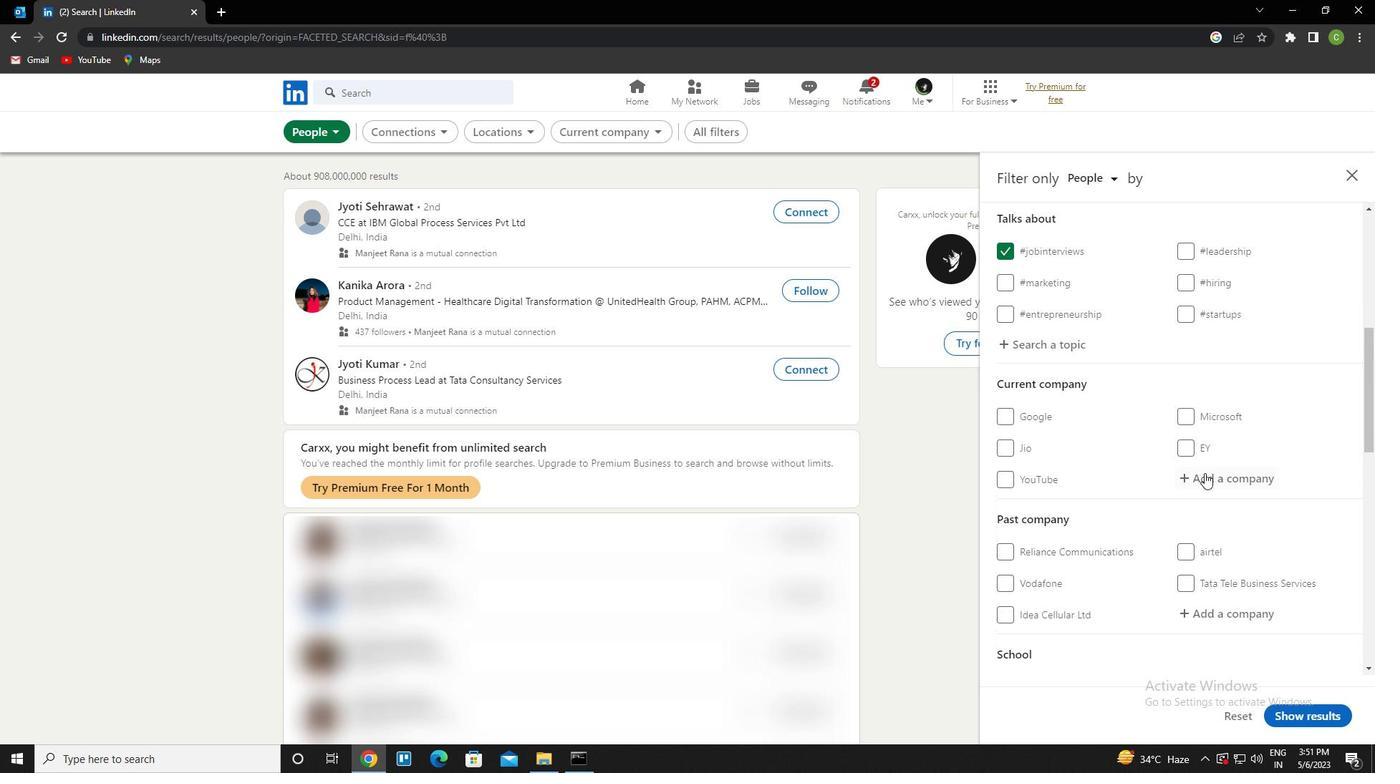 
Action: Mouse pressed left at (1204, 474)
Screenshot: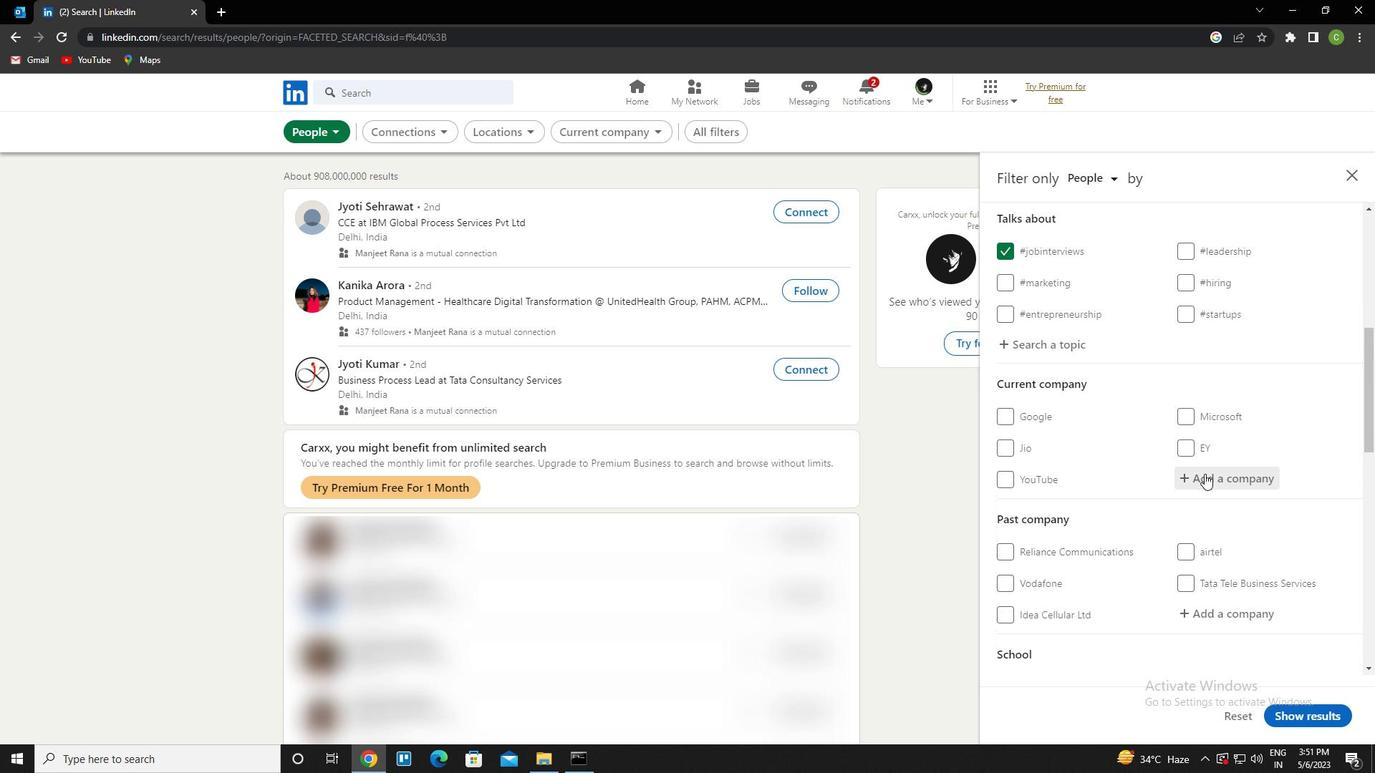 
Action: Key pressed <Key.caps_lock>d<Key.caps_lock>un<Key.space><Key.shift>&<Key.space><Key.caps_lock>B<Key.caps_lock>RADSTREET<Key.down><Key.enter>
Screenshot: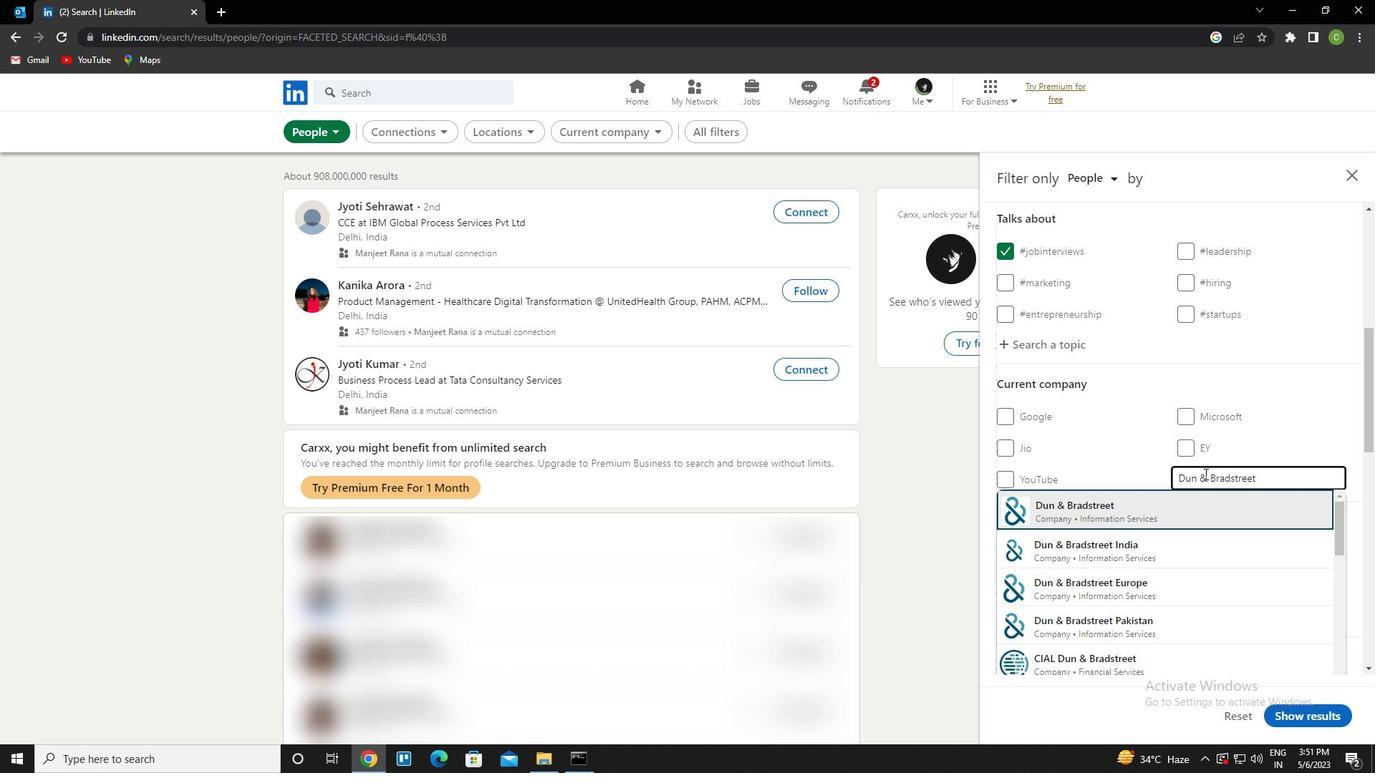 
Action: Mouse moved to (1177, 407)
Screenshot: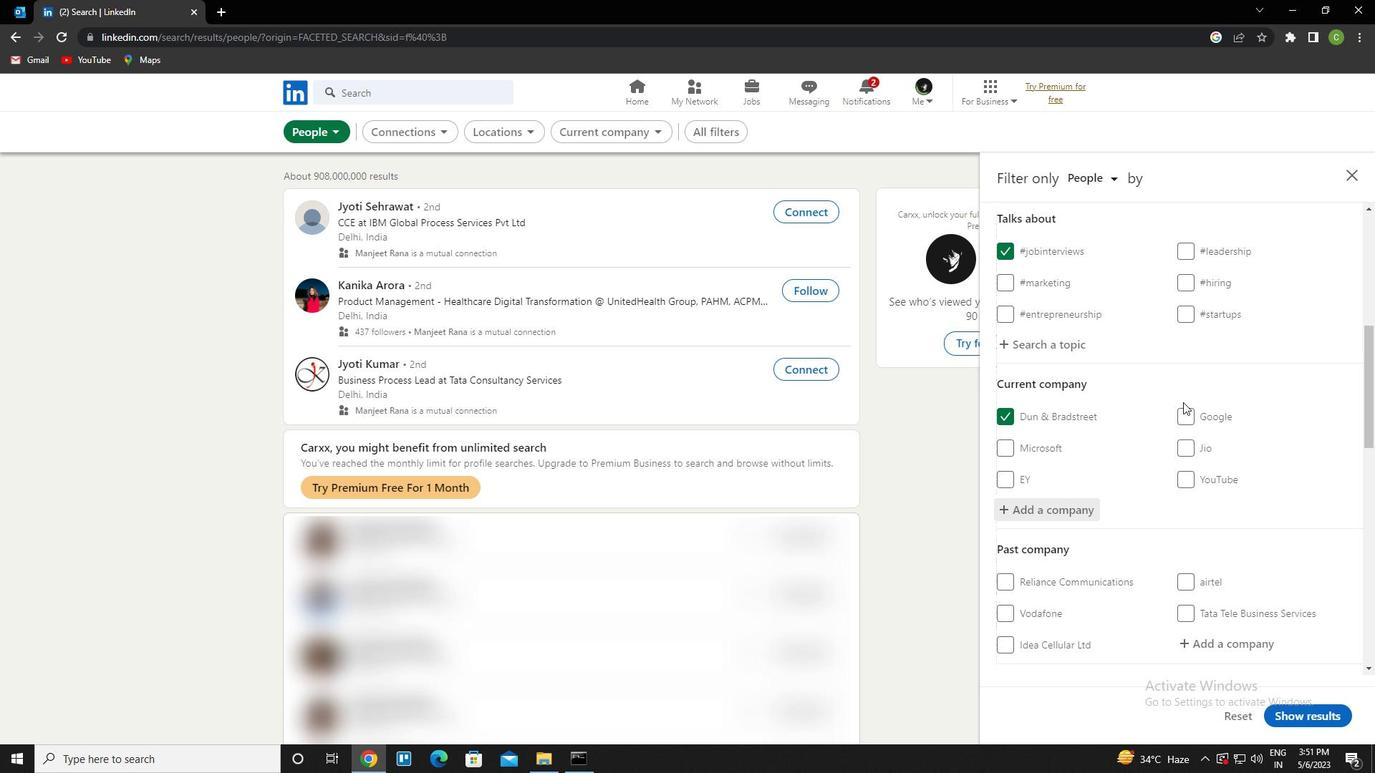 
Action: Mouse scrolled (1177, 406) with delta (0, 0)
Screenshot: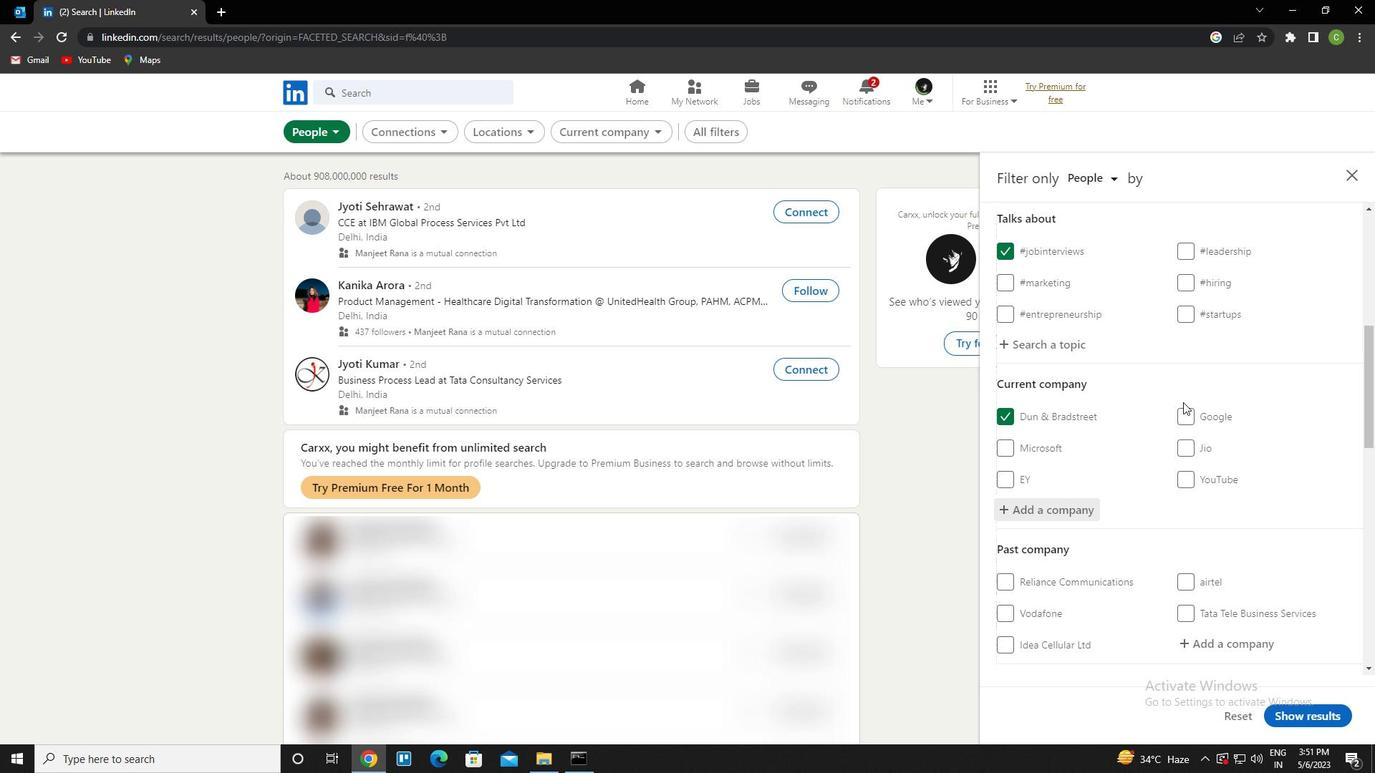 
Action: Mouse moved to (1166, 411)
Screenshot: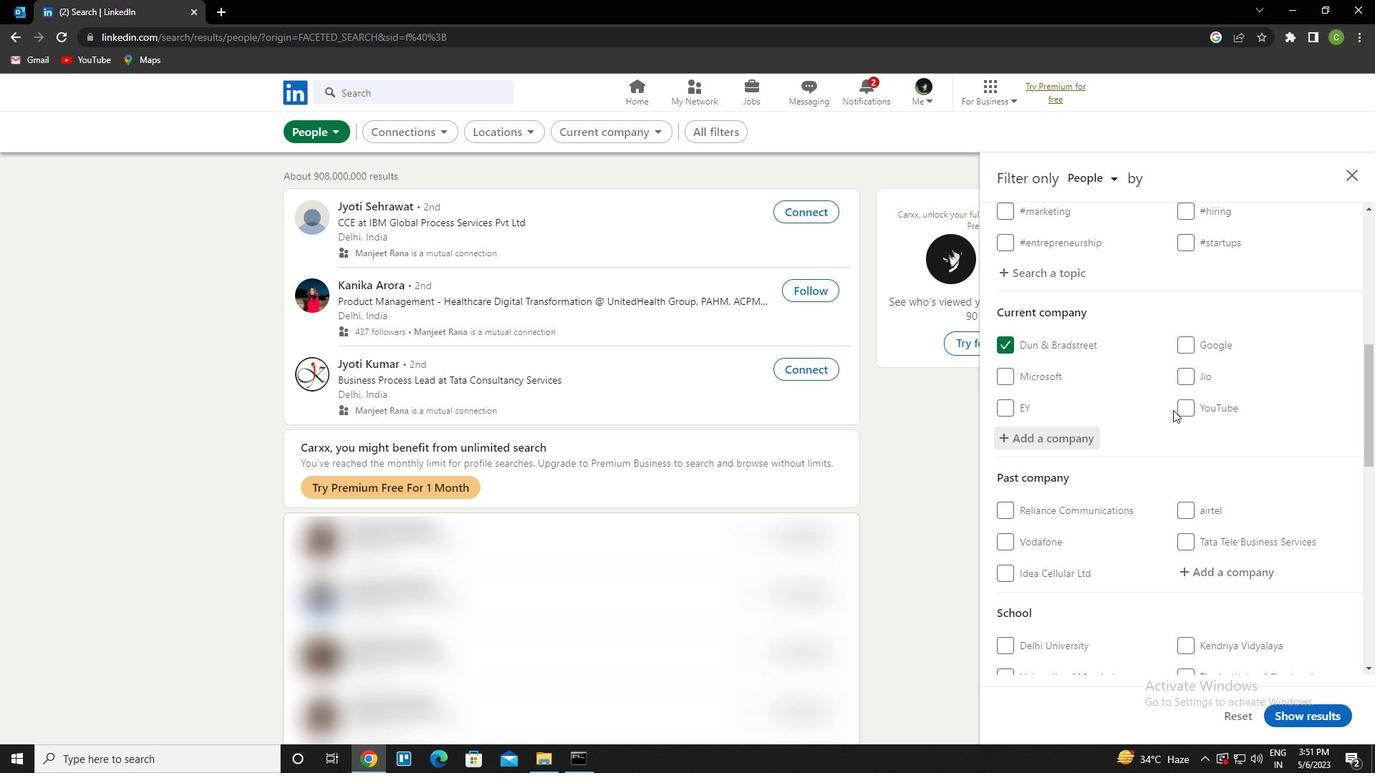
Action: Mouse scrolled (1166, 411) with delta (0, 0)
Screenshot: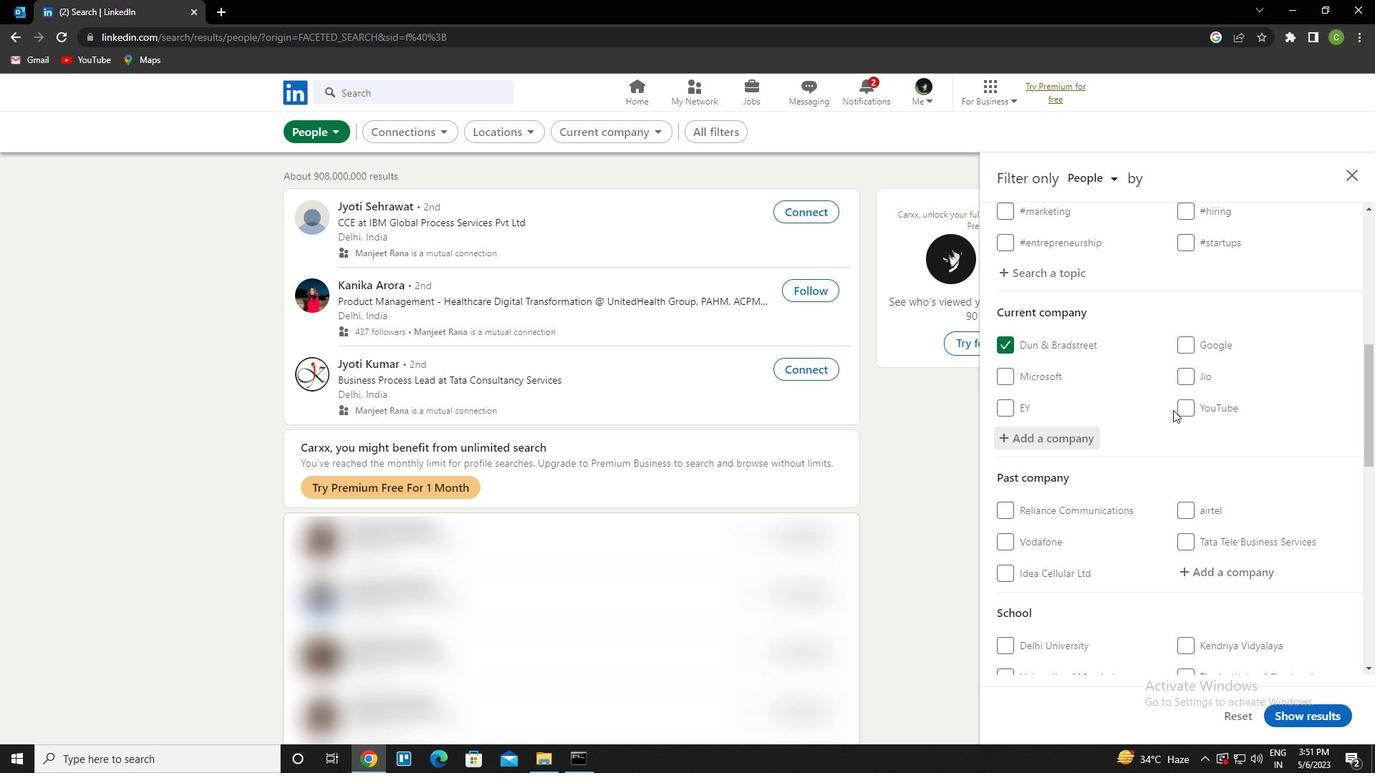 
Action: Mouse moved to (1110, 413)
Screenshot: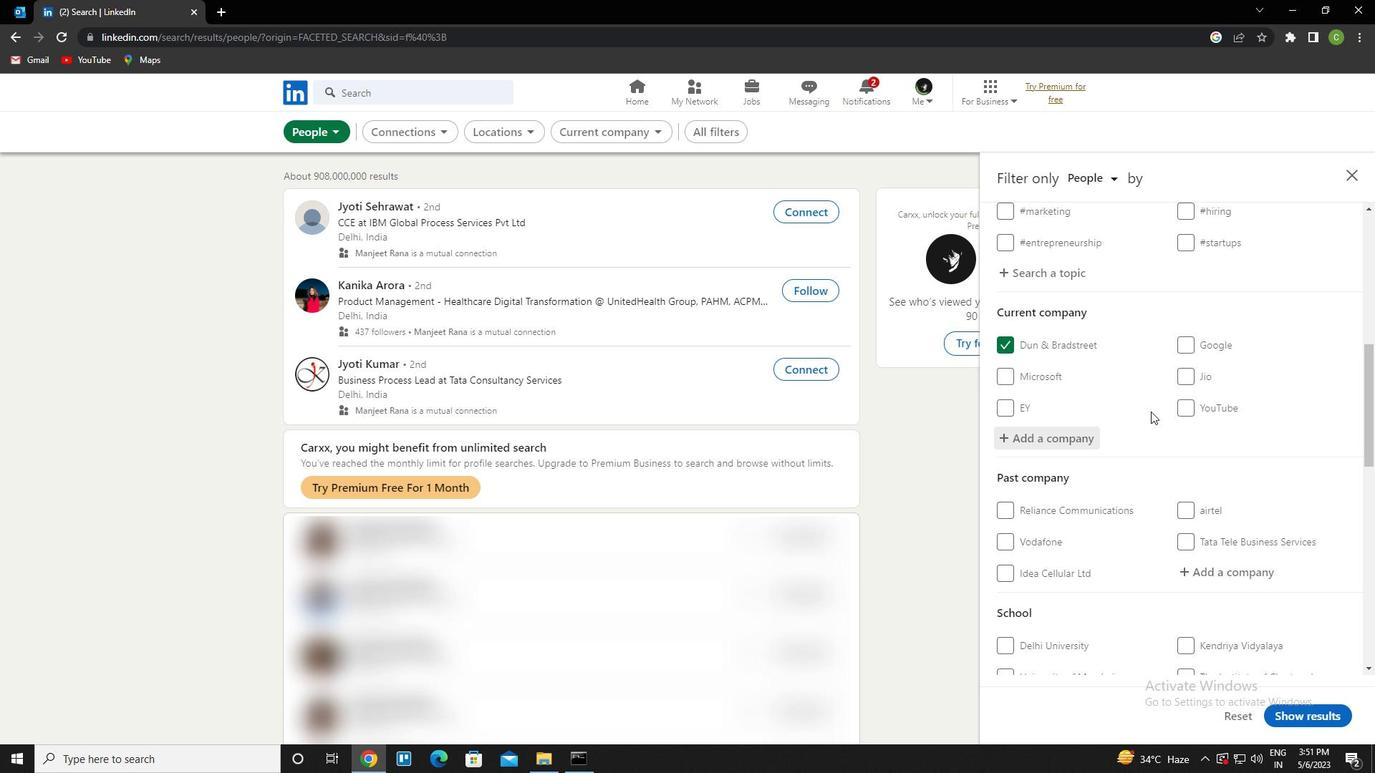 
Action: Mouse scrolled (1110, 412) with delta (0, 0)
Screenshot: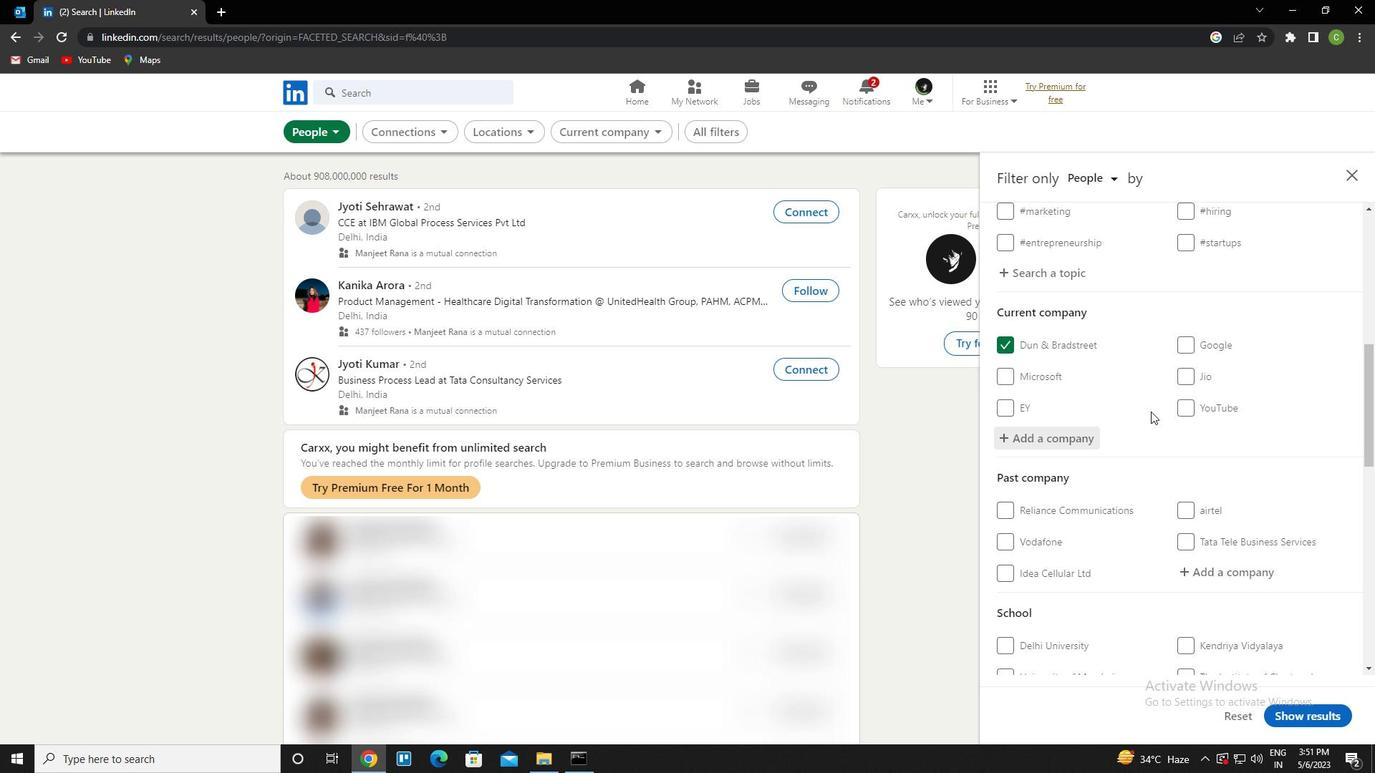
Action: Mouse moved to (1107, 426)
Screenshot: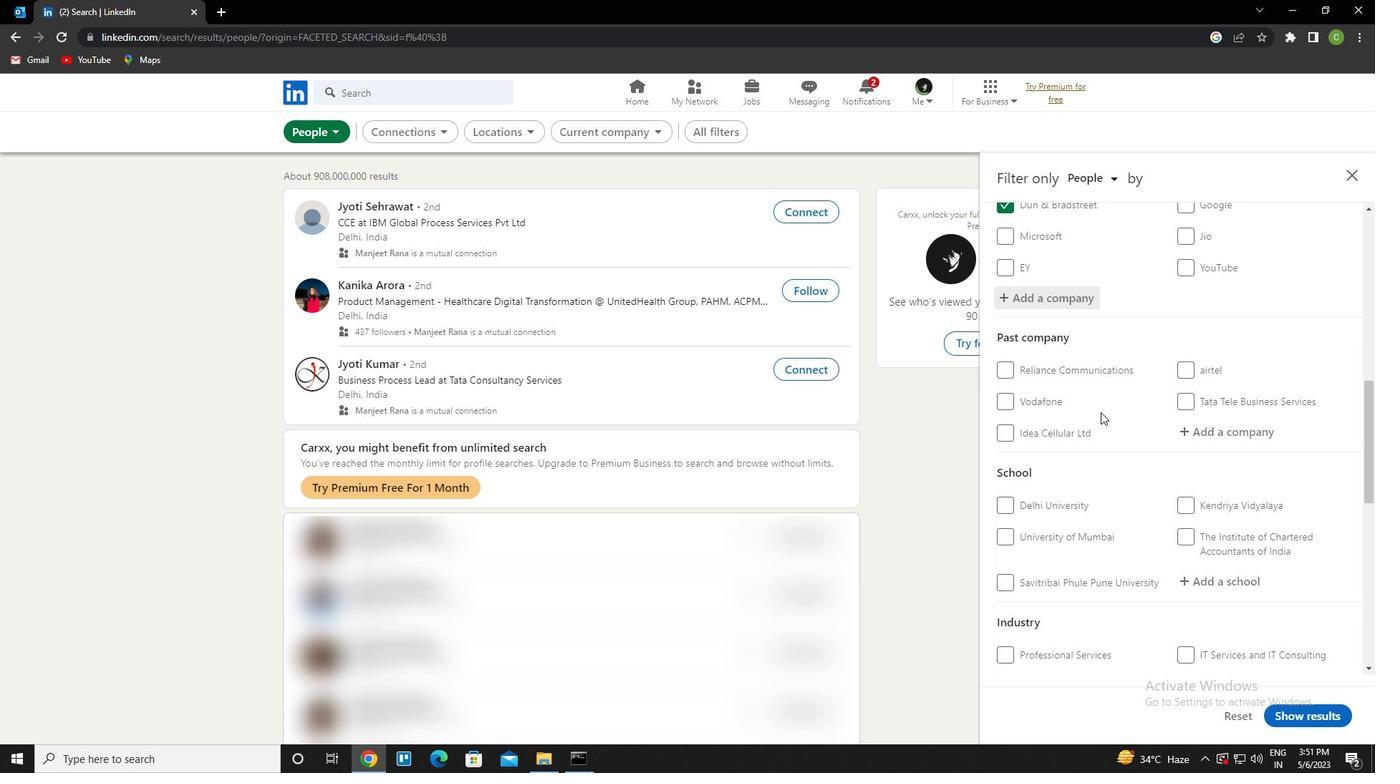 
Action: Mouse scrolled (1107, 425) with delta (0, 0)
Screenshot: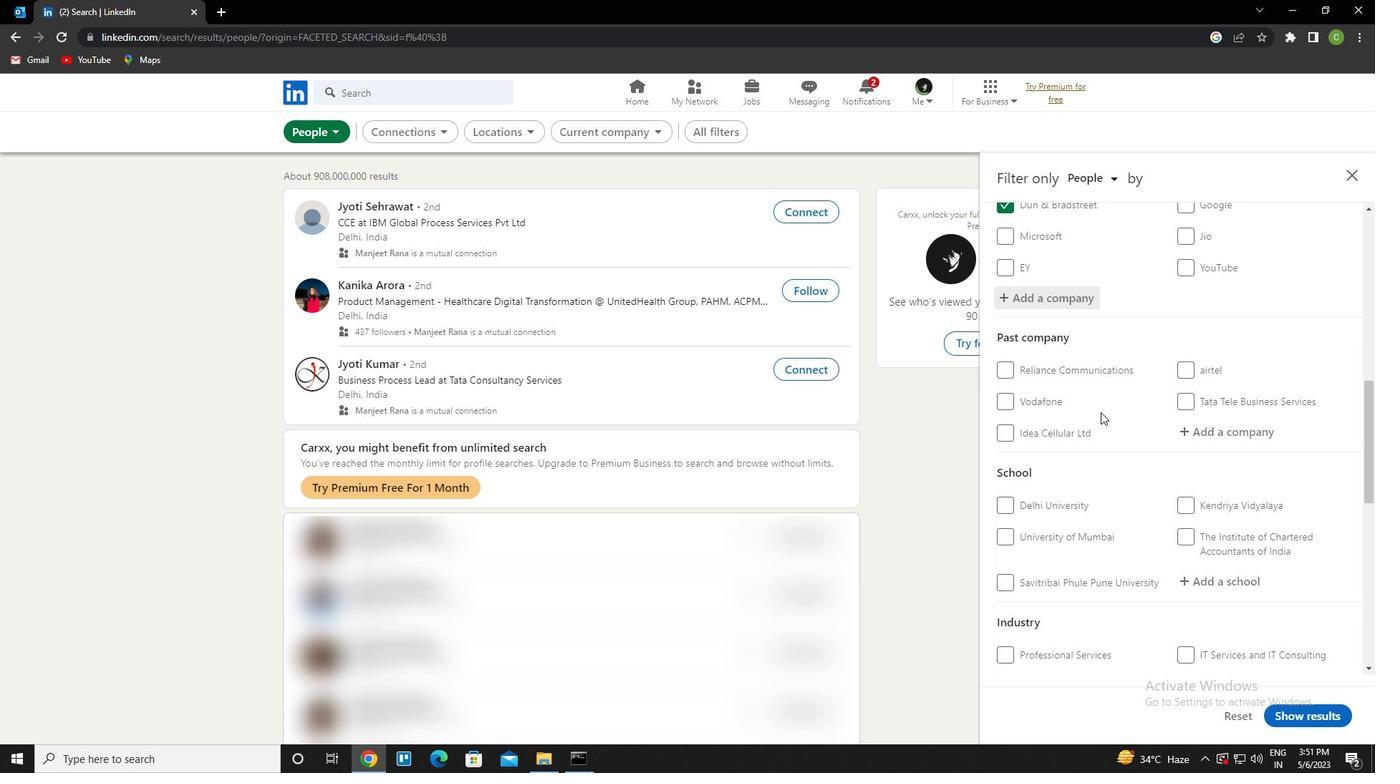 
Action: Mouse moved to (1107, 430)
Screenshot: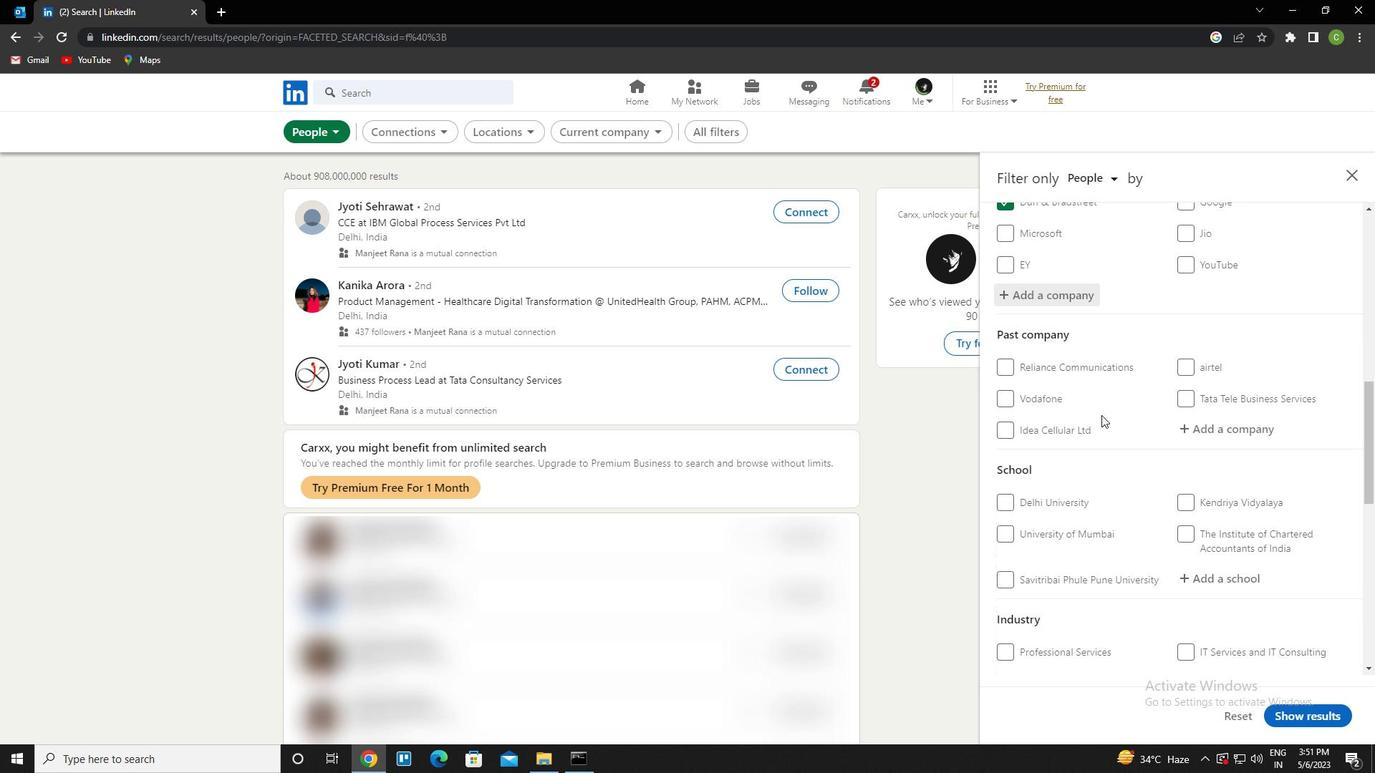
Action: Mouse scrolled (1107, 429) with delta (0, 0)
Screenshot: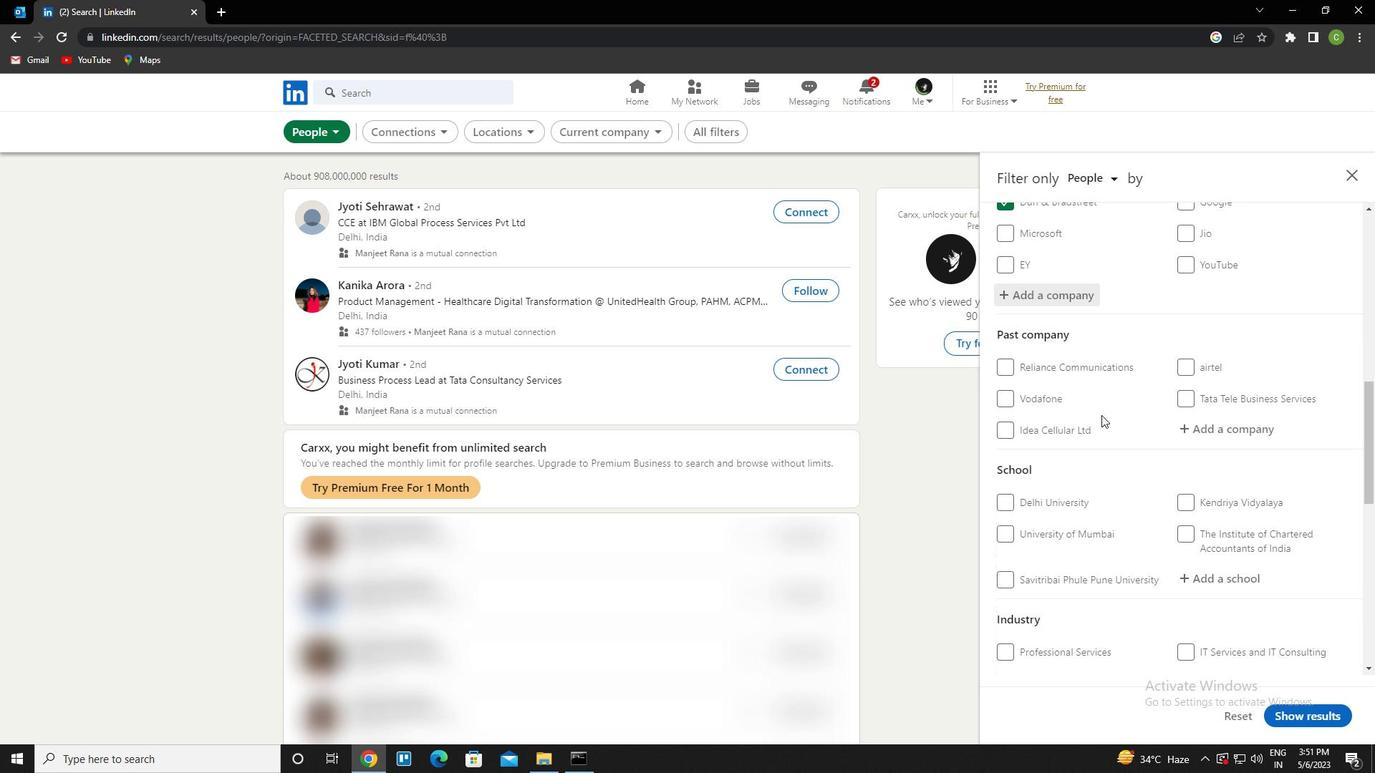
Action: Mouse moved to (1203, 431)
Screenshot: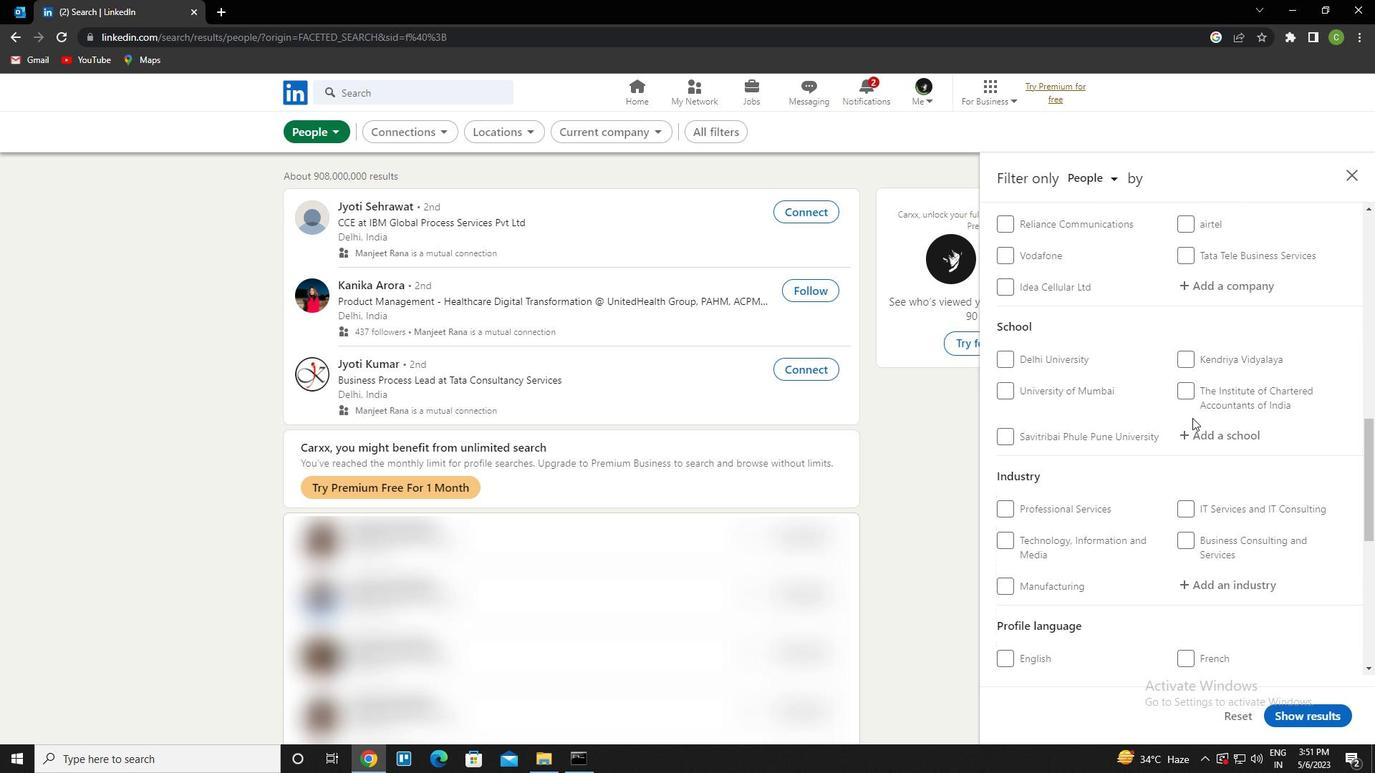 
Action: Mouse pressed left at (1203, 431)
Screenshot: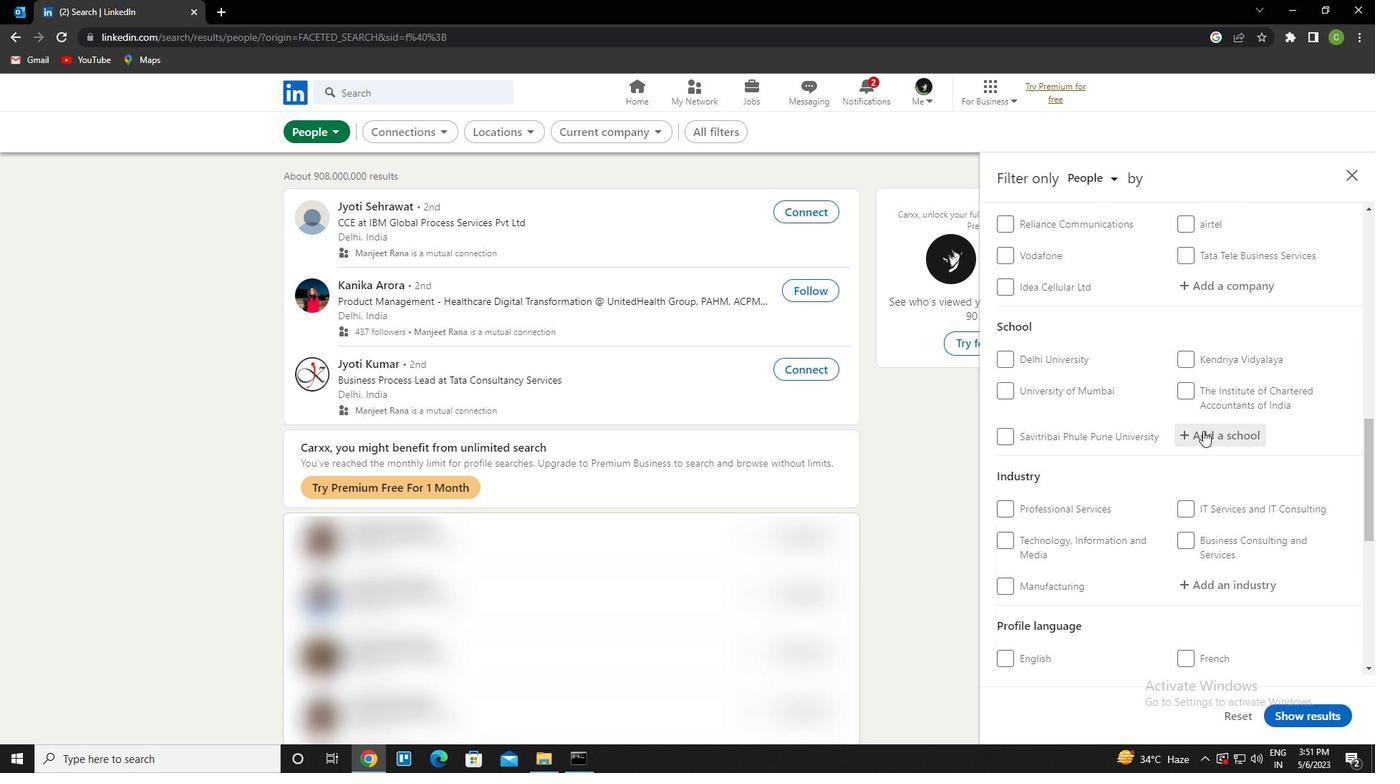 
Action: Key pressed <Key.caps_lock>Q<Key.caps_lock>UEEN<Key.space>MARY<Key.down><Key.down><Key.down><Key.enter>
Screenshot: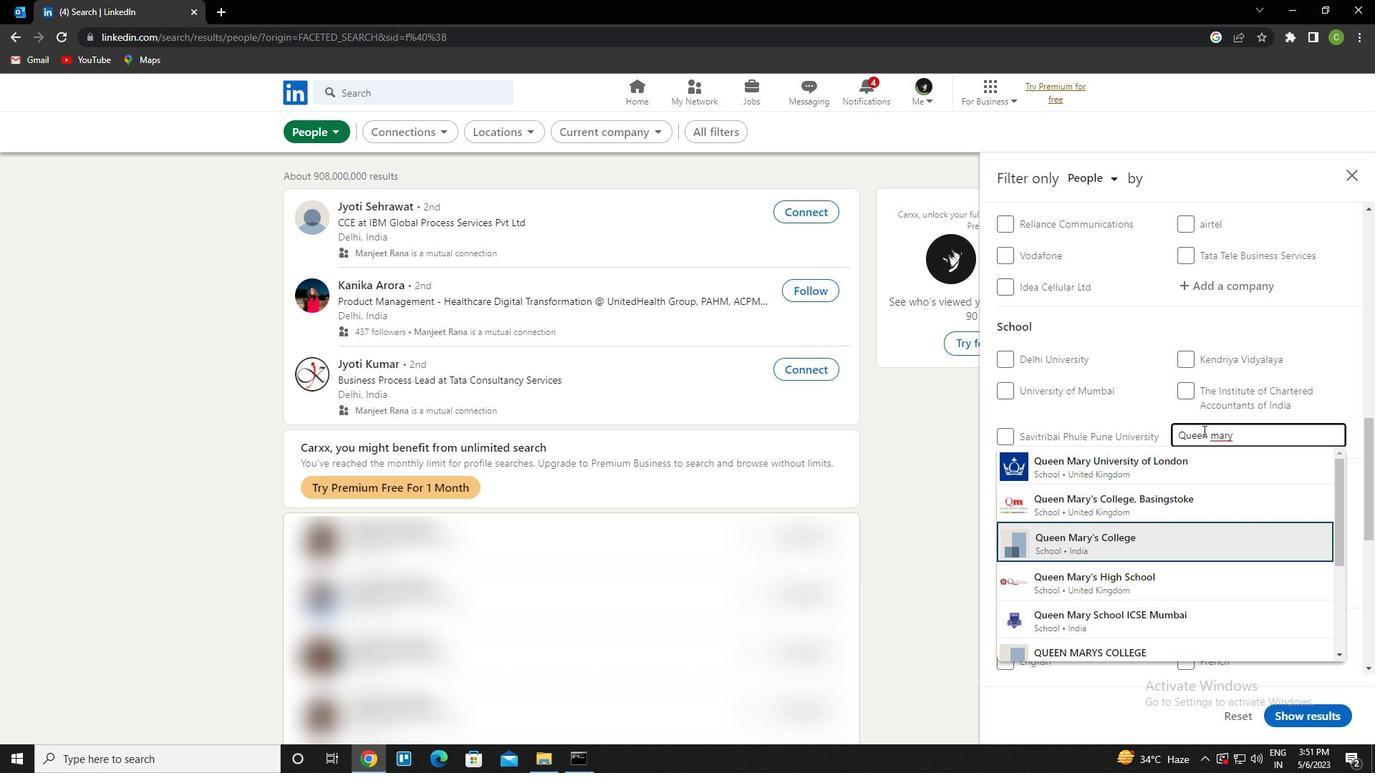 
Action: Mouse moved to (1151, 431)
Screenshot: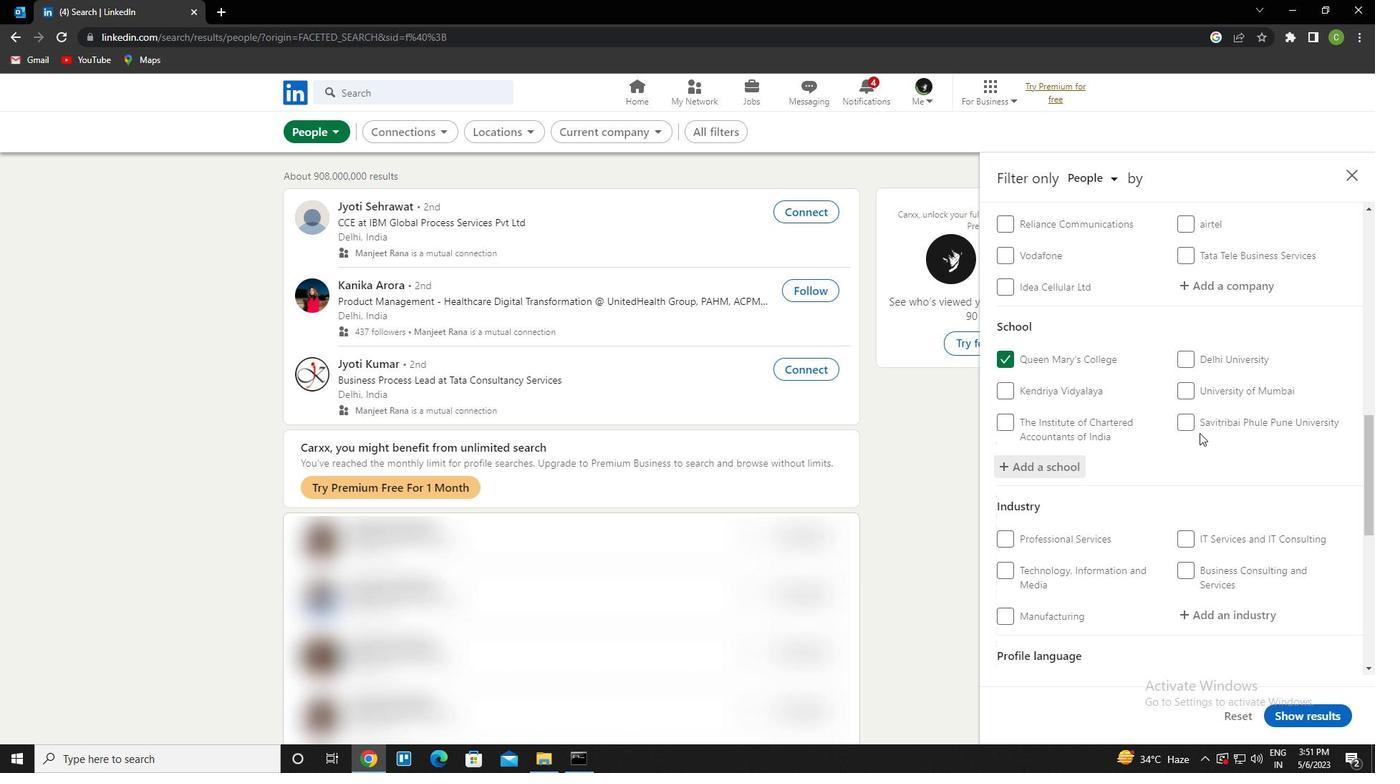 
Action: Mouse scrolled (1151, 431) with delta (0, 0)
Screenshot: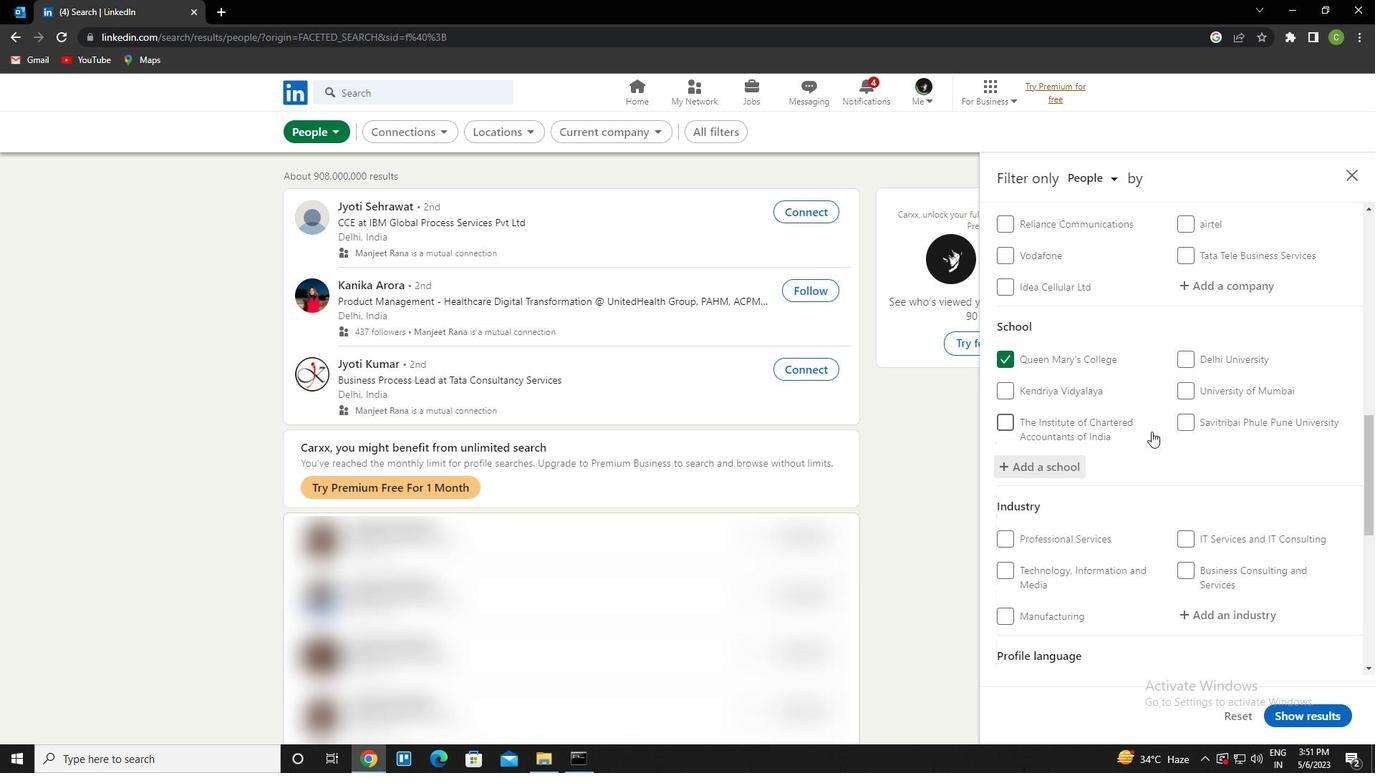 
Action: Mouse scrolled (1151, 431) with delta (0, 0)
Screenshot: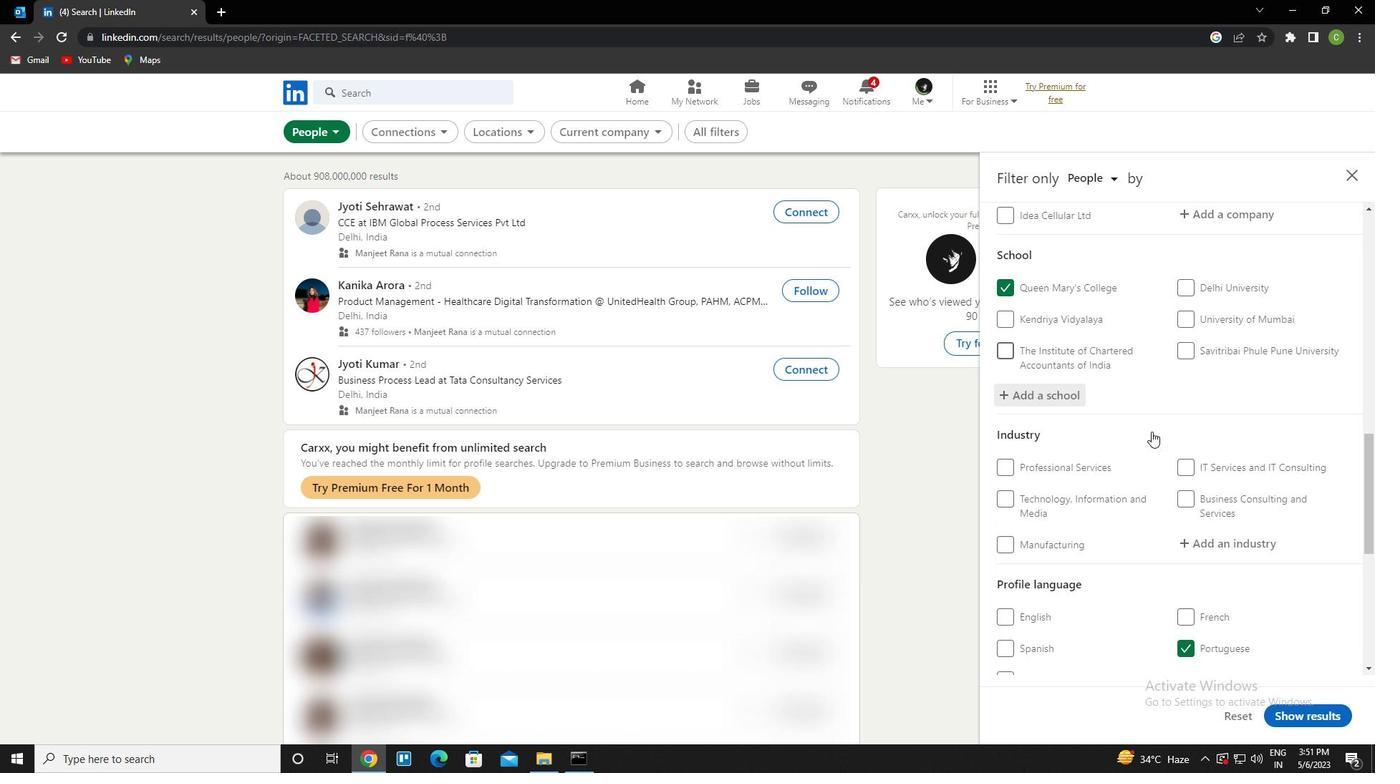 
Action: Mouse moved to (1235, 466)
Screenshot: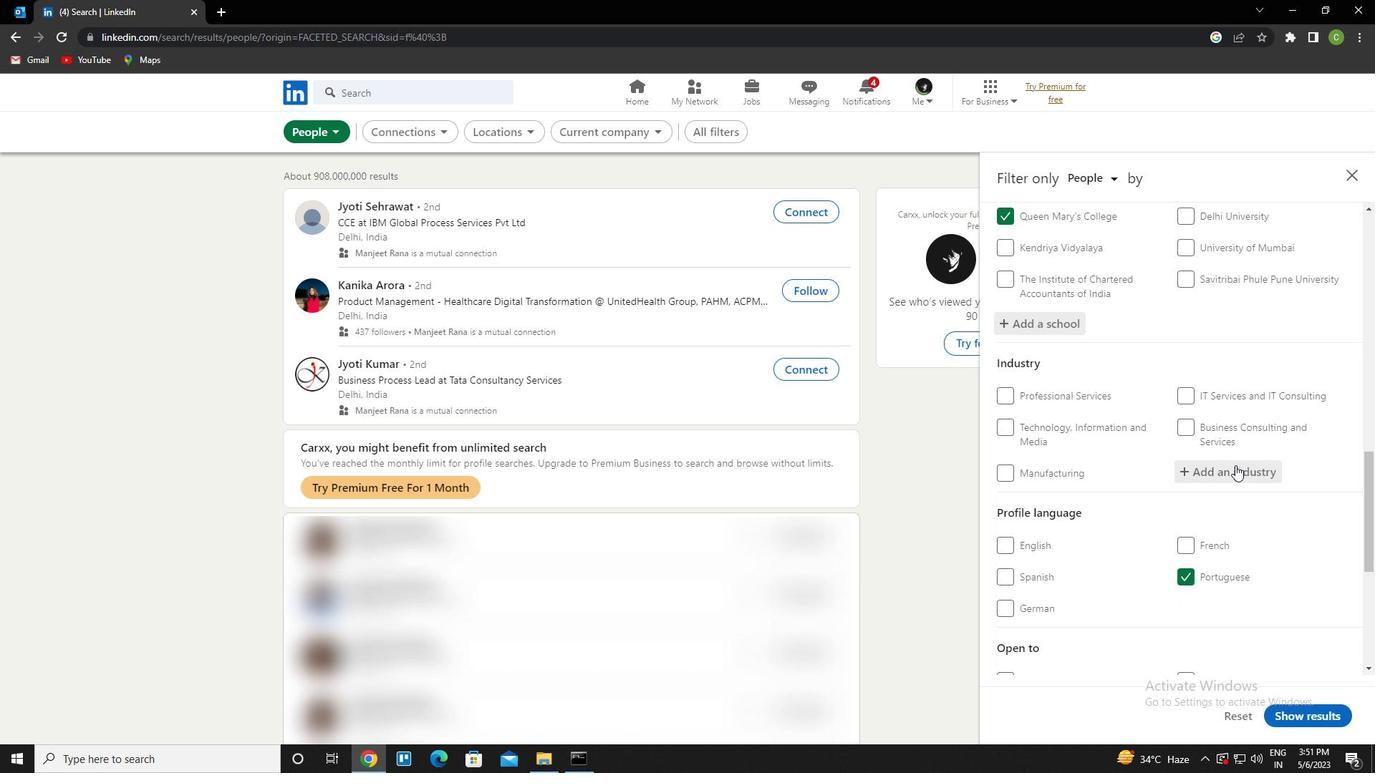 
Action: Mouse pressed left at (1235, 466)
Screenshot: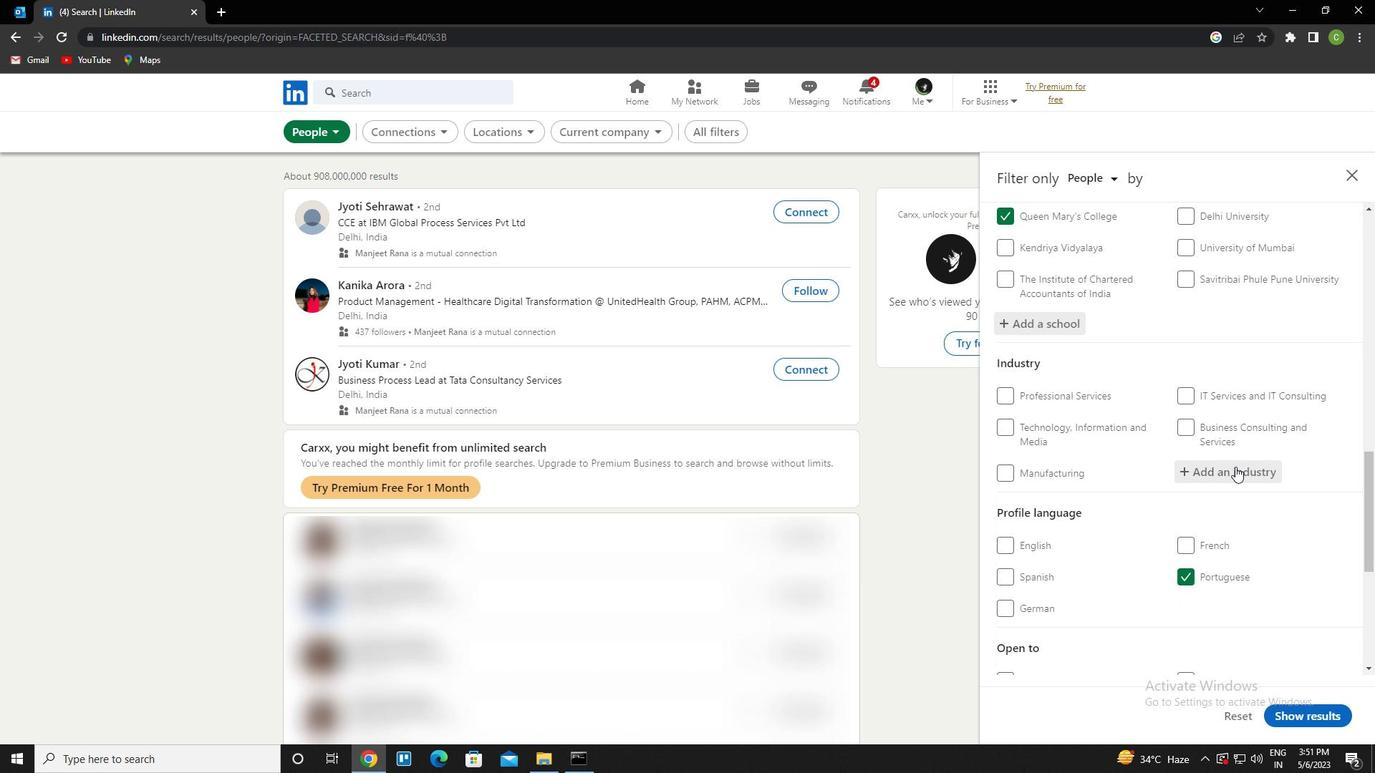 
Action: Key pressed <Key.caps_lock>C<Key.caps_lock>OMMERCIAL<Key.space>AND<Key.down><Key.enter>
Screenshot: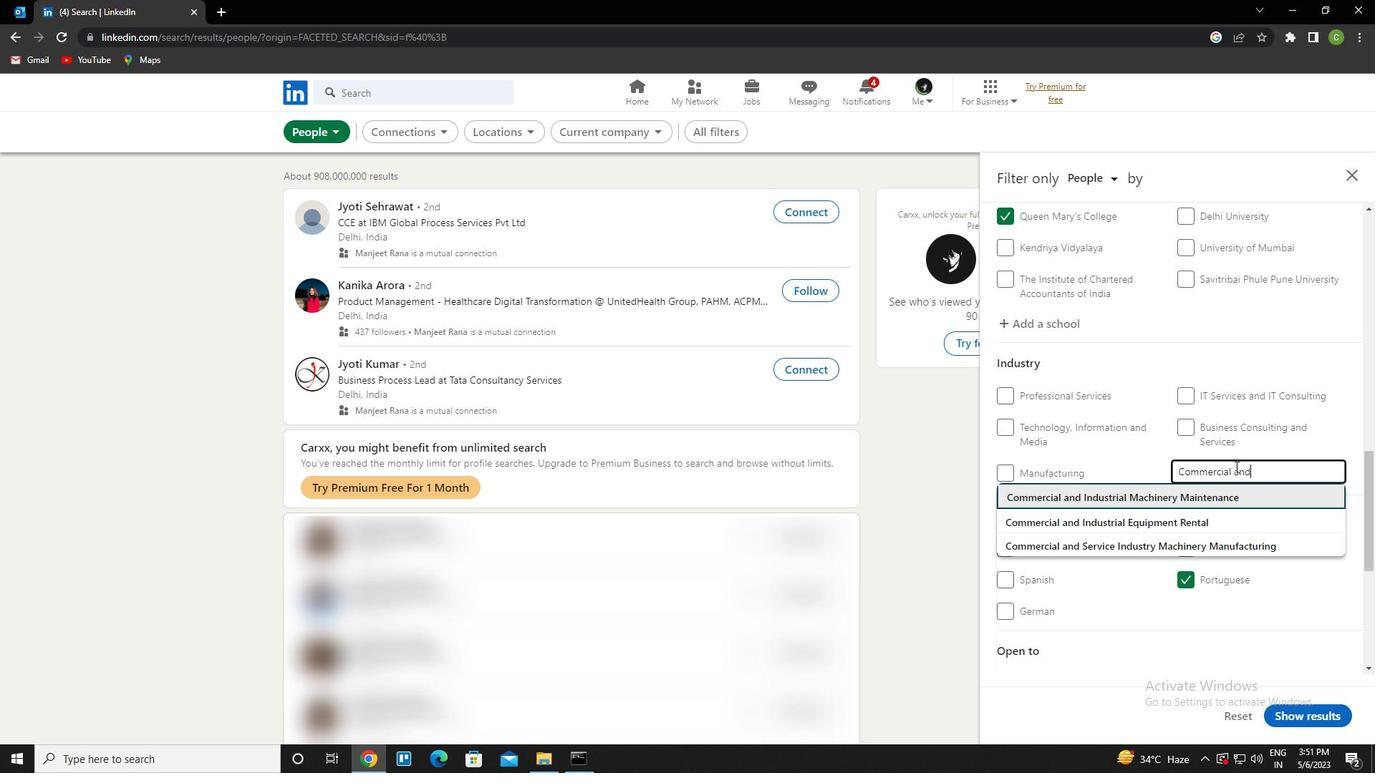 
Action: Mouse scrolled (1235, 466) with delta (0, 0)
Screenshot: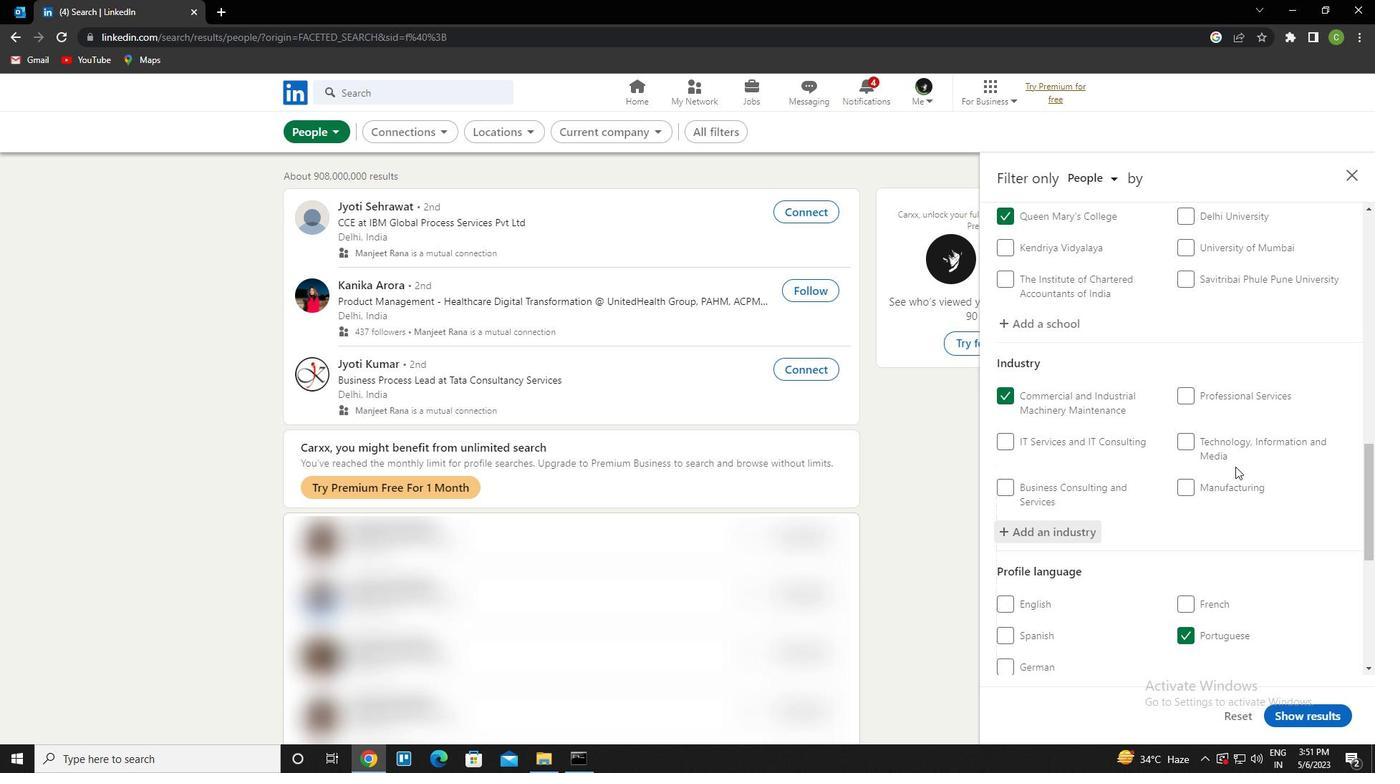 
Action: Mouse scrolled (1235, 466) with delta (0, 0)
Screenshot: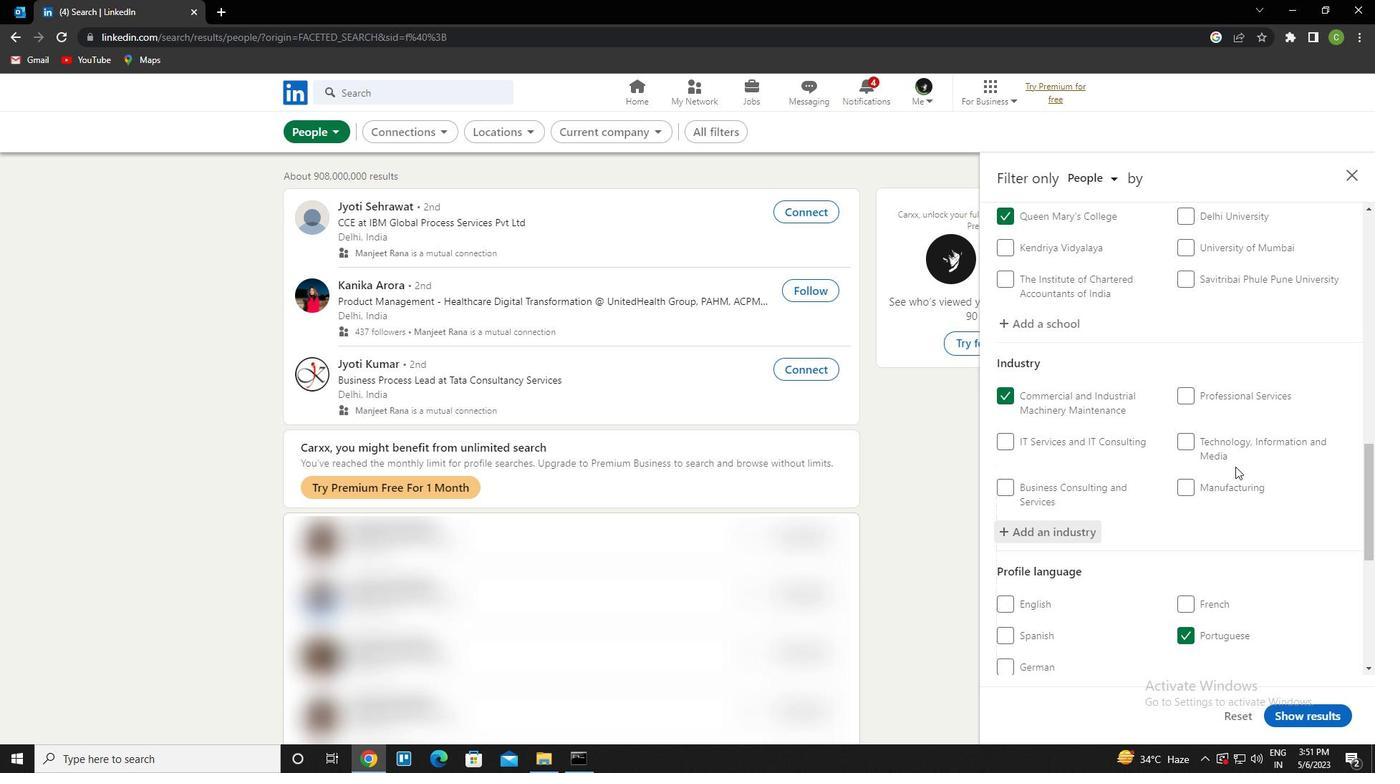 
Action: Mouse scrolled (1235, 466) with delta (0, 0)
Screenshot: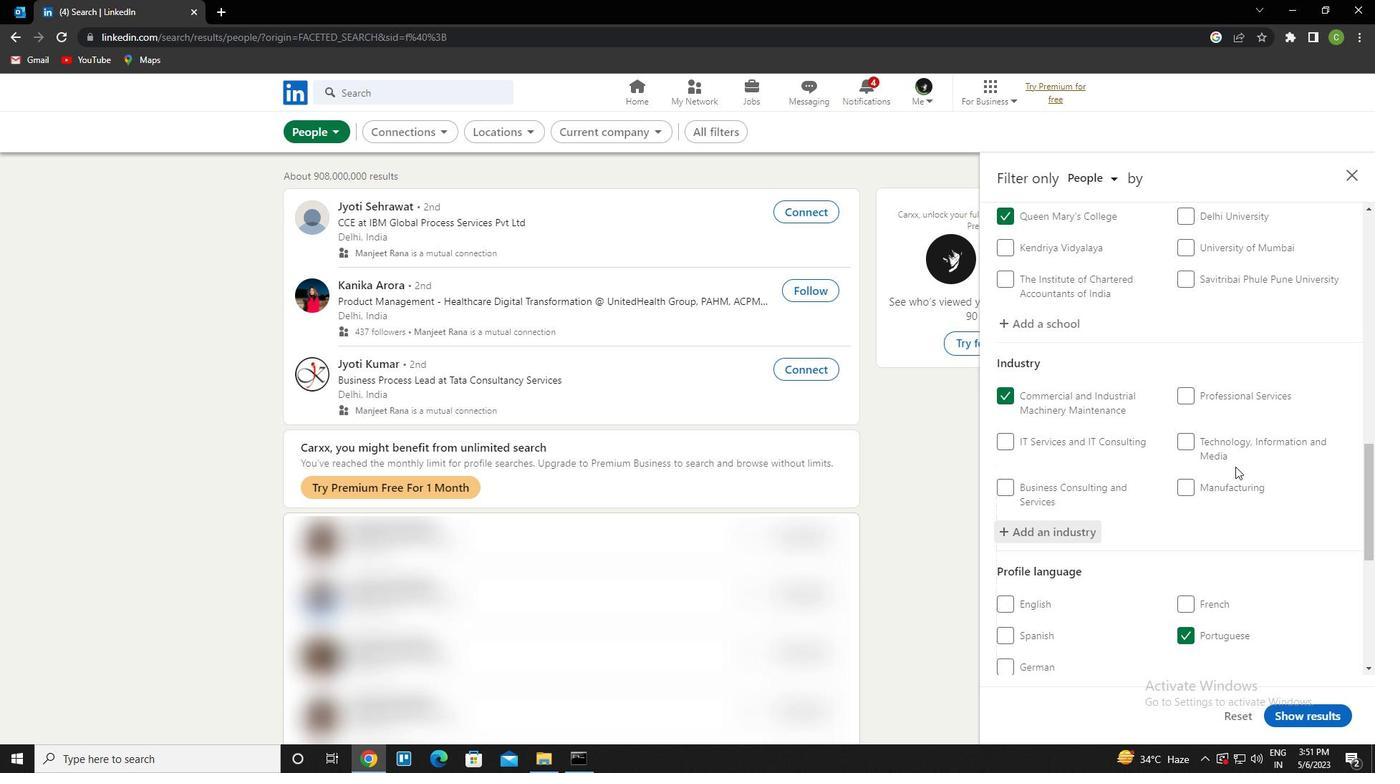 
Action: Mouse scrolled (1235, 466) with delta (0, 0)
Screenshot: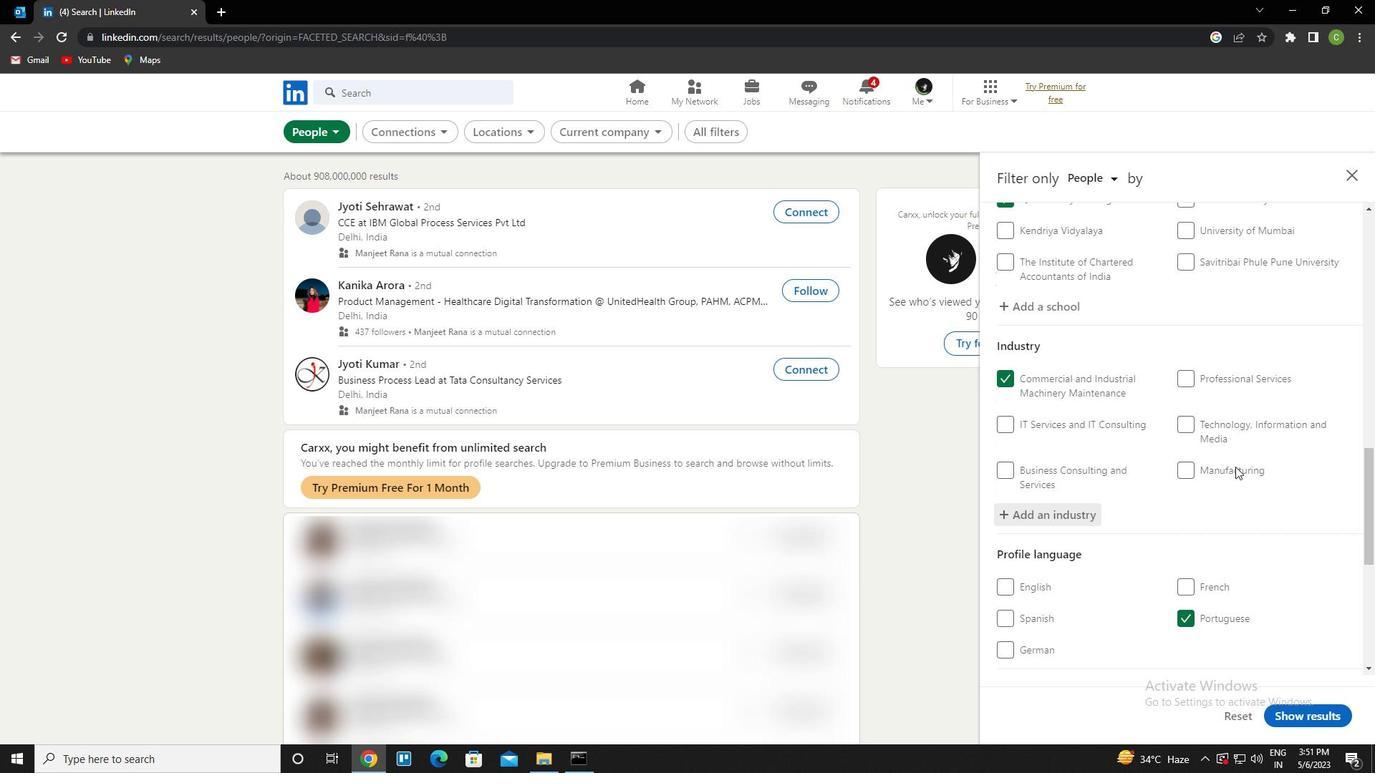
Action: Mouse moved to (1235, 466)
Screenshot: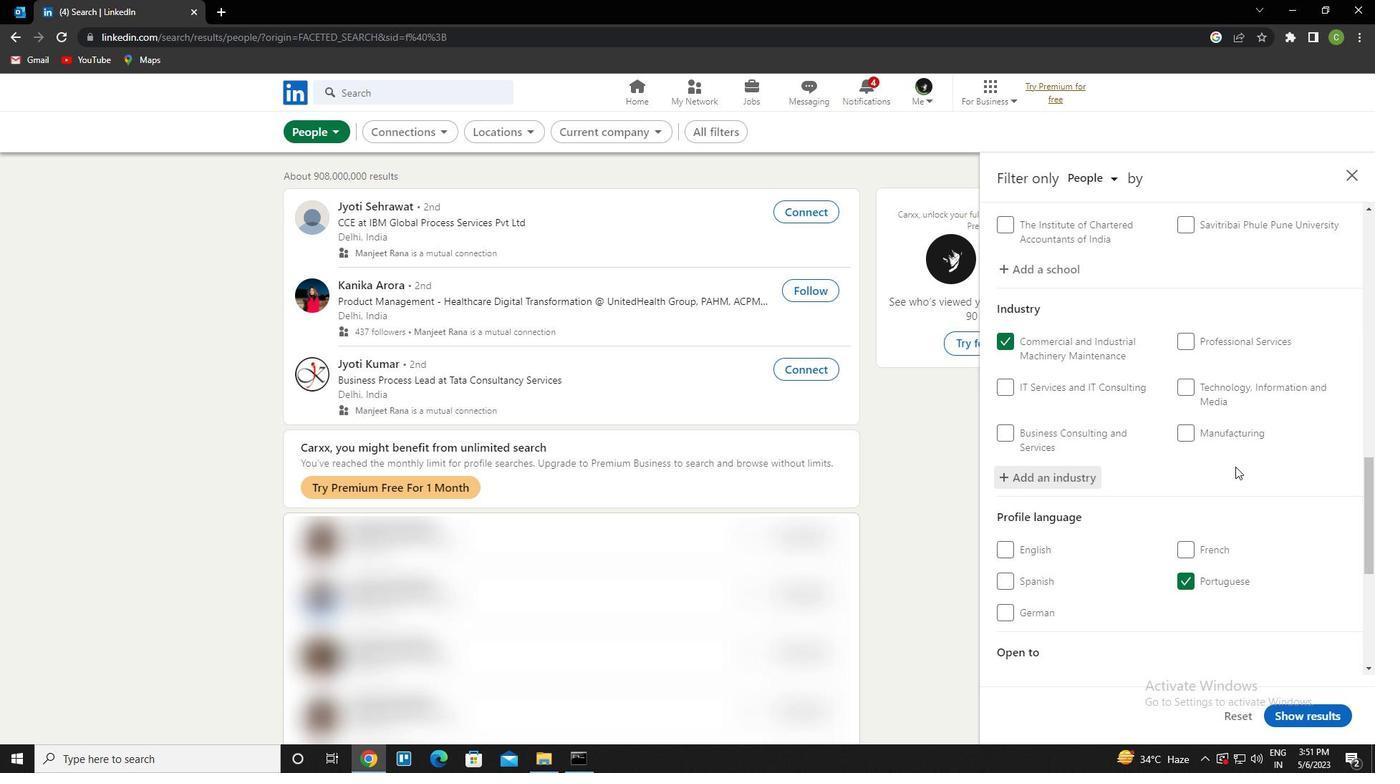 
Action: Mouse scrolled (1235, 466) with delta (0, 0)
Screenshot: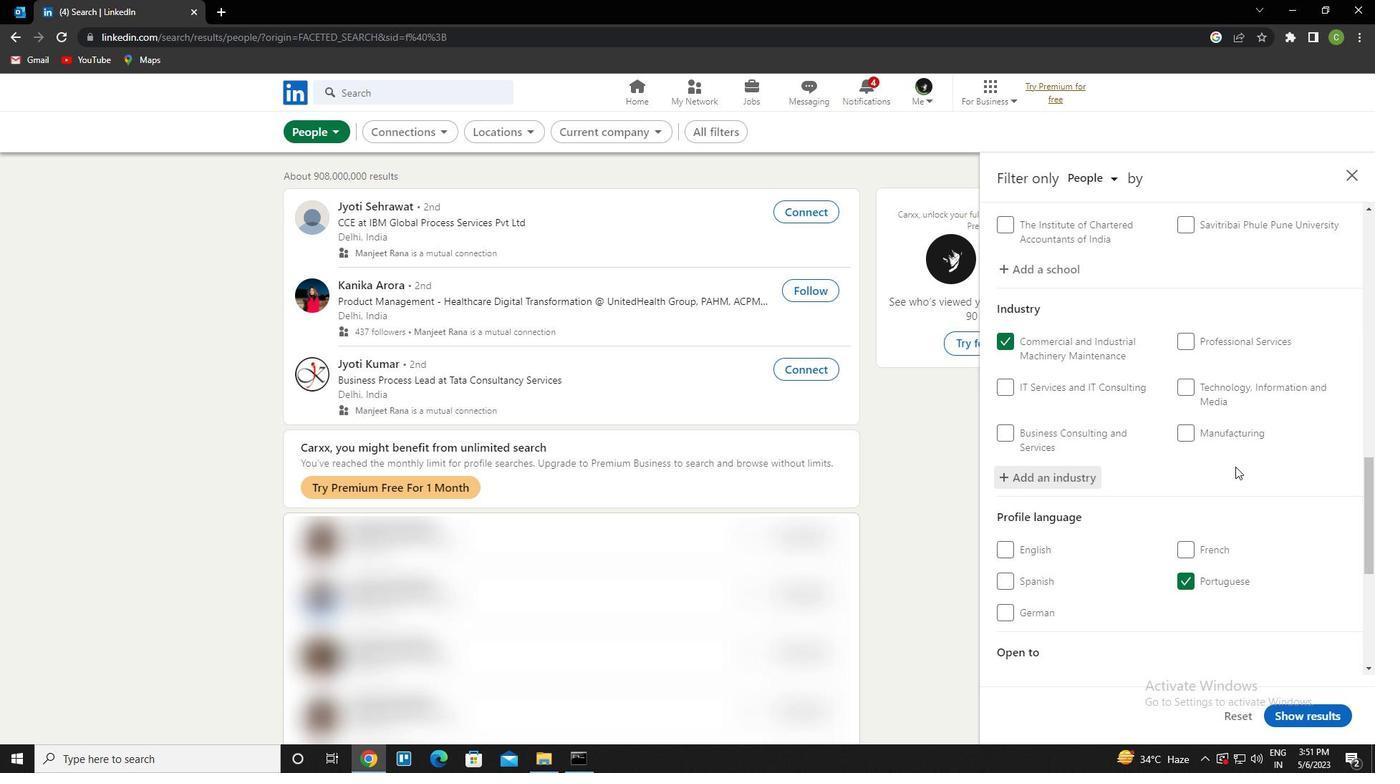 
Action: Mouse moved to (1226, 471)
Screenshot: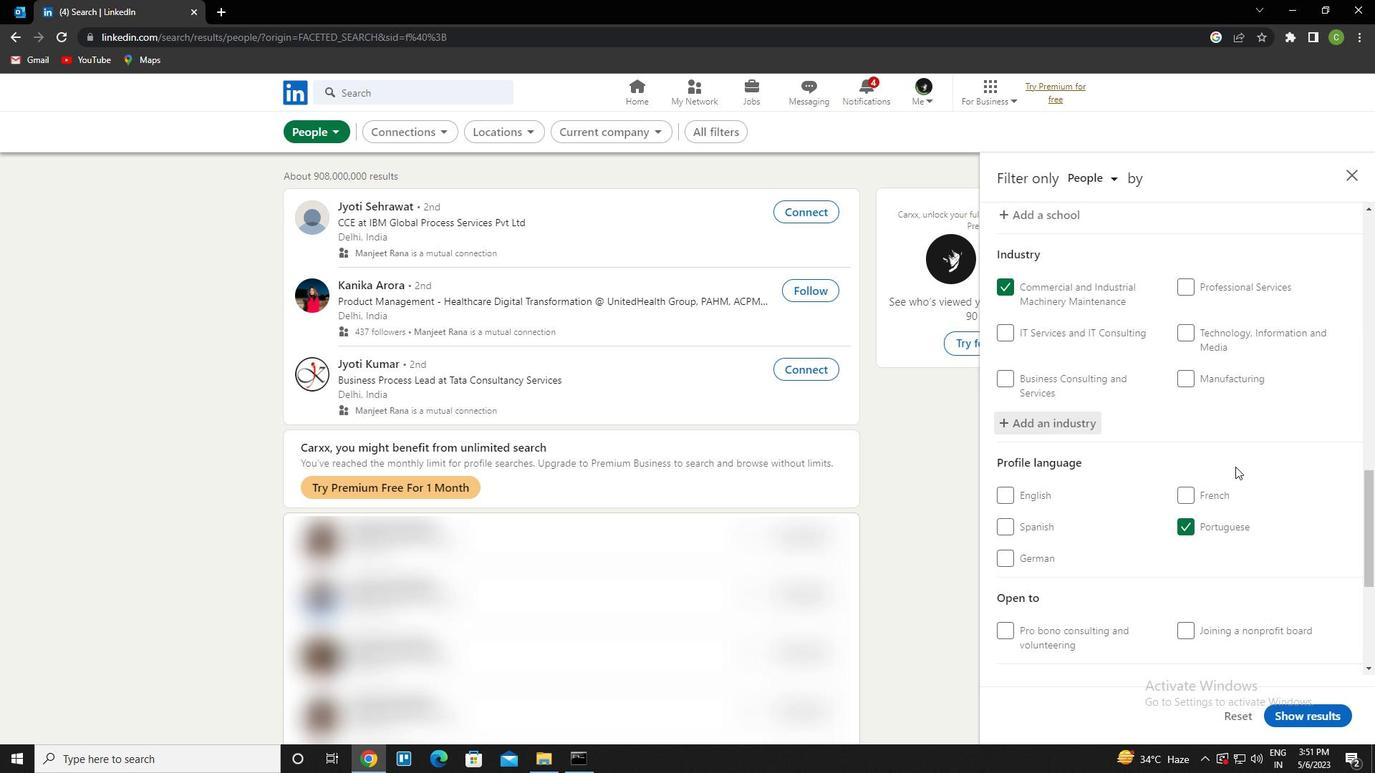 
Action: Mouse scrolled (1226, 470) with delta (0, 0)
Screenshot: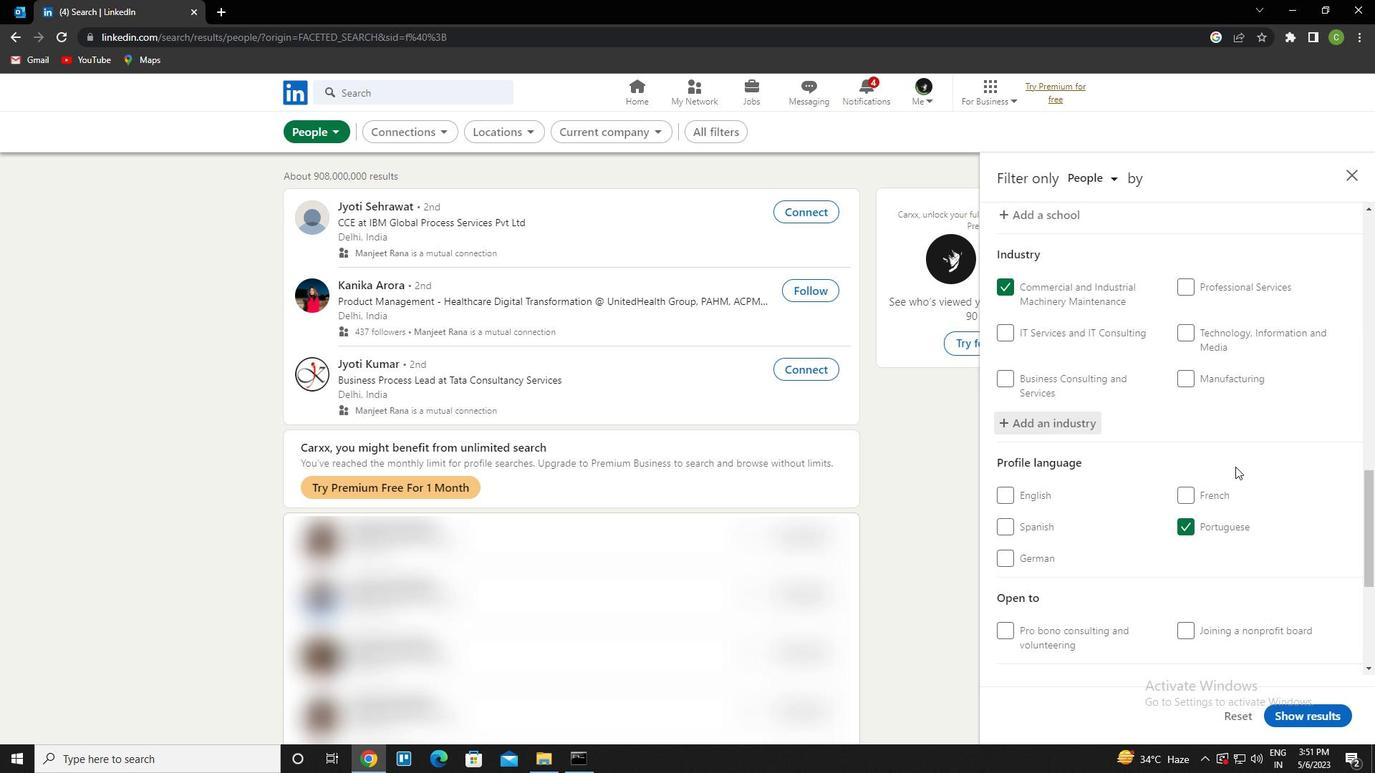 
Action: Mouse moved to (1224, 472)
Screenshot: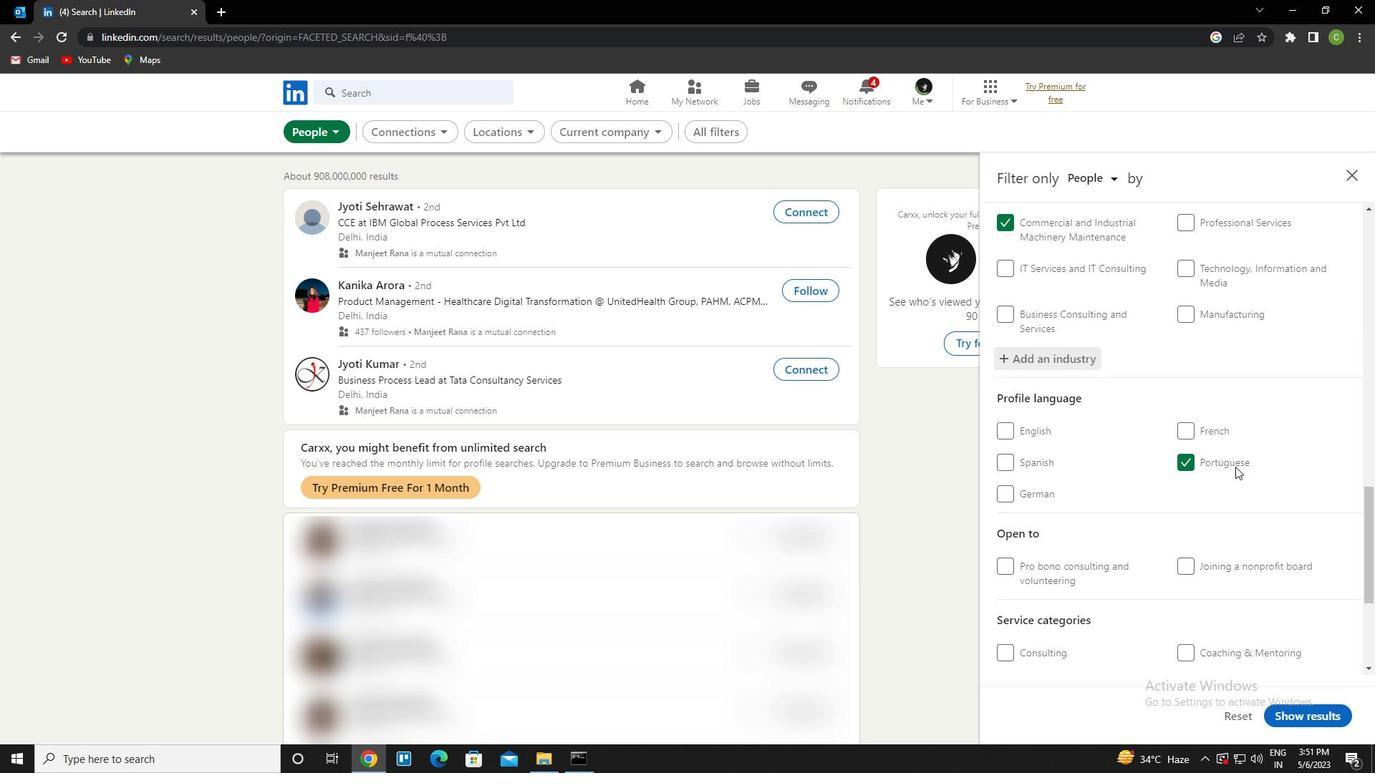 
Action: Mouse scrolled (1224, 471) with delta (0, 0)
Screenshot: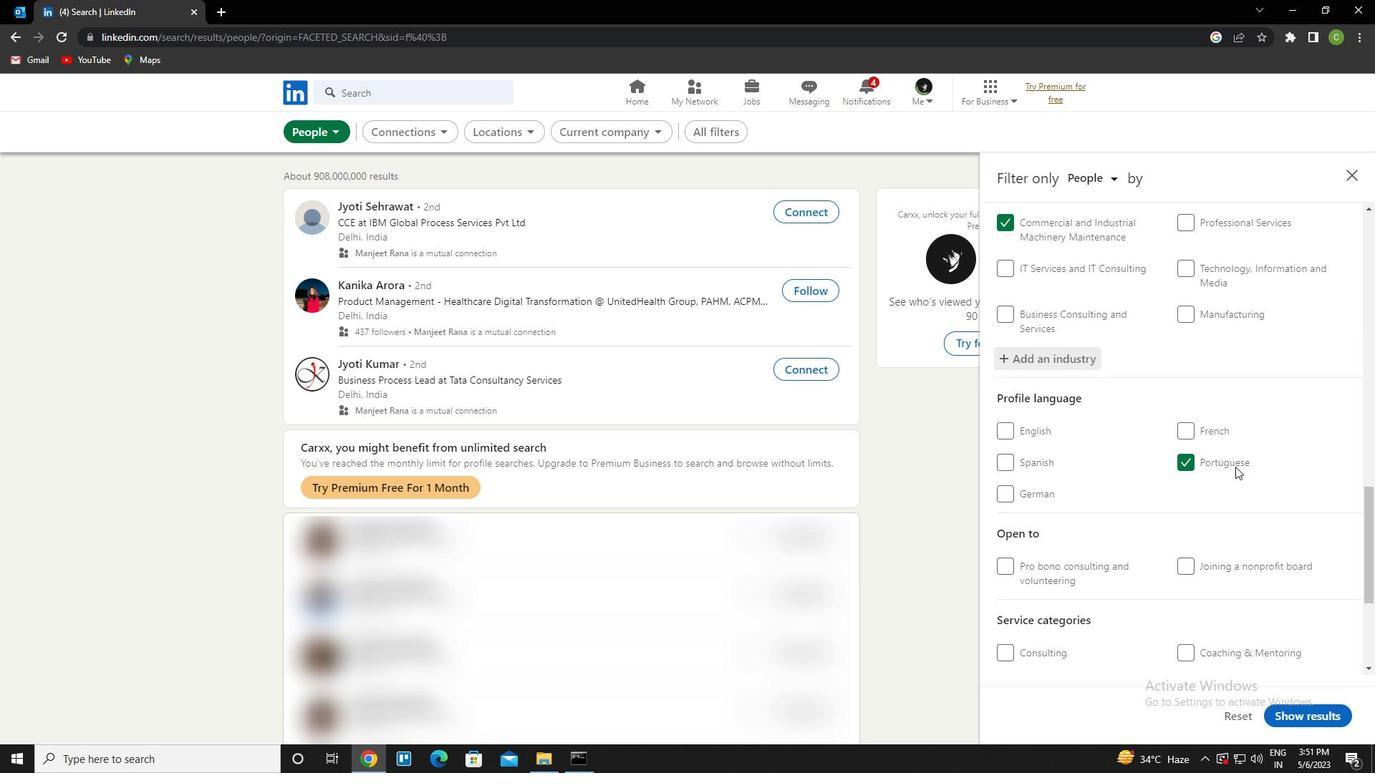 
Action: Mouse moved to (1209, 474)
Screenshot: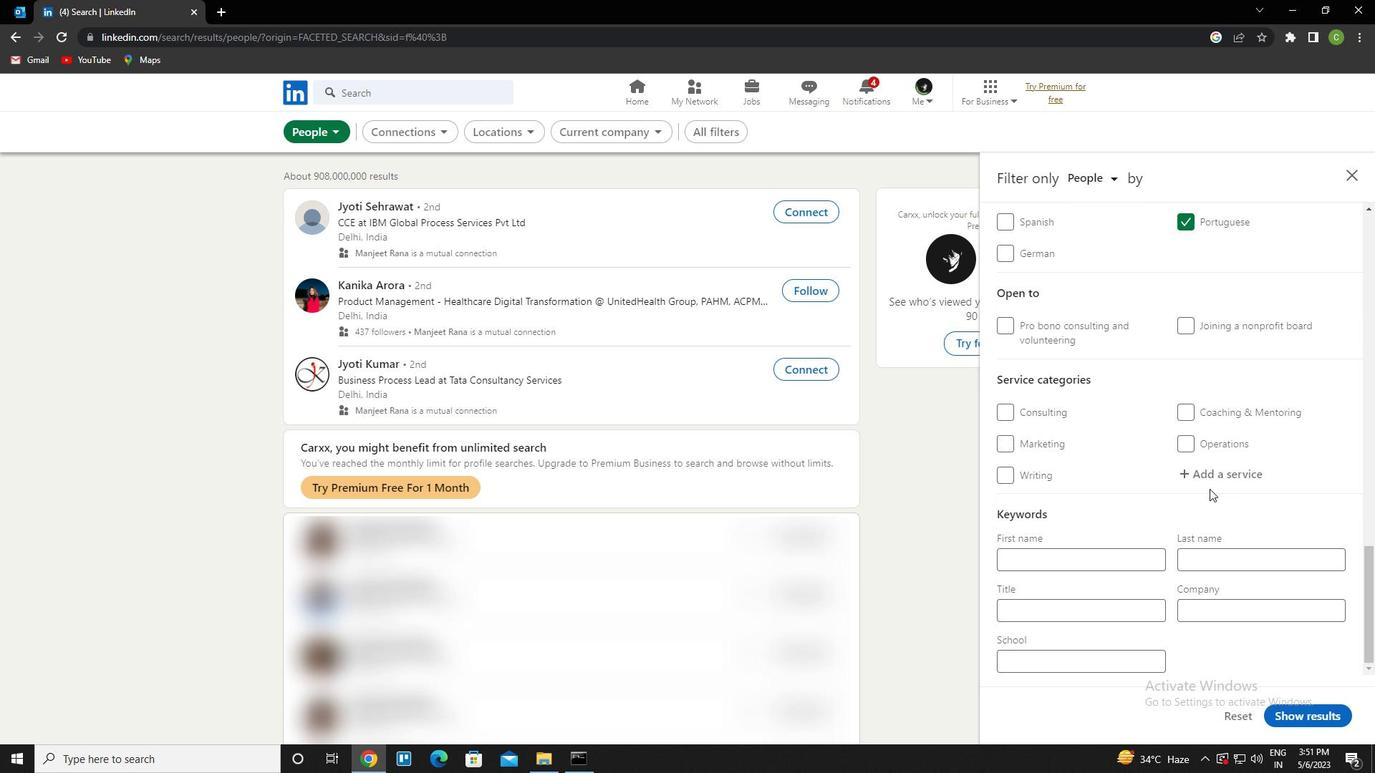 
Action: Mouse pressed left at (1209, 474)
Screenshot: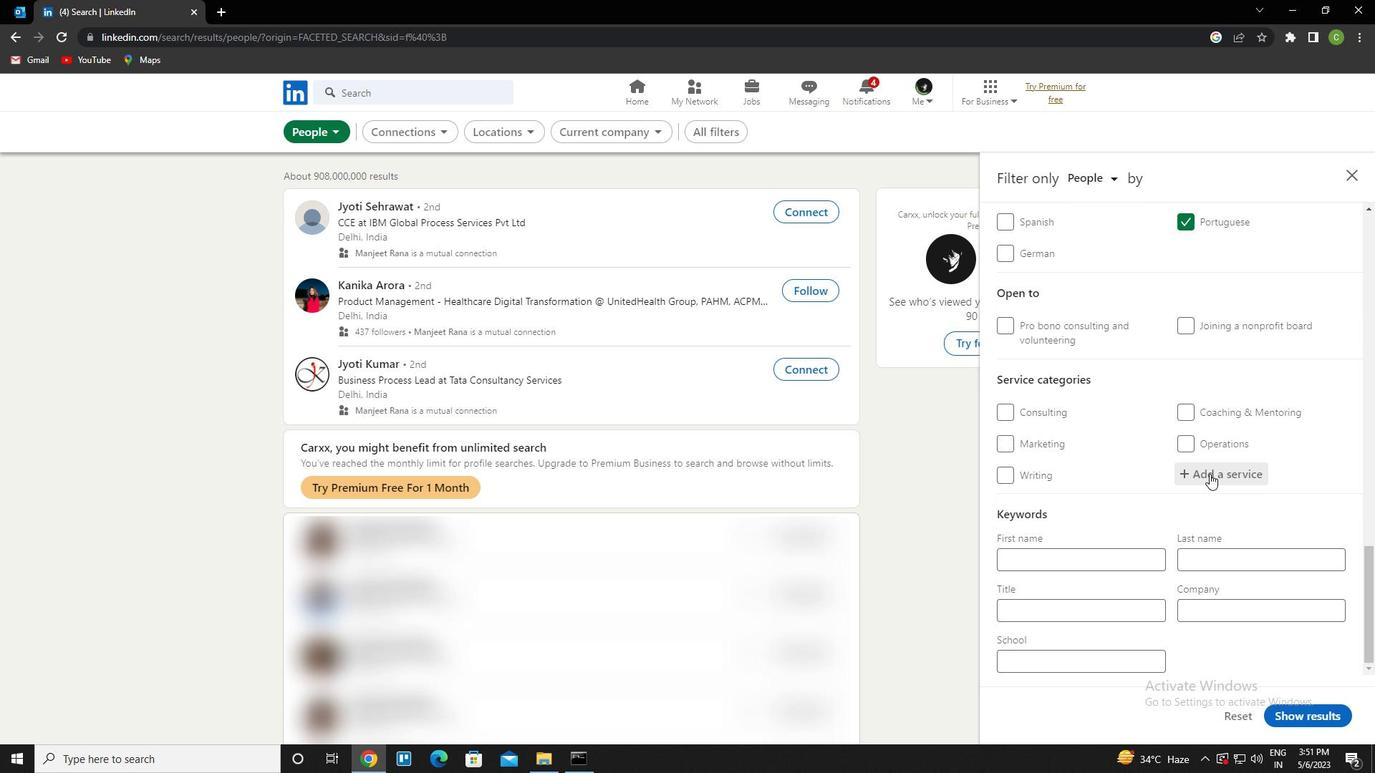 
Action: Key pressed <Key.caps_lock>D<Key.caps_lock>EMABND<Key.backspace><Key.backspace><Key.backspace>ND<Key.space><Key.caps_lock>G<Key.caps_lock>ENERA<Key.down><Key.enter>
Screenshot: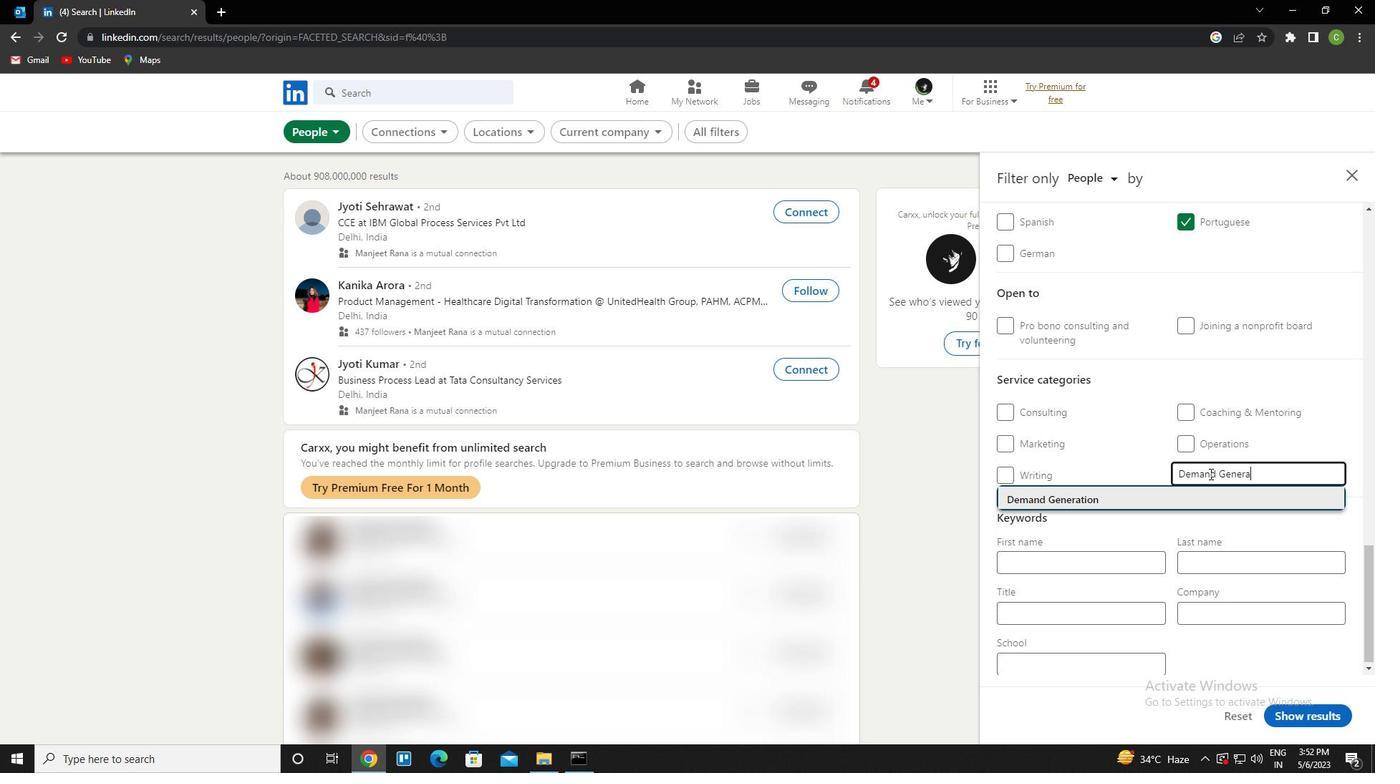
Action: Mouse moved to (1196, 774)
Screenshot: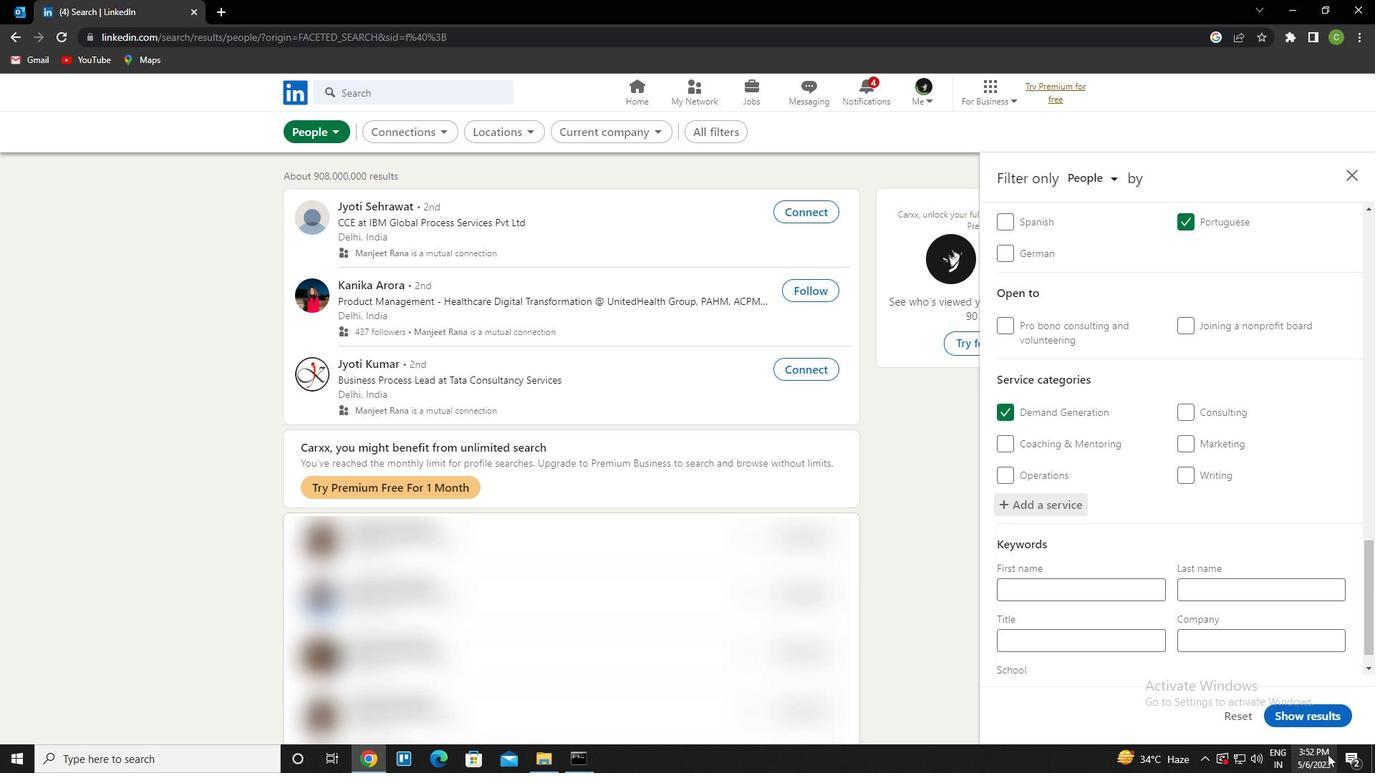 
Action: Mouse scrolled (1196, 772) with delta (0, 0)
Screenshot: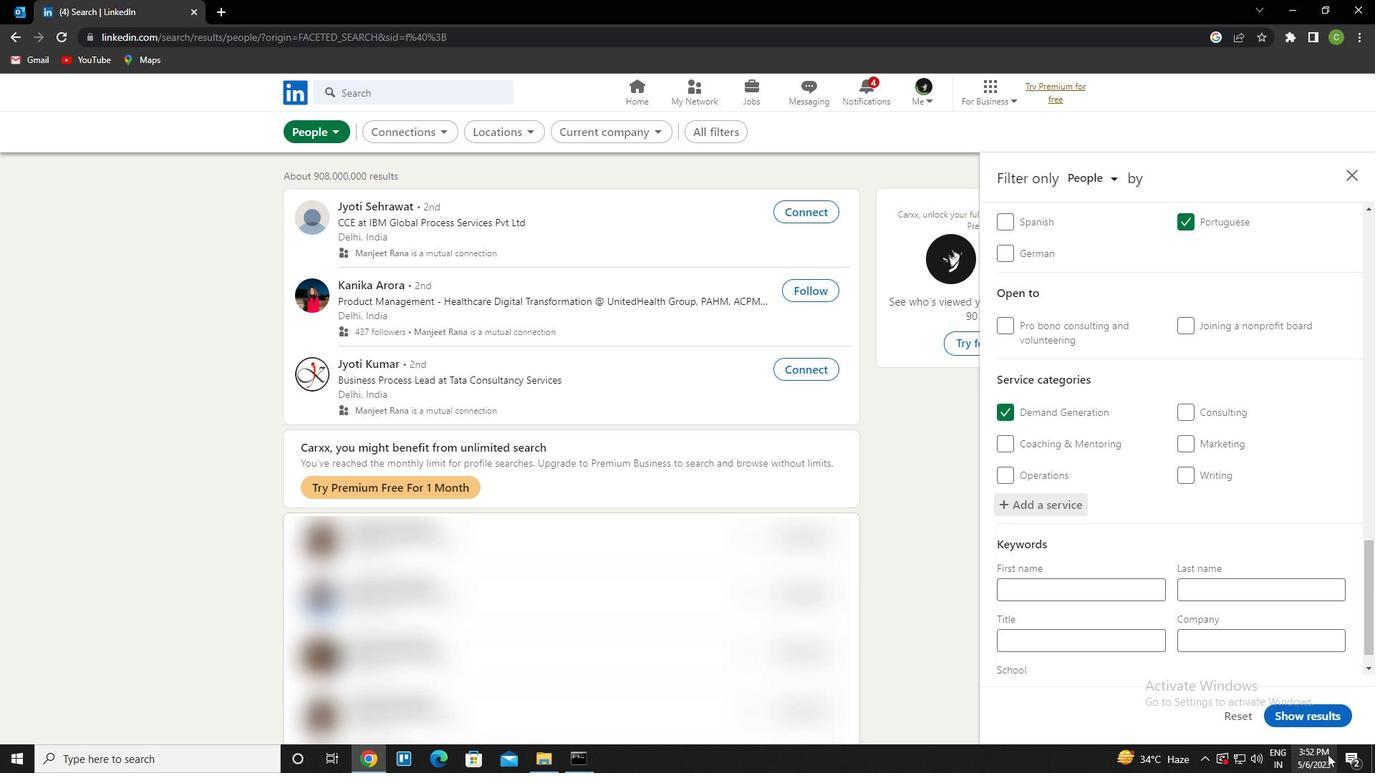 
Action: Mouse moved to (1179, 769)
Screenshot: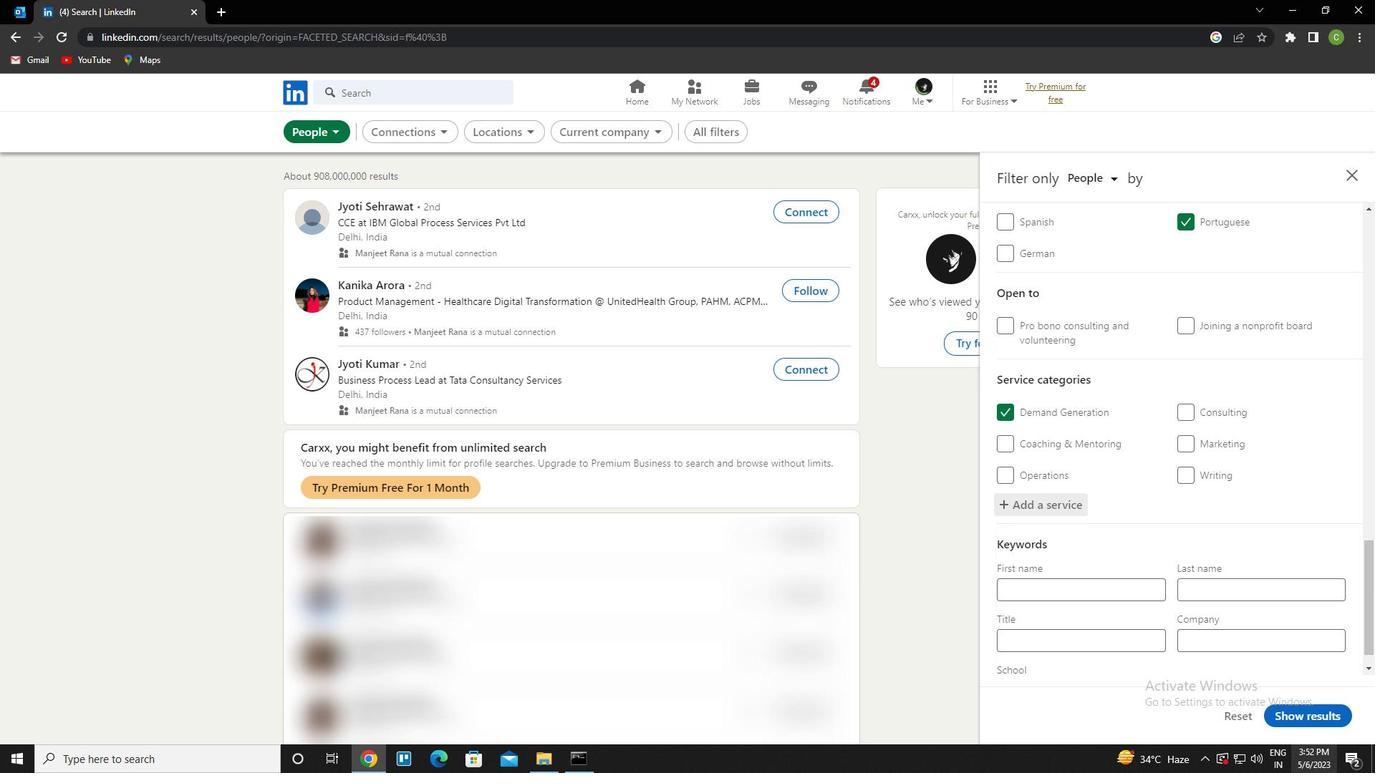 
Action: Mouse scrolled (1179, 768) with delta (0, 0)
Screenshot: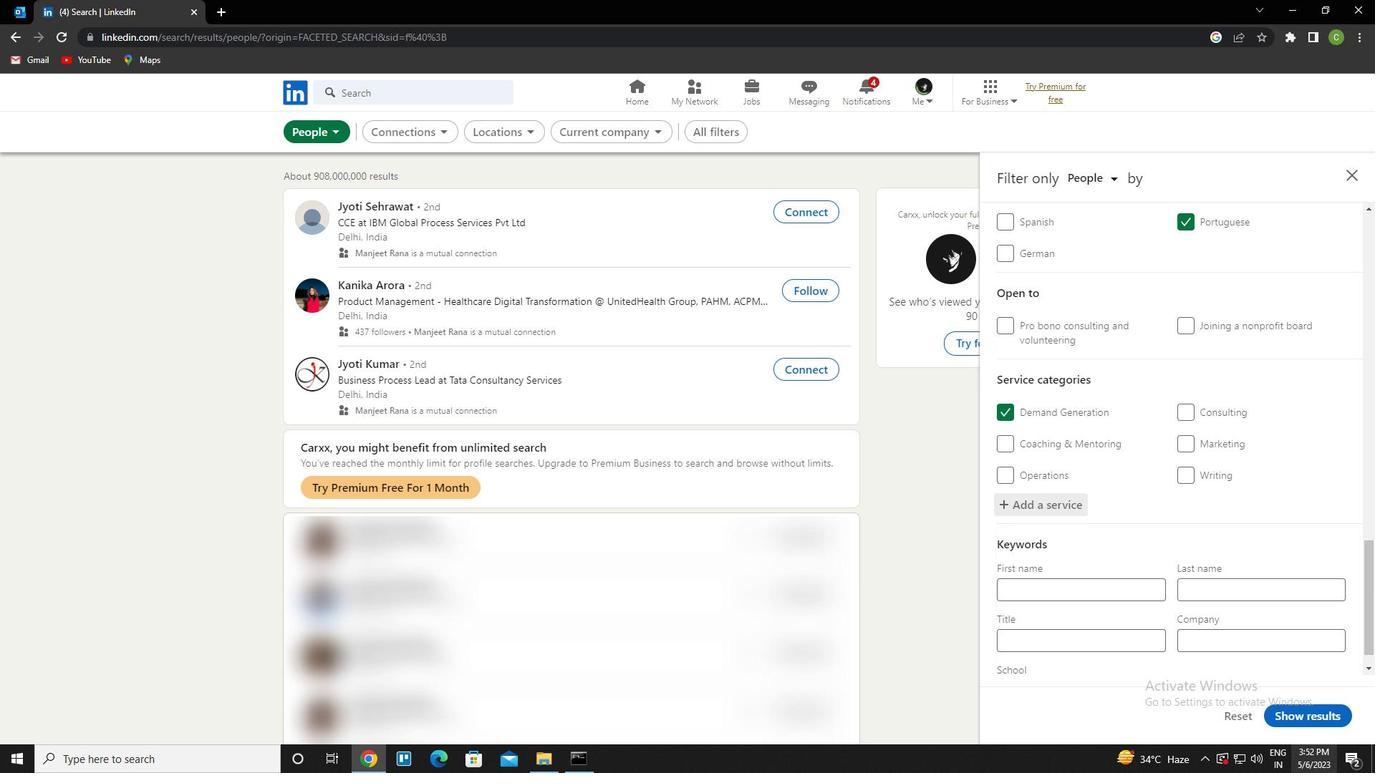 
Action: Mouse moved to (1189, 716)
Screenshot: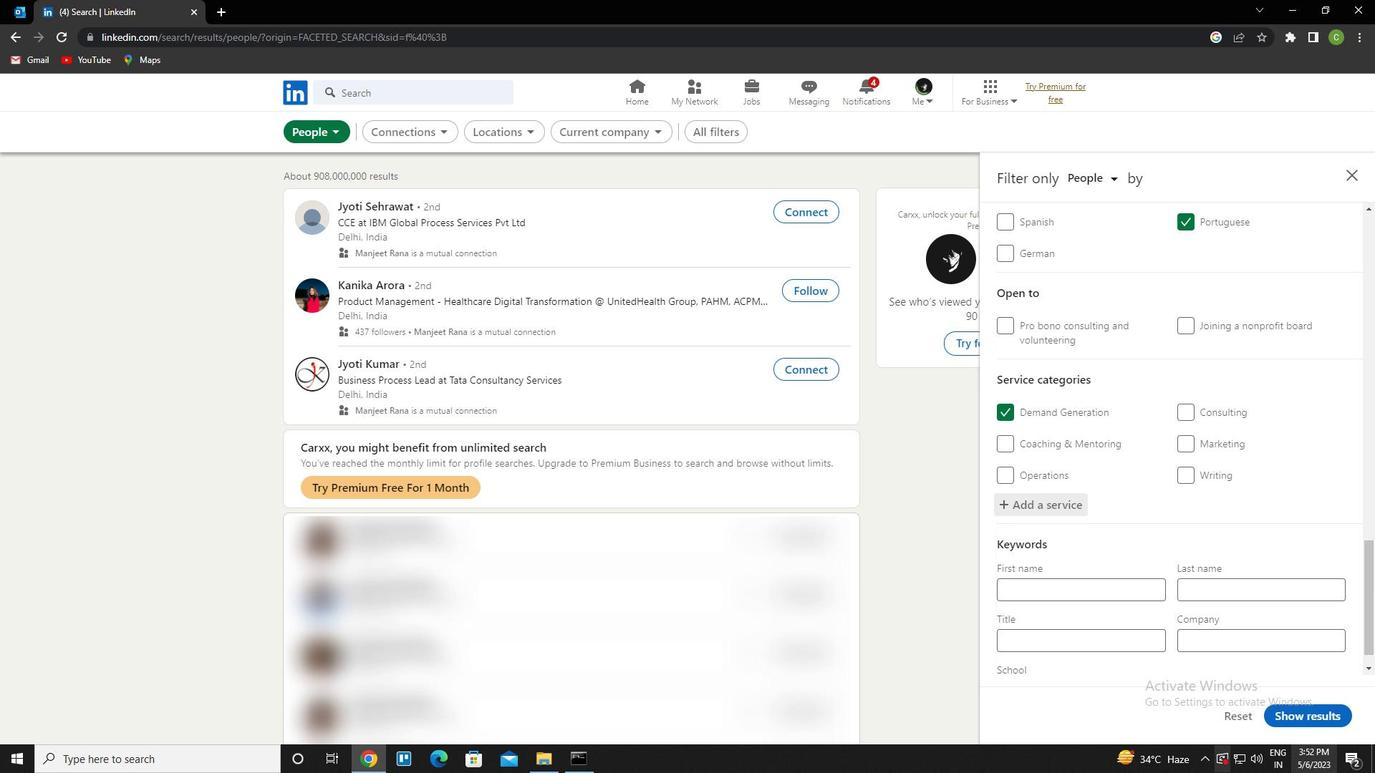 
Action: Mouse scrolled (1189, 716) with delta (0, 0)
Screenshot: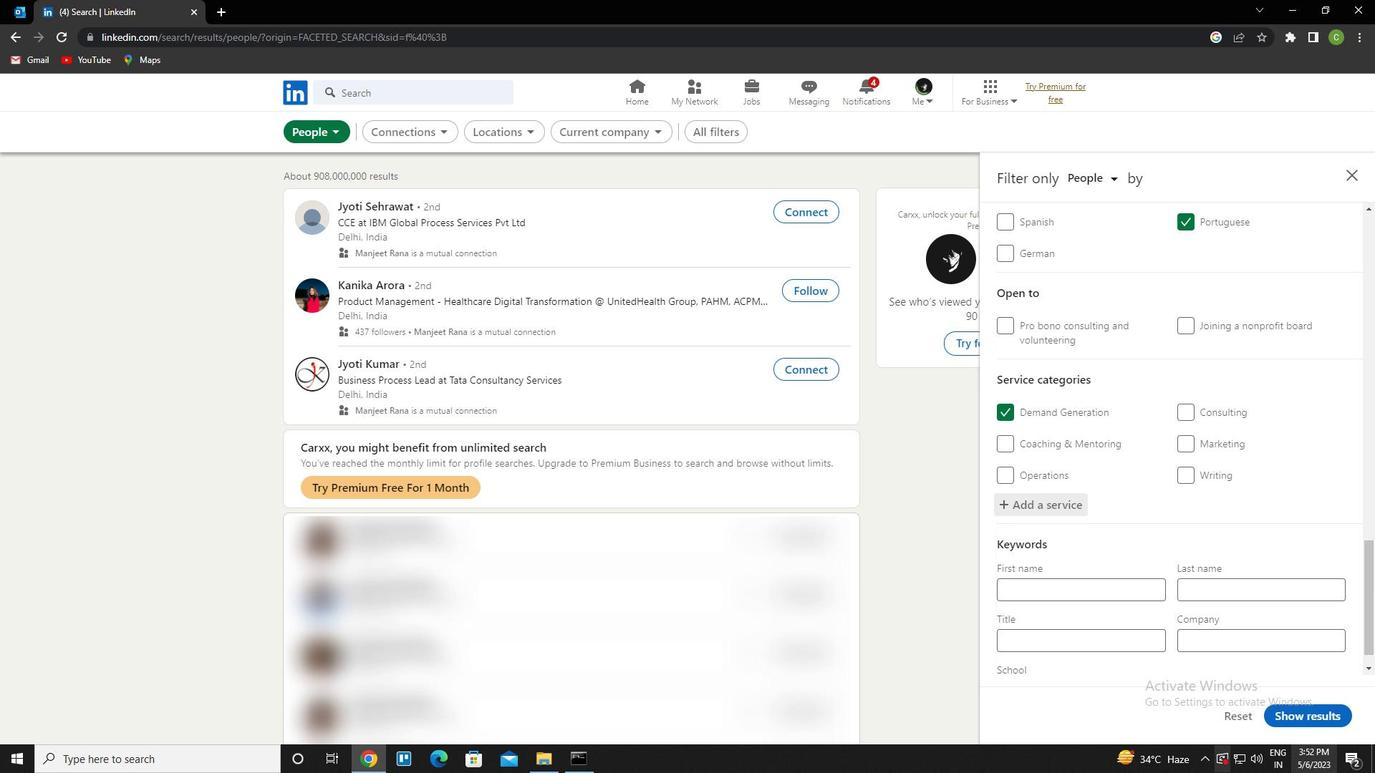 
Action: Mouse moved to (1241, 616)
Screenshot: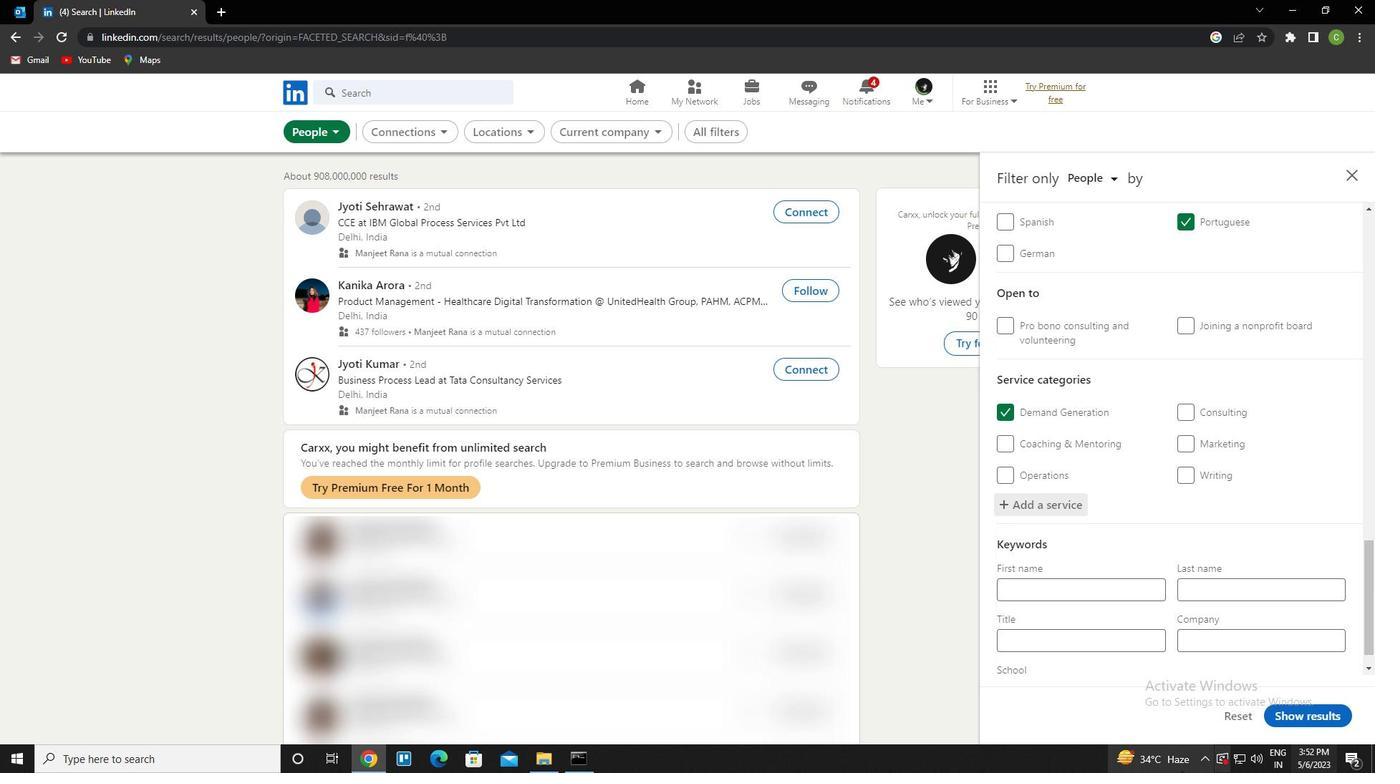 
Action: Mouse scrolled (1241, 615) with delta (0, 0)
Screenshot: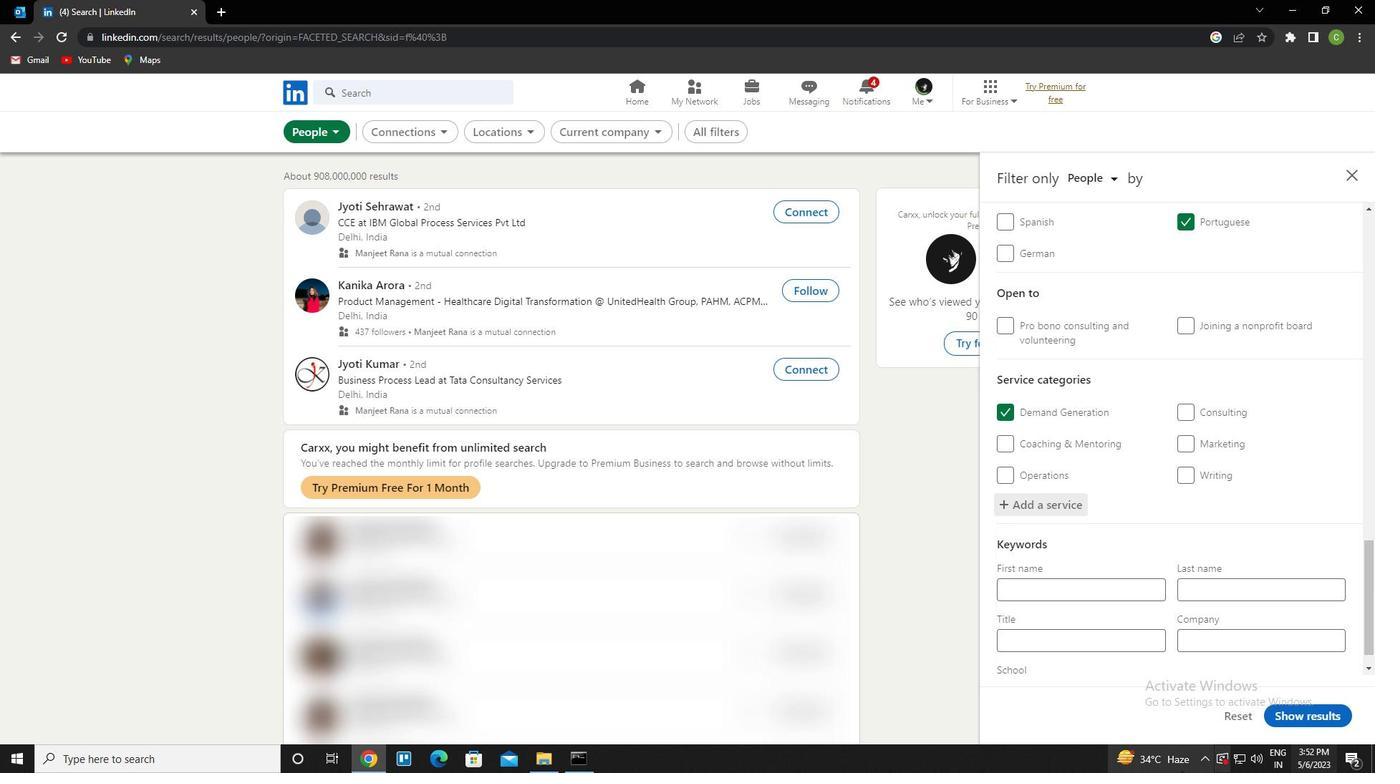 
Action: Mouse moved to (1265, 575)
Screenshot: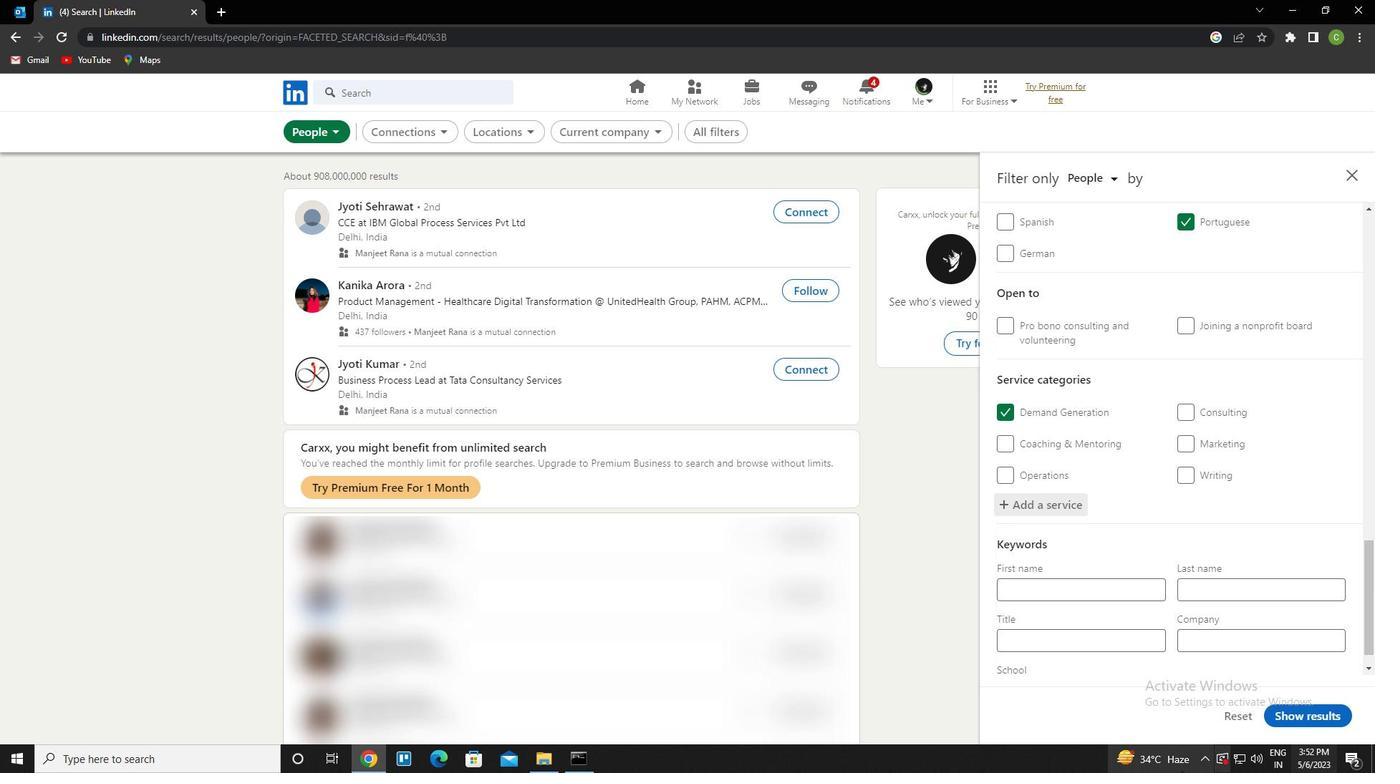 
Action: Mouse scrolled (1265, 575) with delta (0, 0)
Screenshot: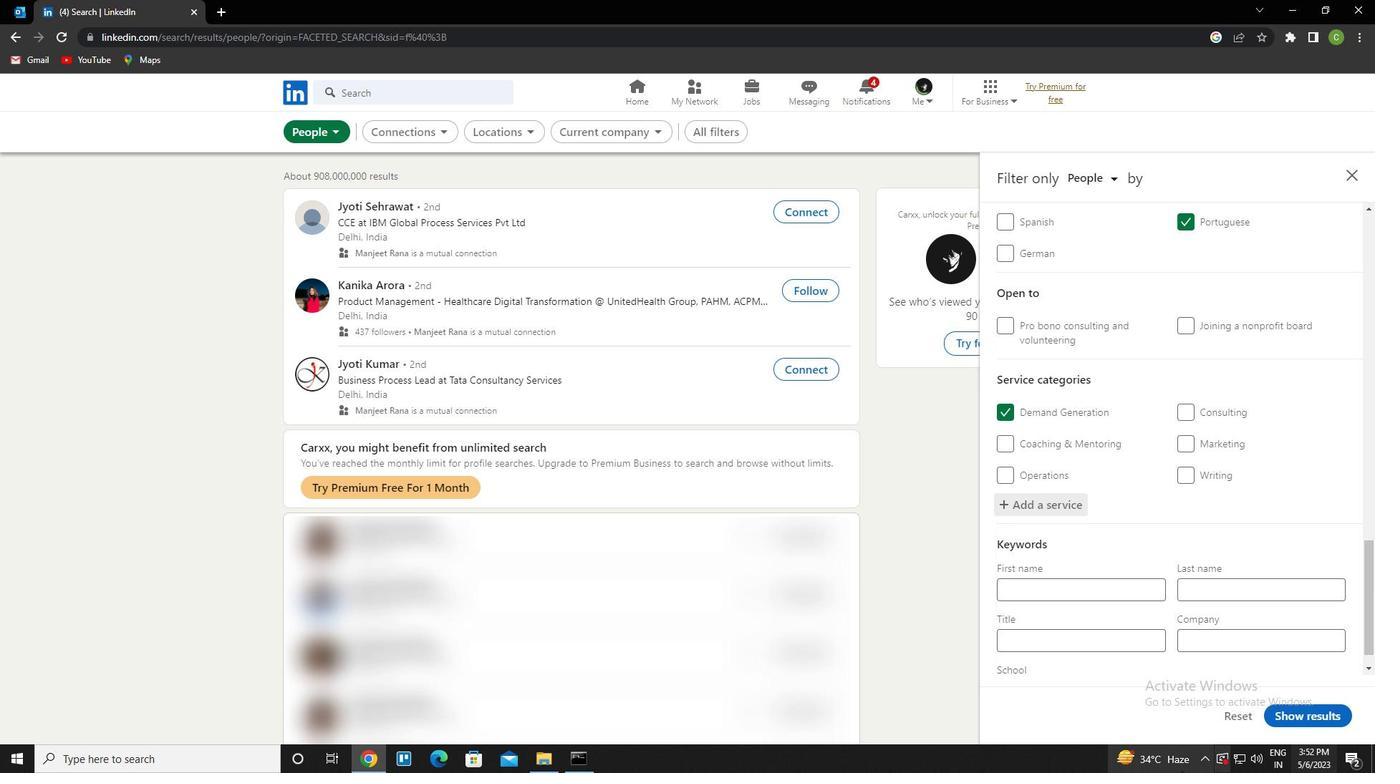 
Action: Mouse moved to (1266, 572)
Screenshot: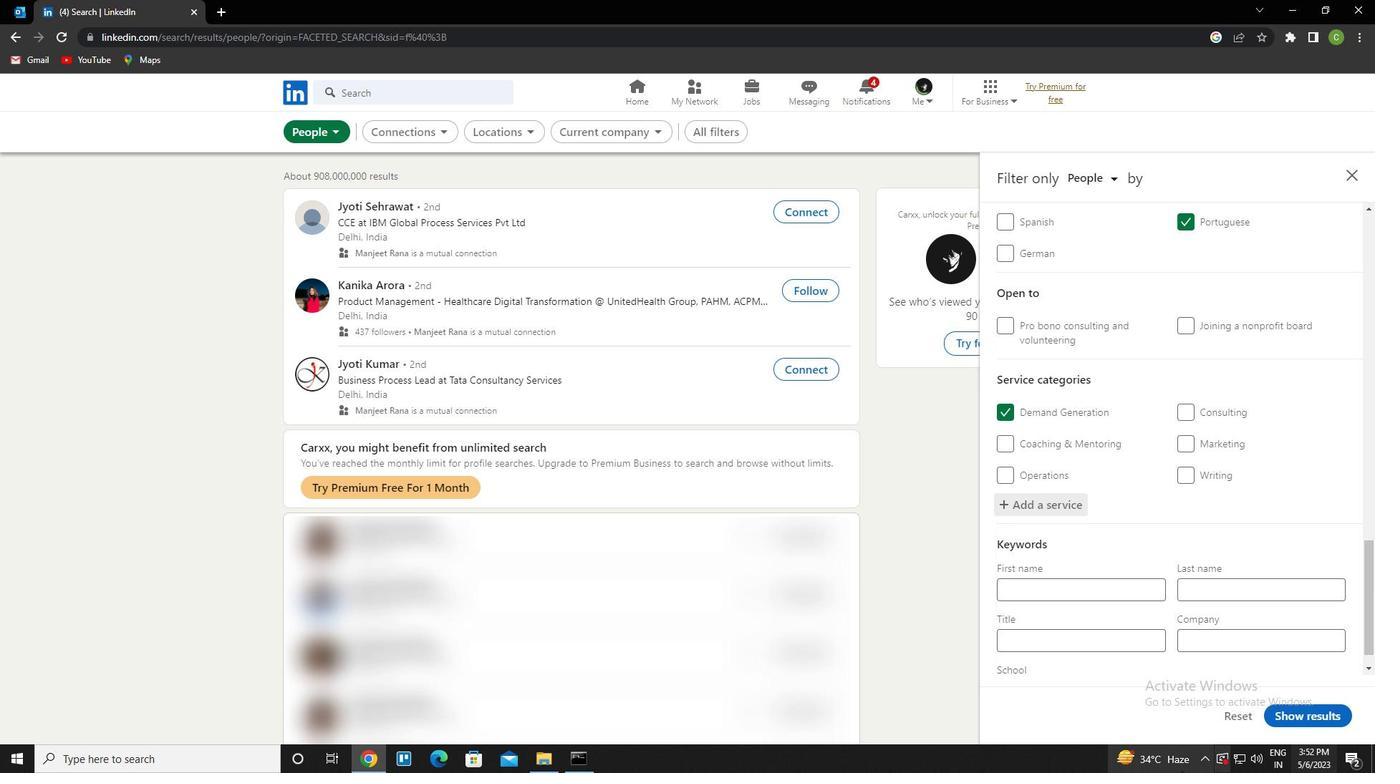 
Action: Mouse scrolled (1266, 572) with delta (0, 0)
Screenshot: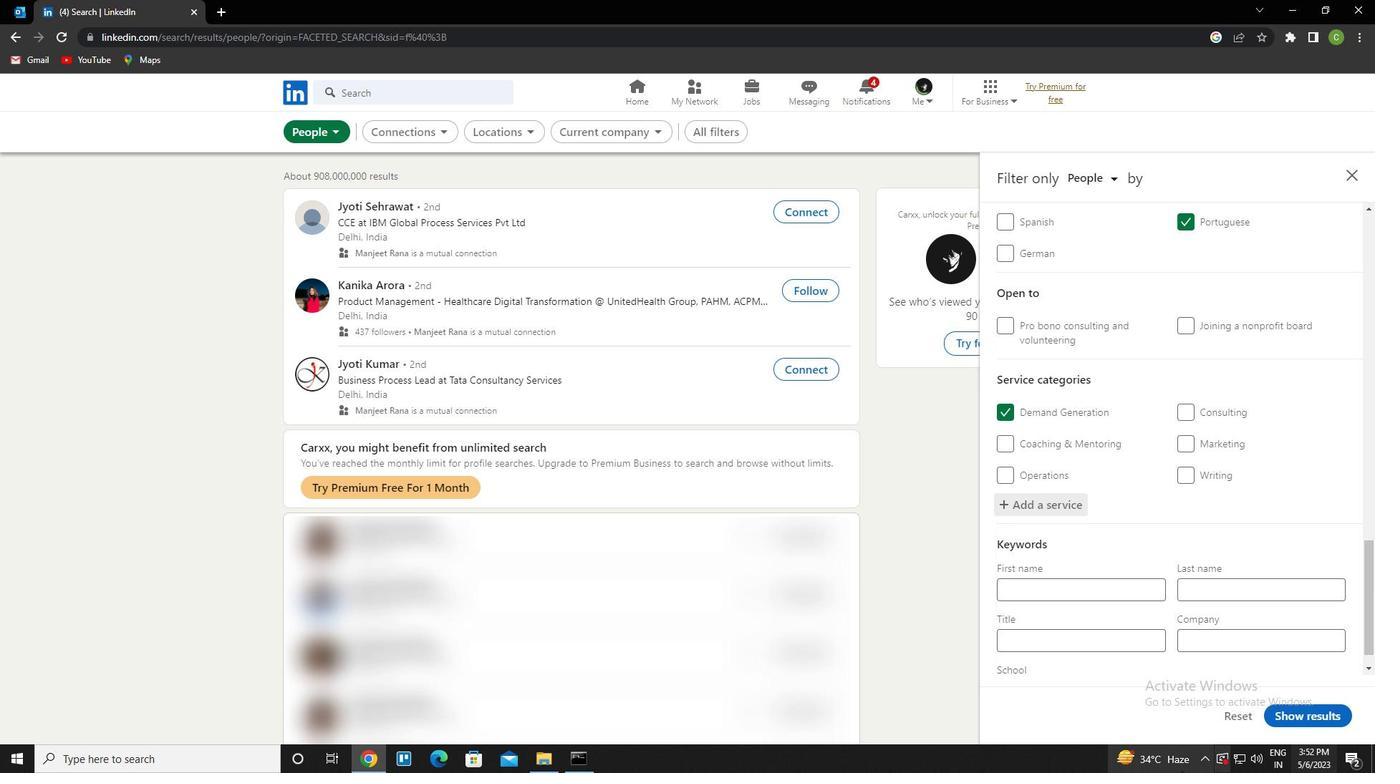 
Action: Mouse moved to (1266, 572)
Screenshot: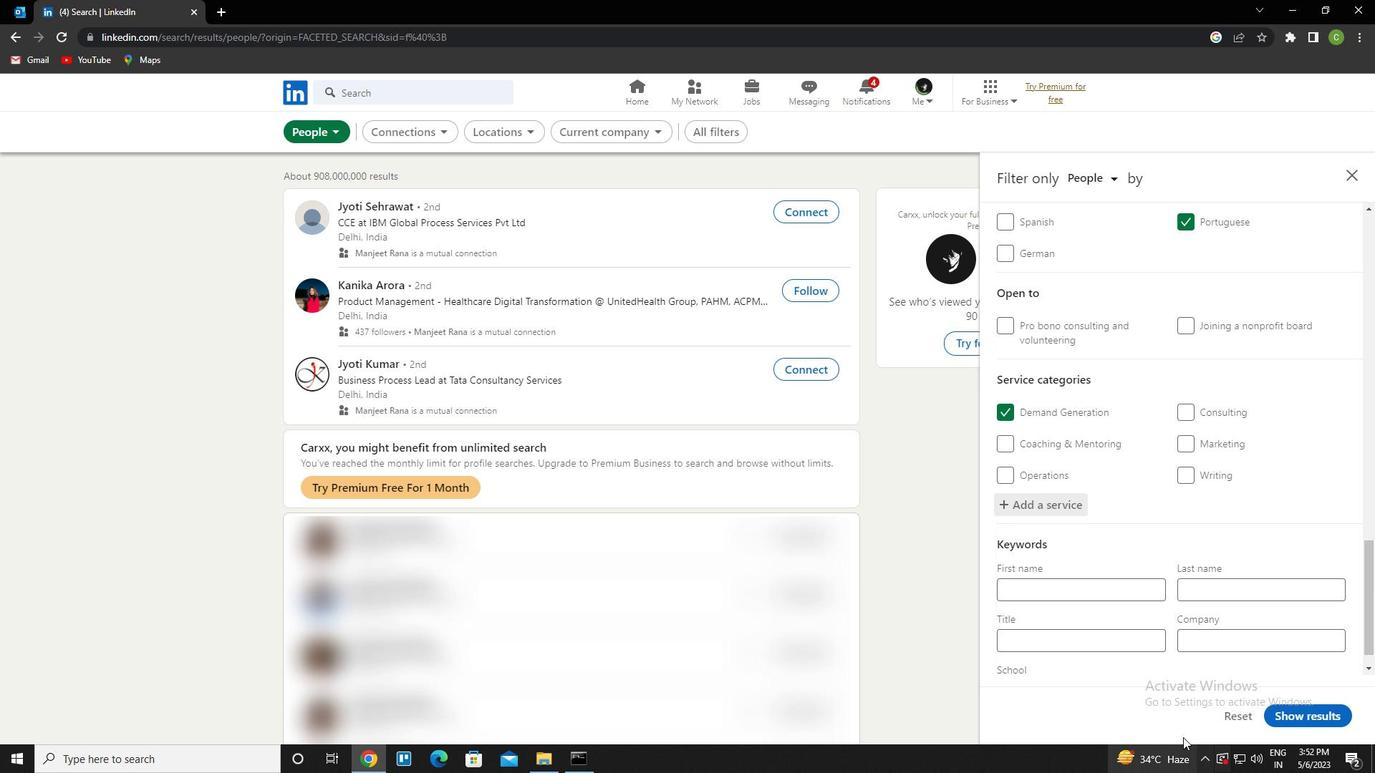 
Action: Mouse scrolled (1266, 571) with delta (0, 0)
Screenshot: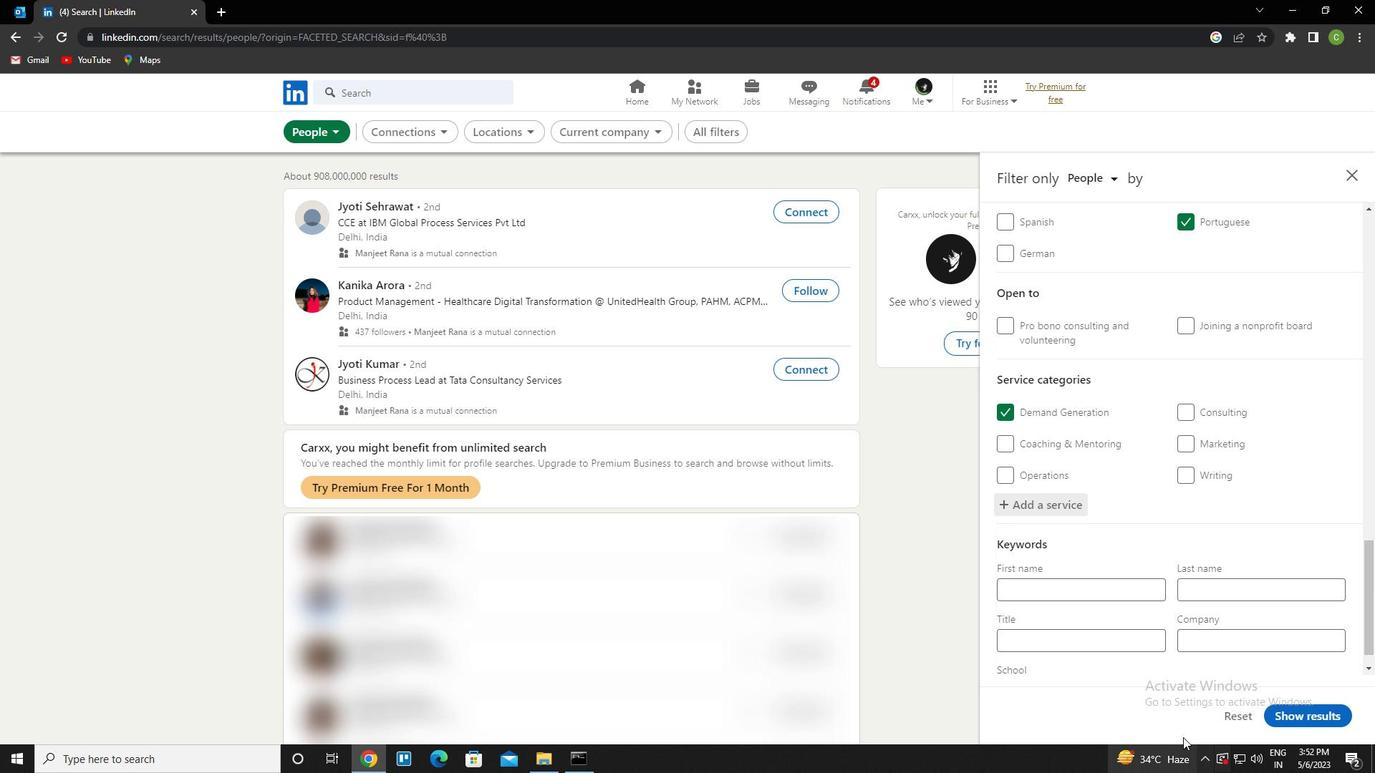 
Action: Mouse scrolled (1266, 571) with delta (0, 0)
Screenshot: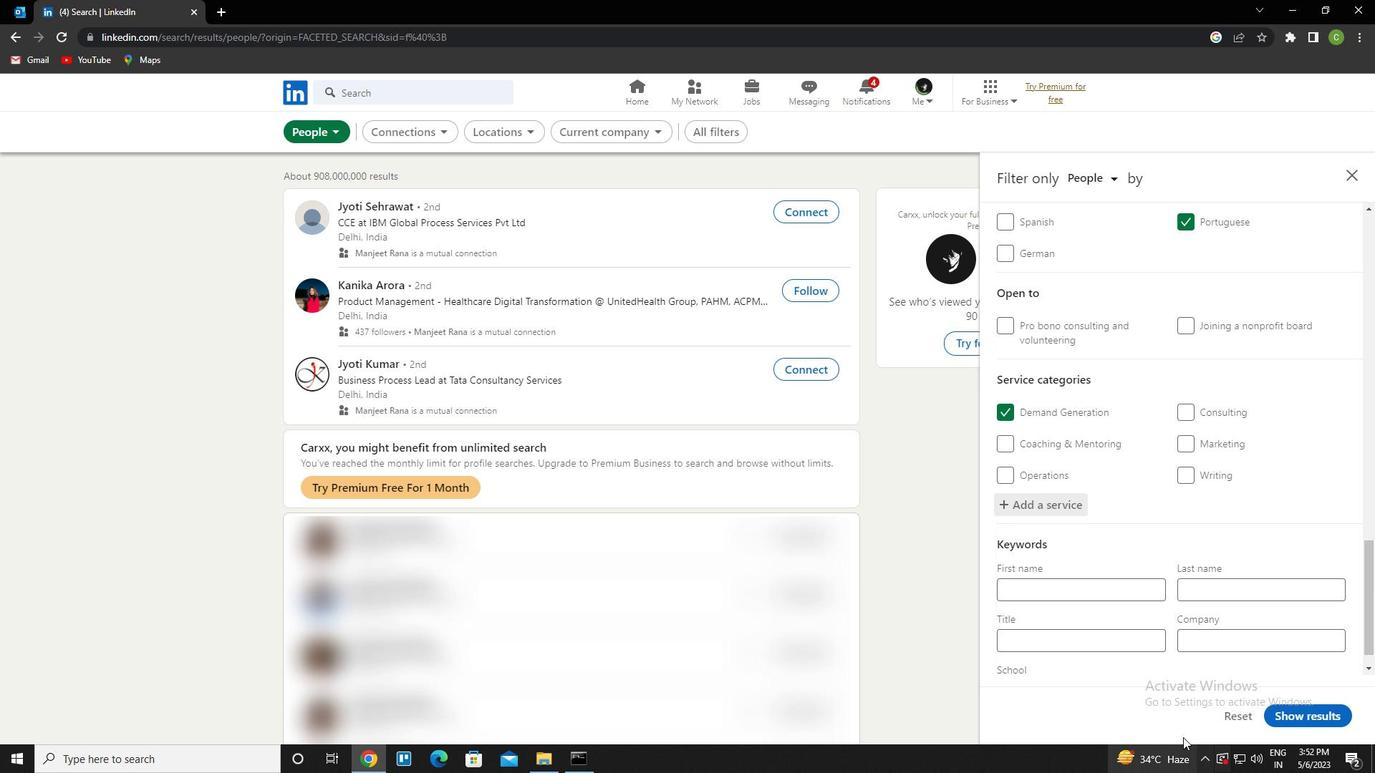 
Action: Mouse scrolled (1266, 571) with delta (0, 0)
Screenshot: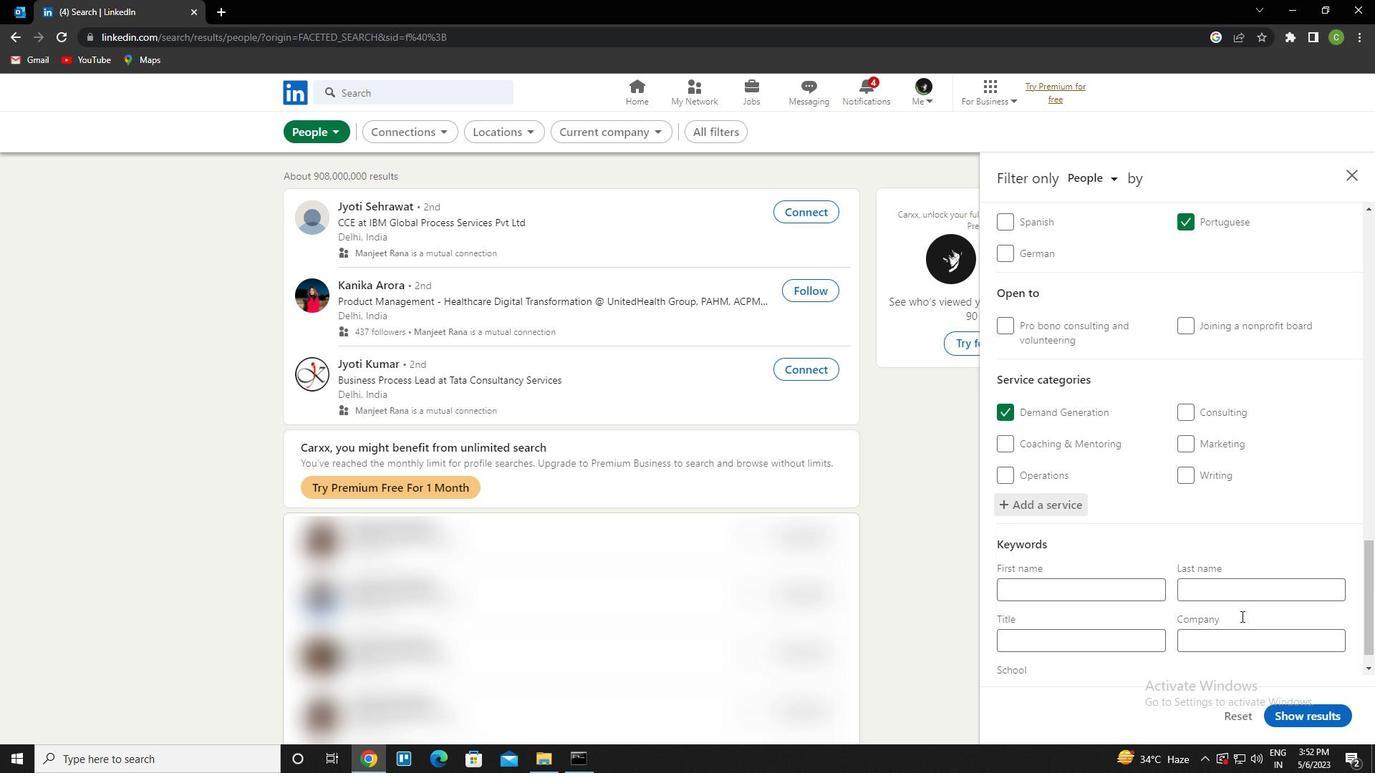 
Action: Mouse moved to (1141, 618)
Screenshot: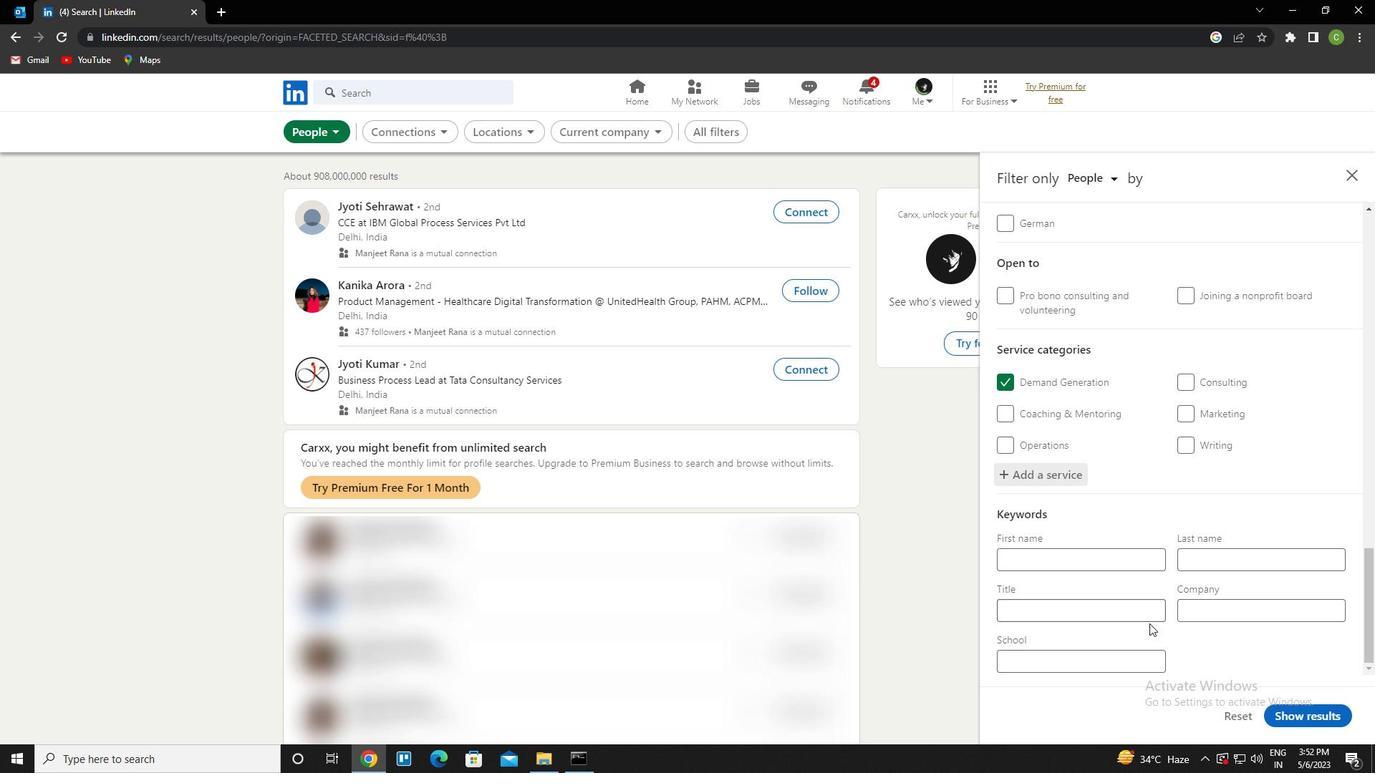 
Action: Mouse pressed left at (1141, 618)
Screenshot: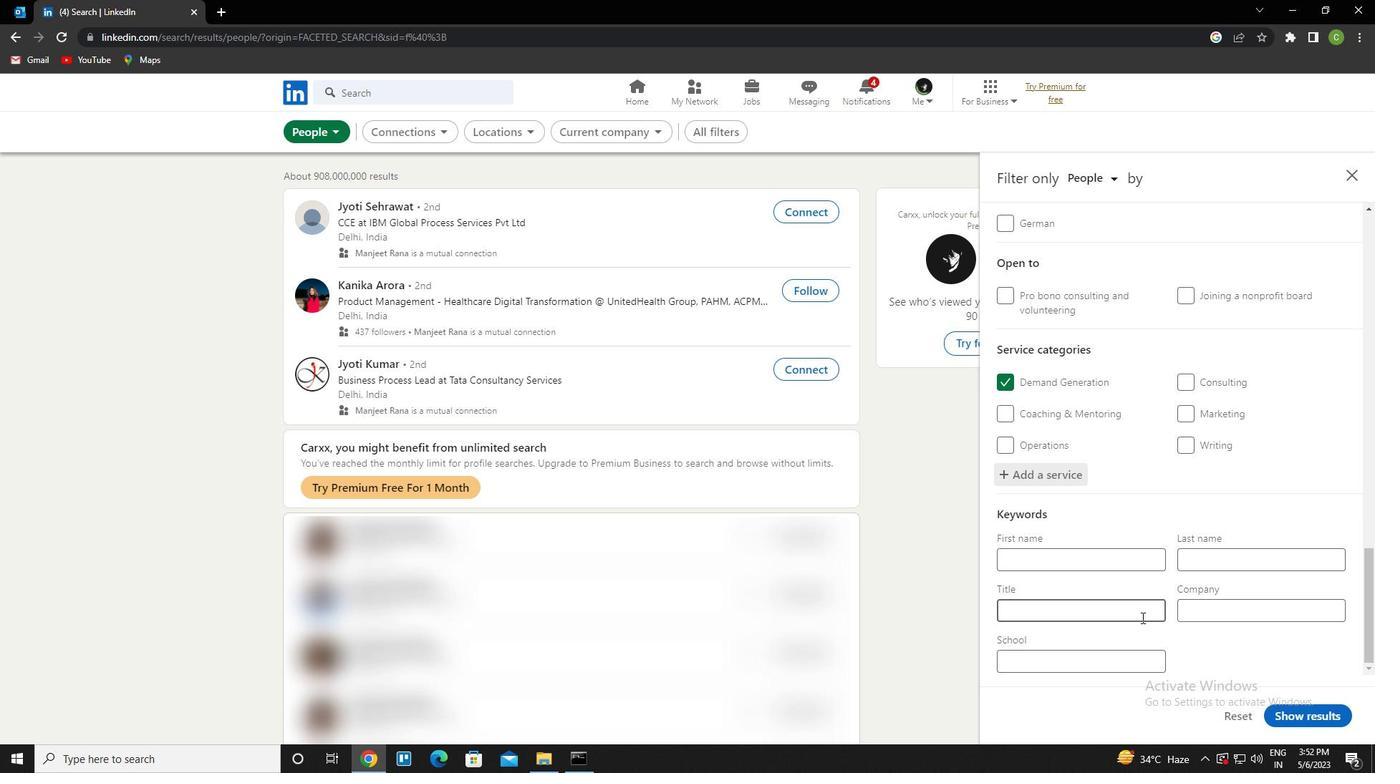 
Action: Key pressed <Key.caps_lock>M<Key.caps_lock>ECHANIC
Screenshot: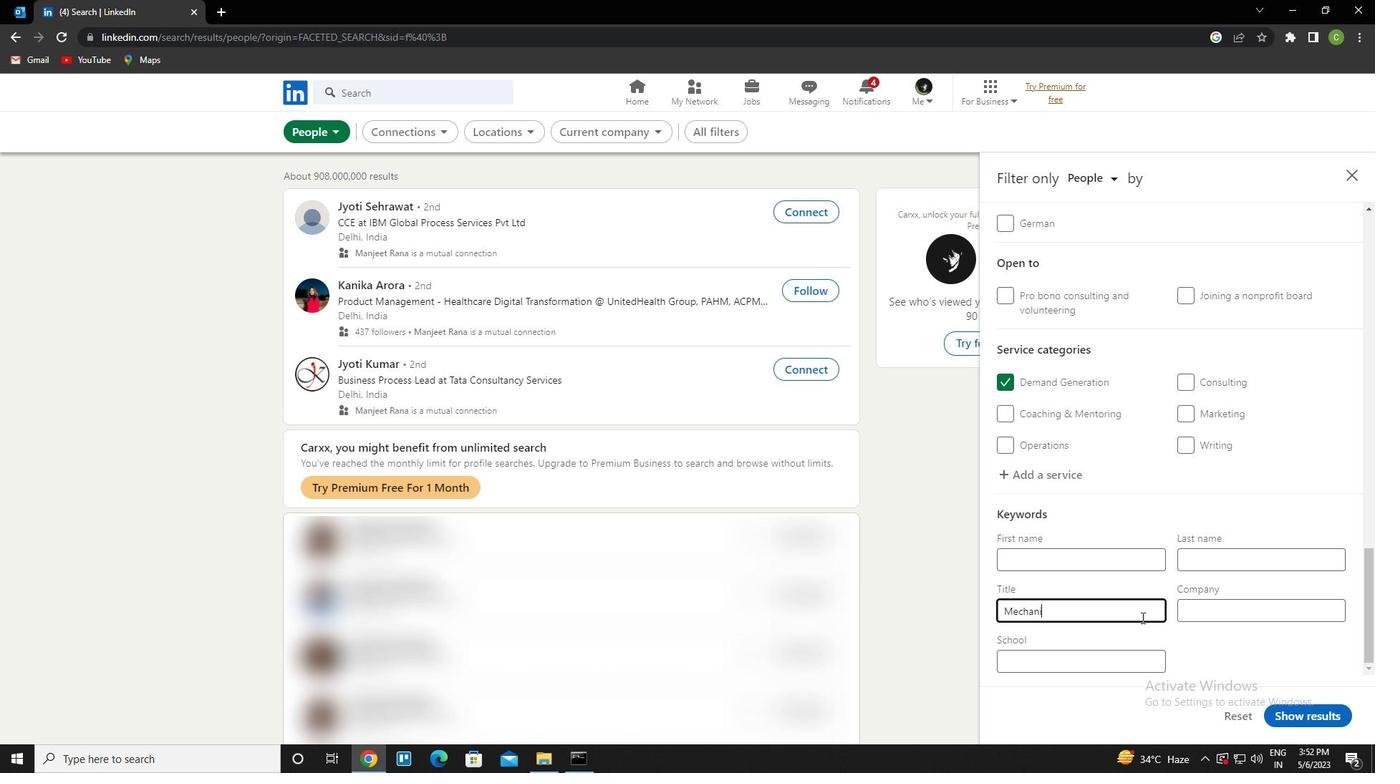 
Action: Mouse moved to (1316, 714)
Screenshot: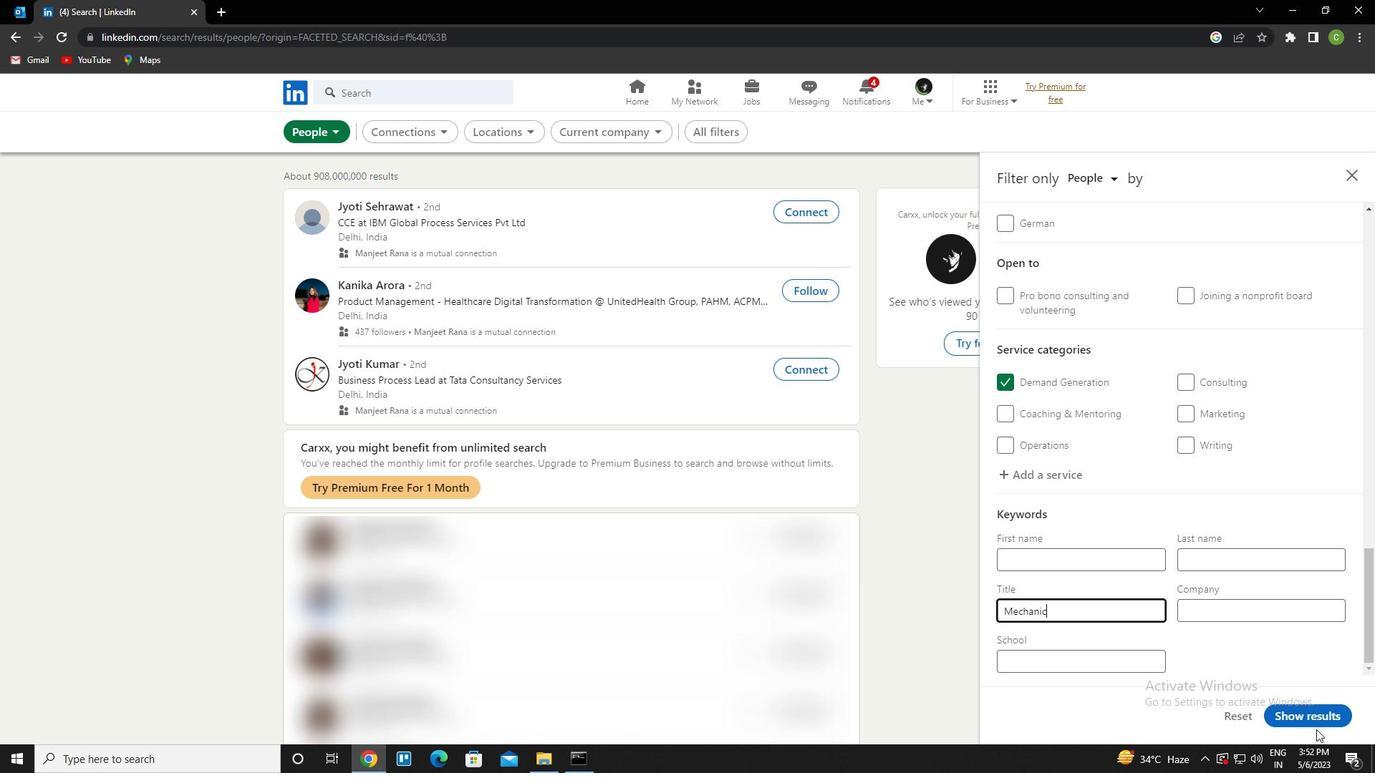 
Action: Mouse pressed left at (1316, 714)
Screenshot: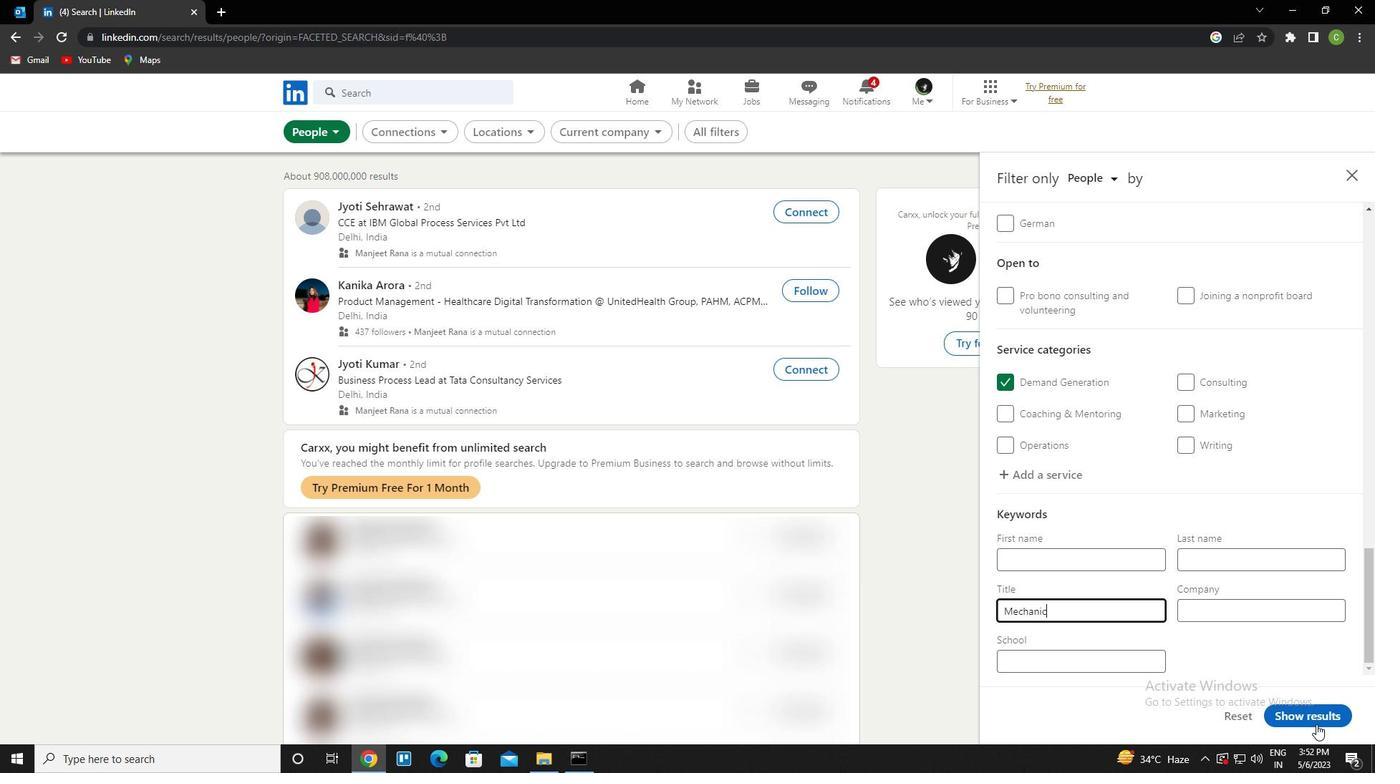 
Action: Mouse moved to (595, 530)
Screenshot: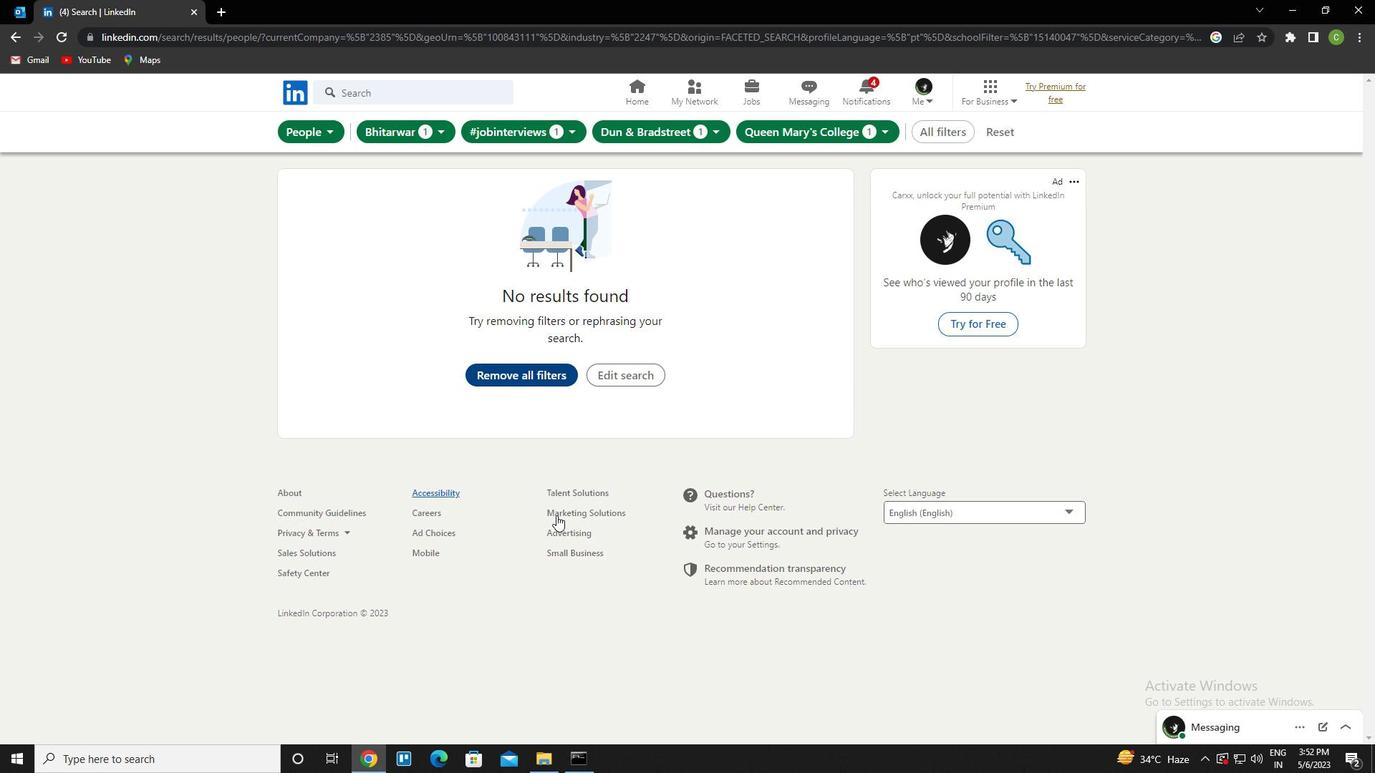 
